 Task: Research Airbnb properties in Villa Allende, Argentina from 9th December, 2023 to 16th December, 2023 for 2 adults.2 bedrooms having 2 beds and 1 bathroom. Property type can be flat. Amenities needed are: heating. Look for 3 properties as per requirement.
Action: Mouse moved to (410, 94)
Screenshot: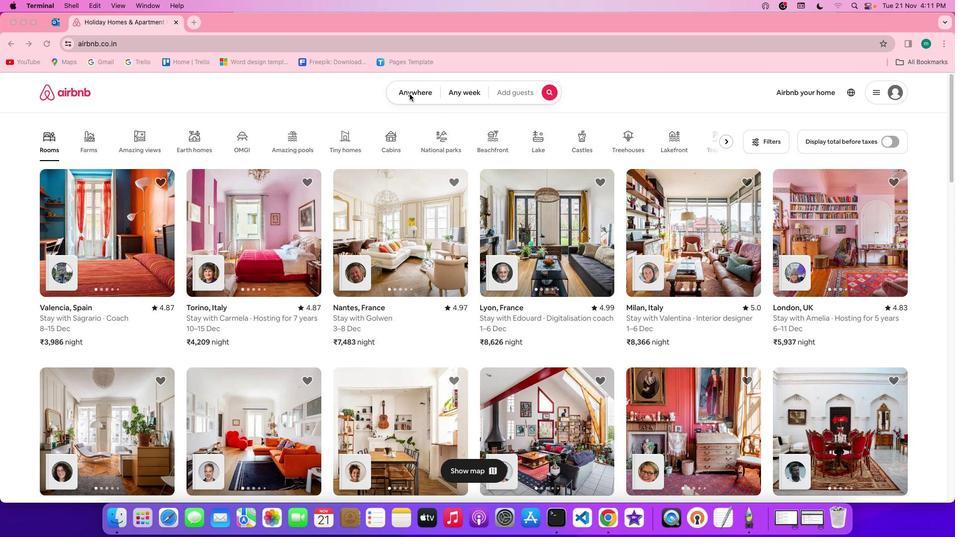 
Action: Mouse pressed left at (410, 94)
Screenshot: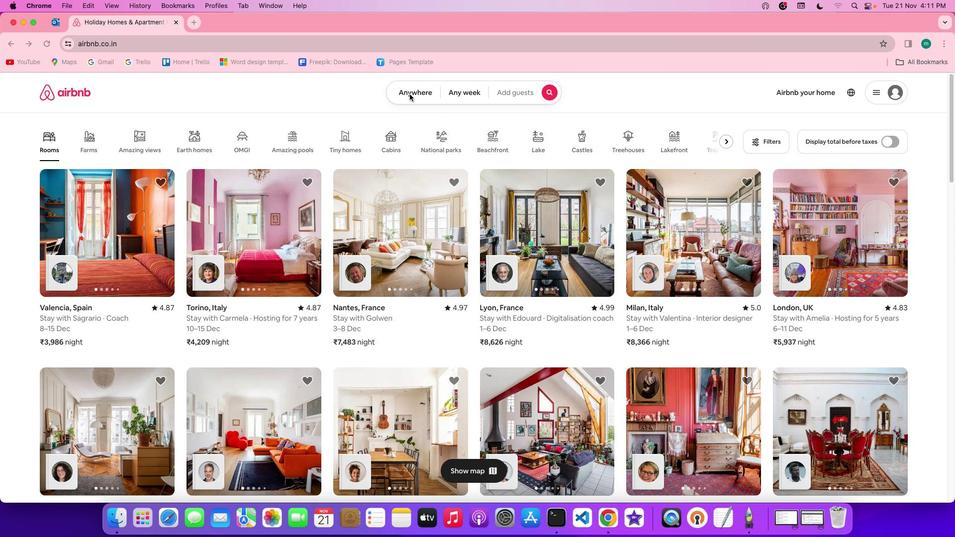 
Action: Mouse pressed left at (410, 94)
Screenshot: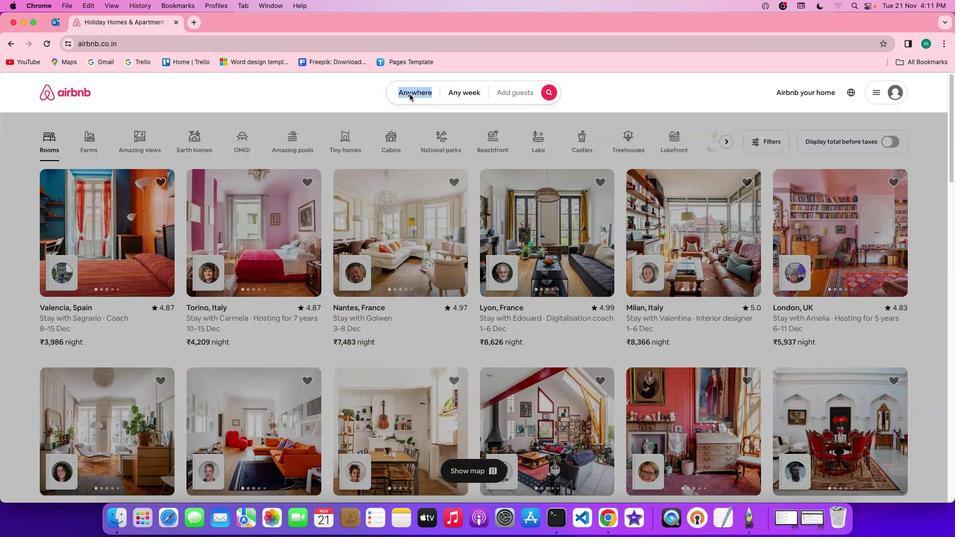 
Action: Mouse moved to (371, 136)
Screenshot: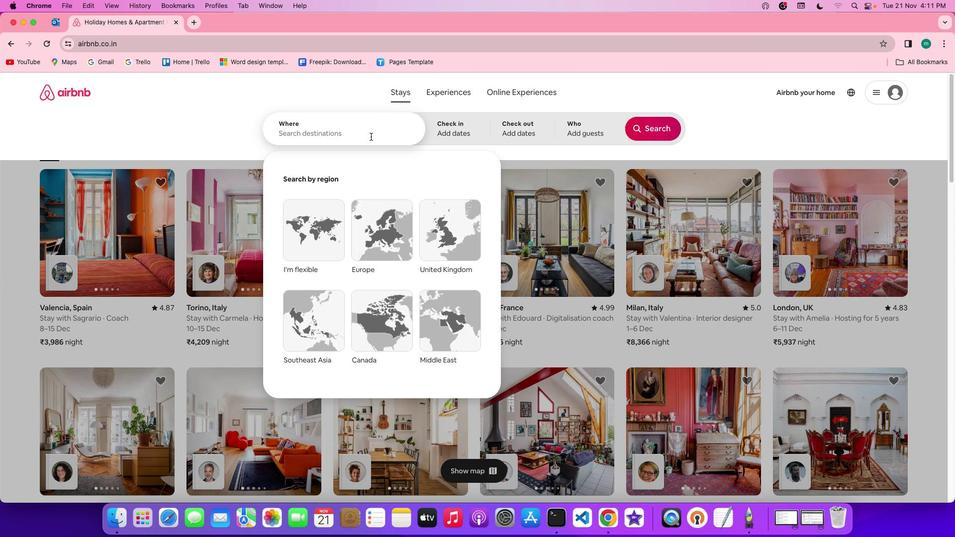 
Action: Mouse pressed left at (371, 136)
Screenshot: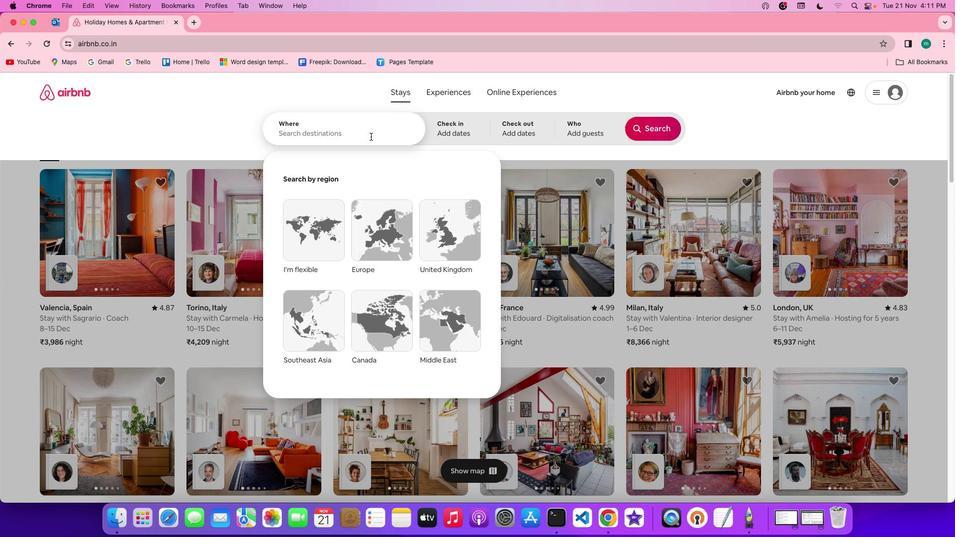 
Action: Mouse moved to (371, 136)
Screenshot: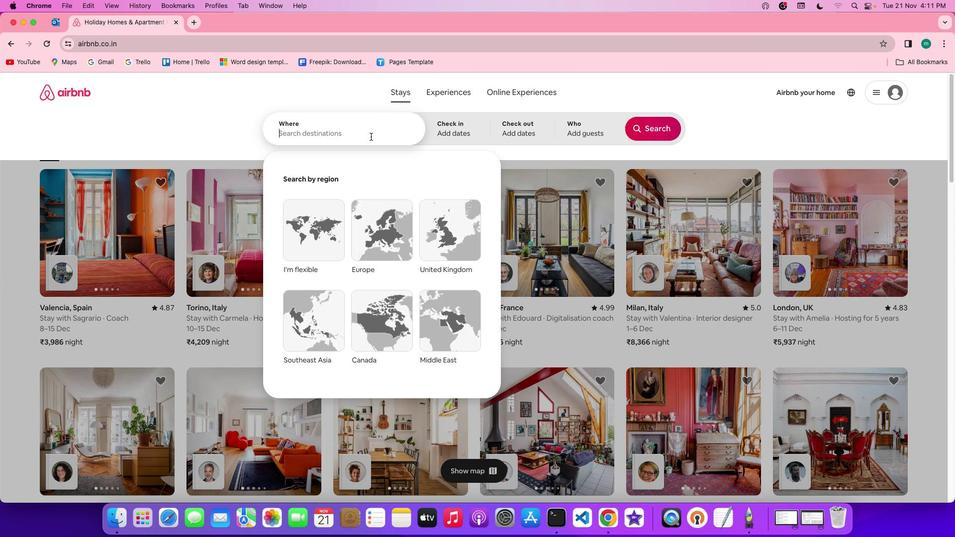 
Action: Key pressed Key.shift'V''i''l''l''a'Key.spaceKey.shift'A''l''l''e''n''d''e'','Key.spaceKey.shift'A''r''g''e''n''t''i''n''a'
Screenshot: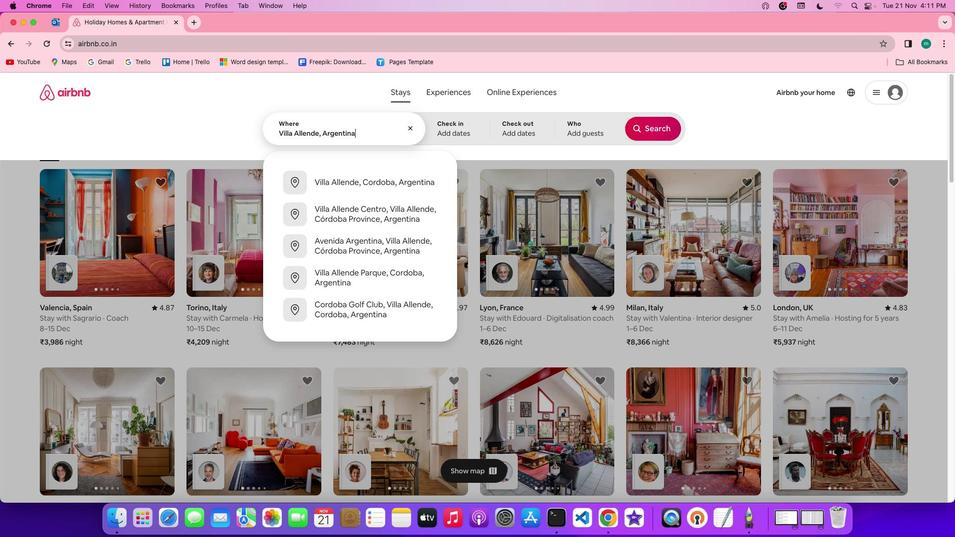 
Action: Mouse moved to (461, 126)
Screenshot: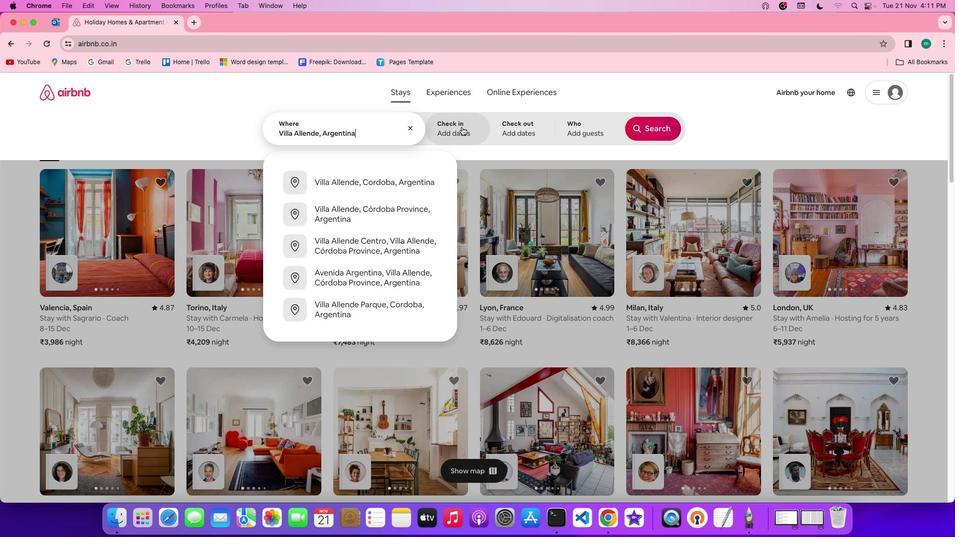 
Action: Mouse pressed left at (461, 126)
Screenshot: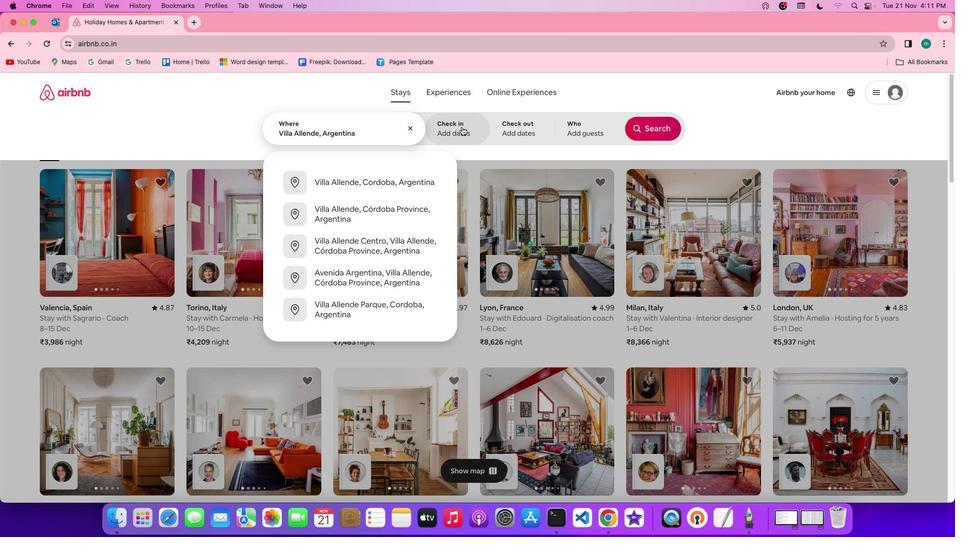 
Action: Mouse moved to (646, 279)
Screenshot: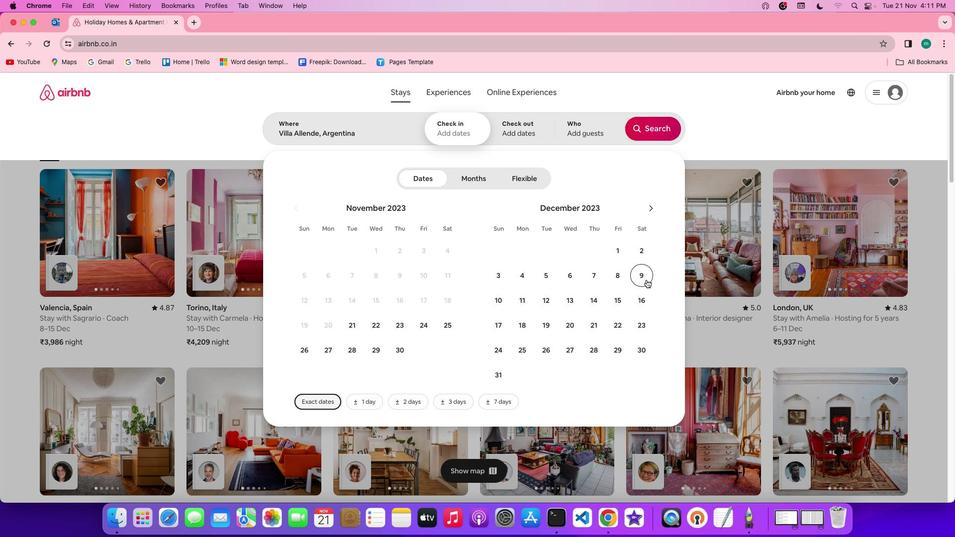 
Action: Mouse pressed left at (646, 279)
Screenshot: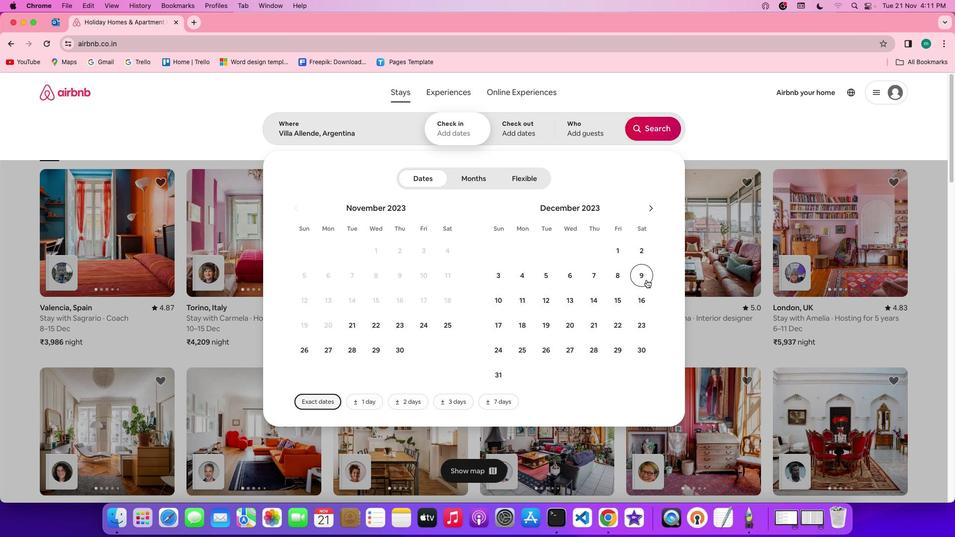 
Action: Mouse moved to (647, 298)
Screenshot: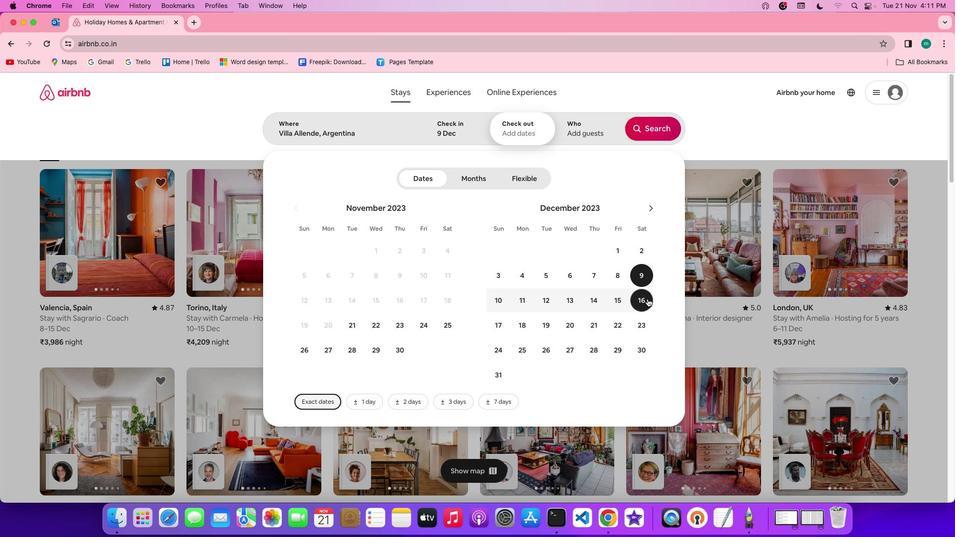 
Action: Mouse pressed left at (647, 298)
Screenshot: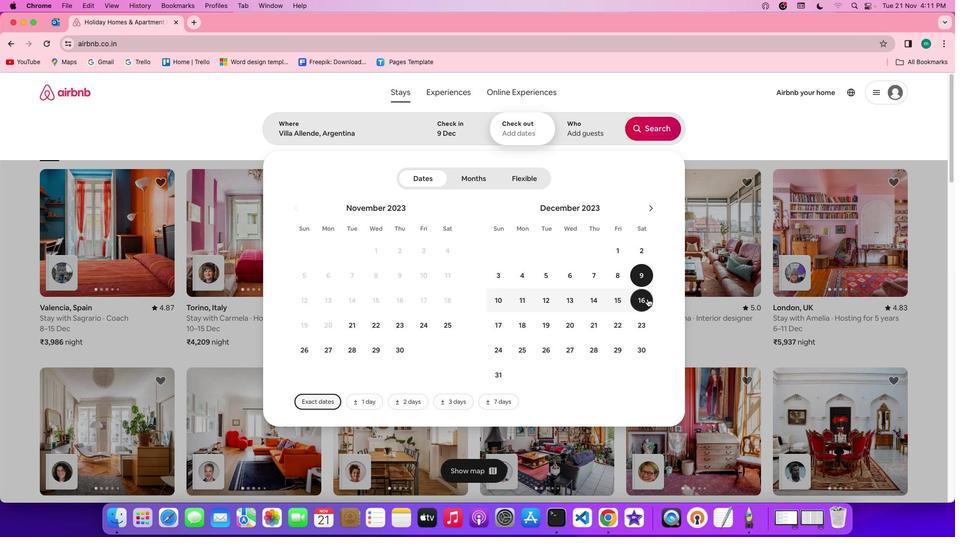 
Action: Mouse moved to (620, 139)
Screenshot: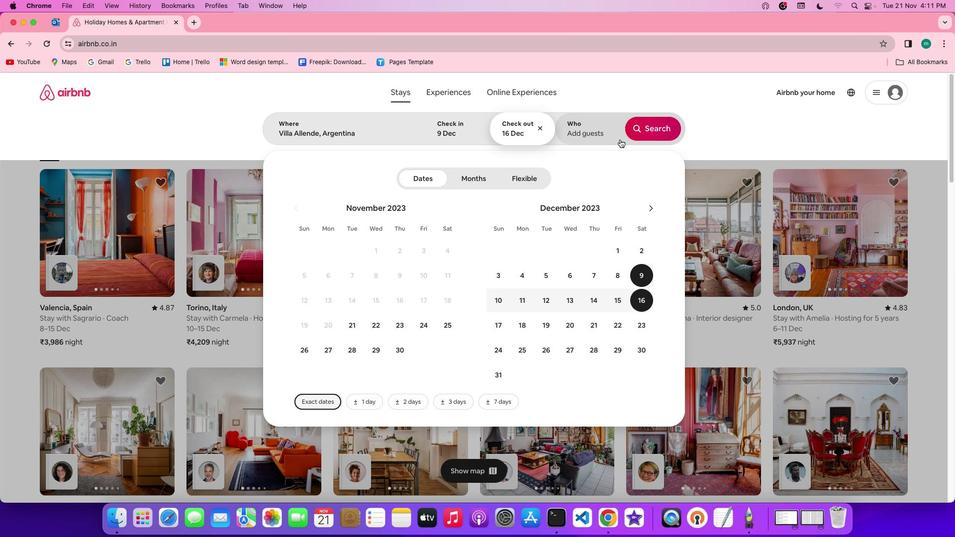 
Action: Mouse pressed left at (620, 139)
Screenshot: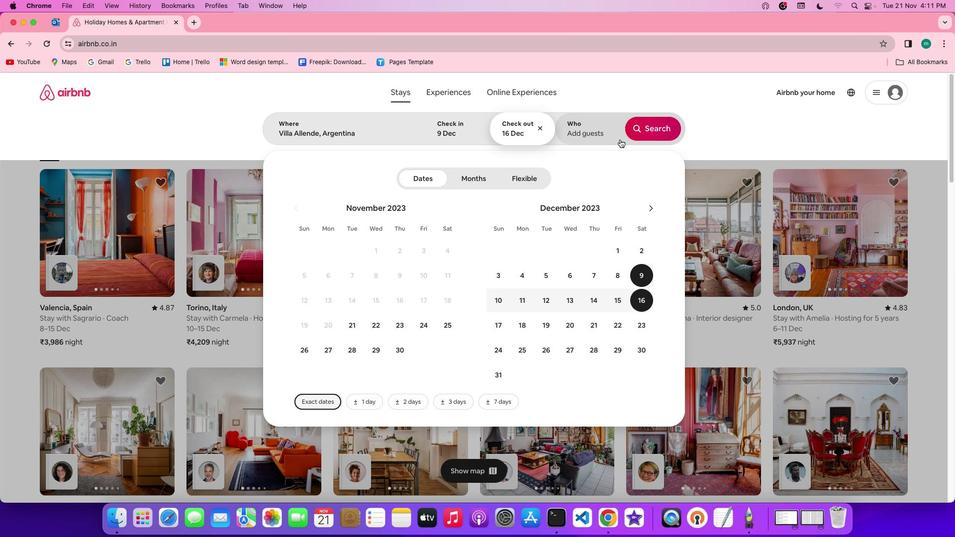 
Action: Mouse moved to (661, 183)
Screenshot: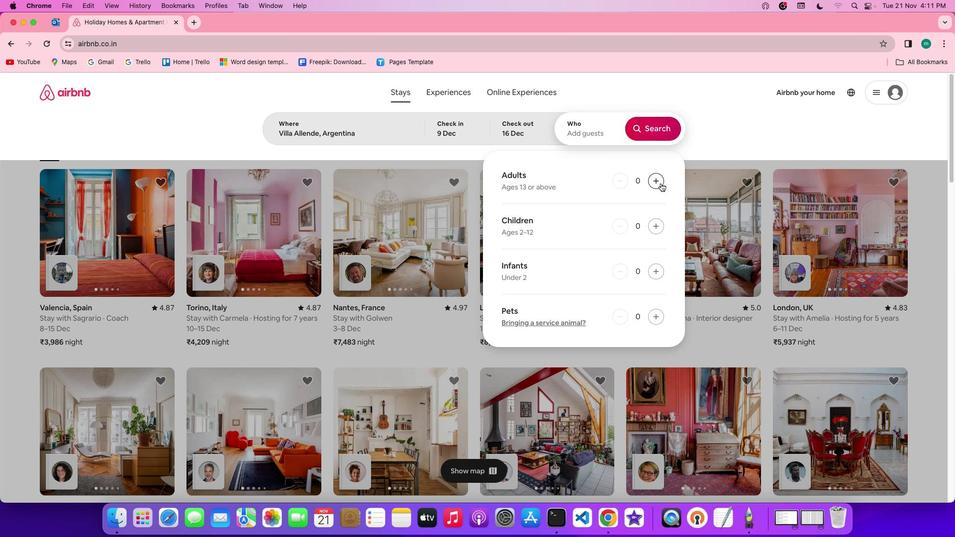 
Action: Mouse pressed left at (661, 183)
Screenshot: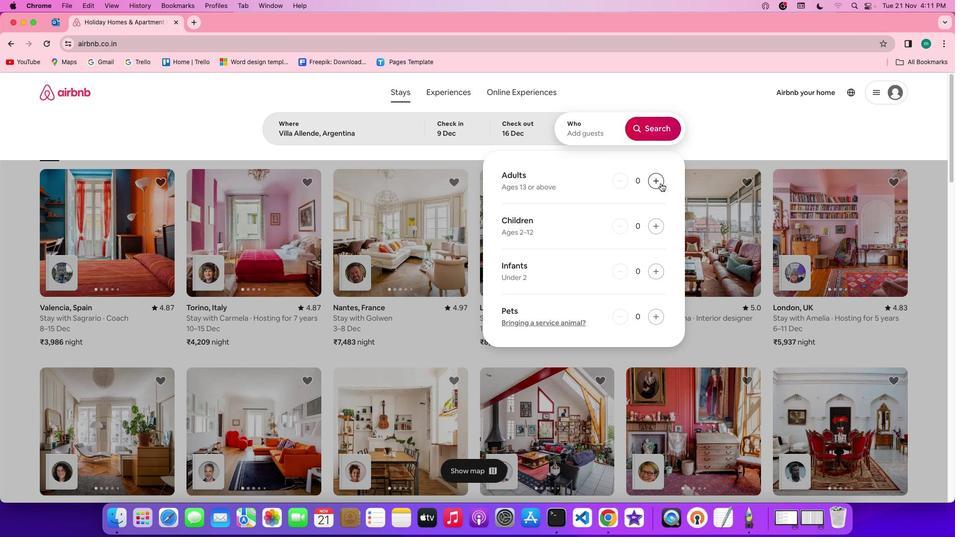 
Action: Mouse pressed left at (661, 183)
Screenshot: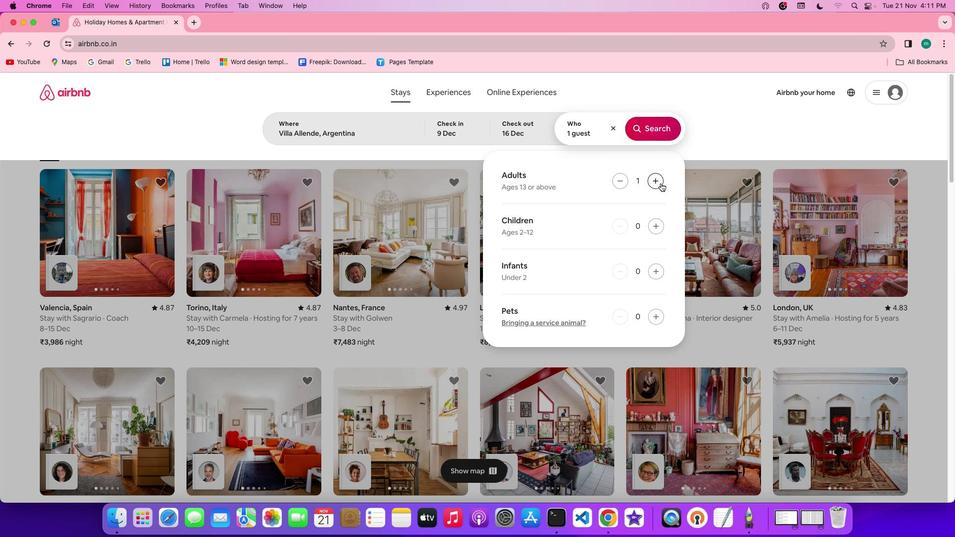 
Action: Mouse moved to (665, 132)
Screenshot: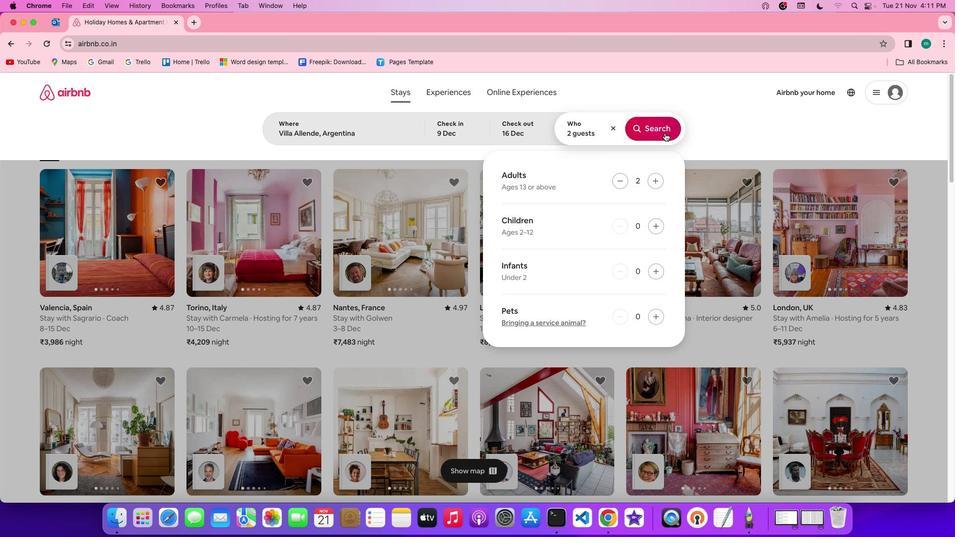 
Action: Mouse pressed left at (665, 132)
Screenshot: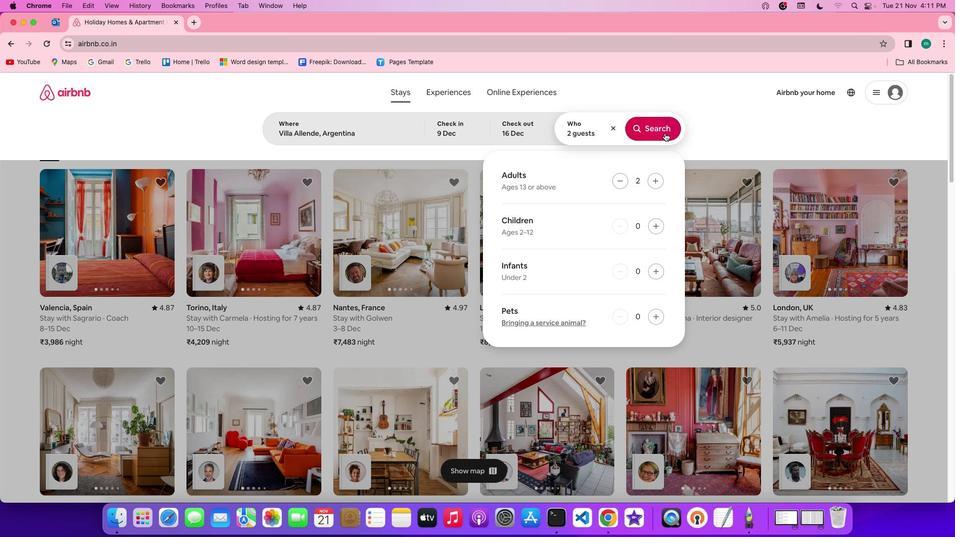 
Action: Mouse moved to (802, 133)
Screenshot: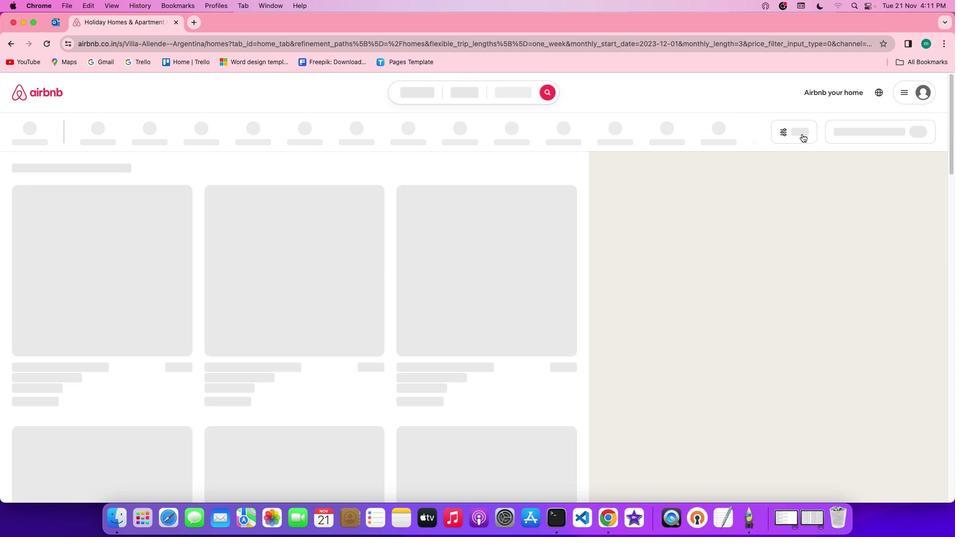 
Action: Mouse pressed left at (802, 133)
Screenshot: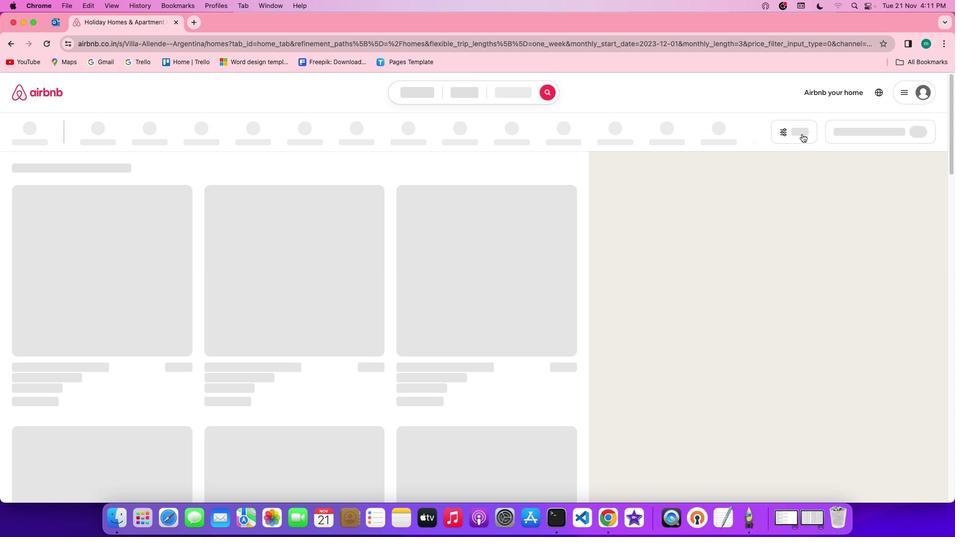 
Action: Mouse moved to (460, 257)
Screenshot: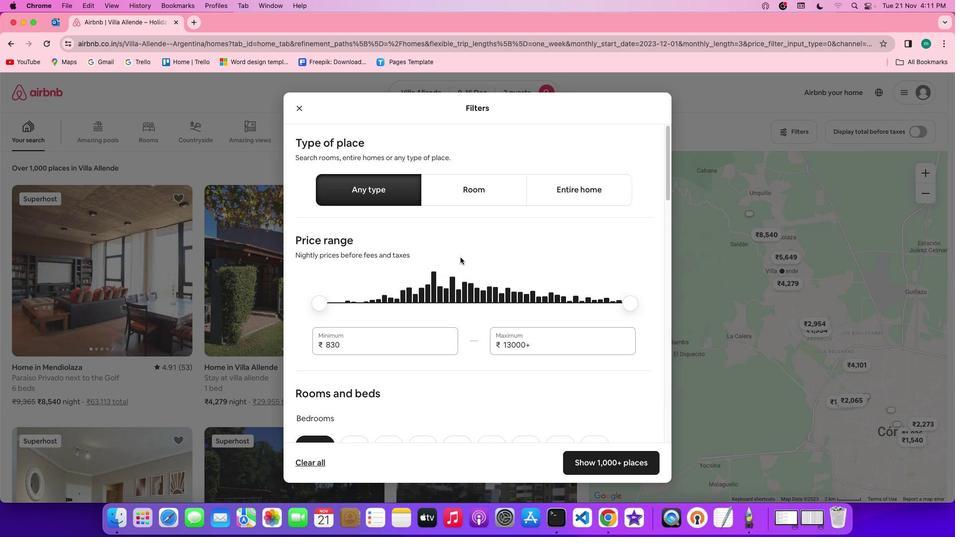
Action: Mouse scrolled (460, 257) with delta (0, 0)
Screenshot: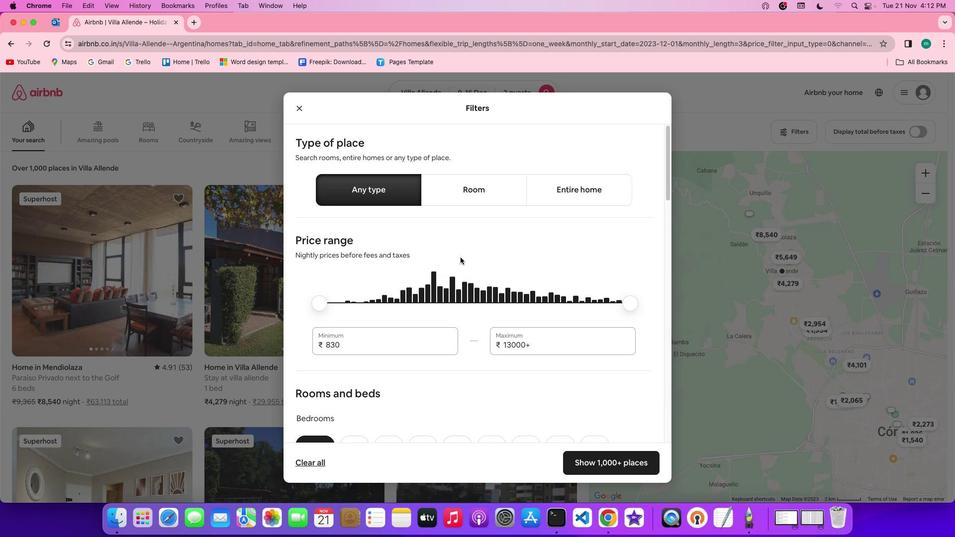 
Action: Mouse scrolled (460, 257) with delta (0, 0)
Screenshot: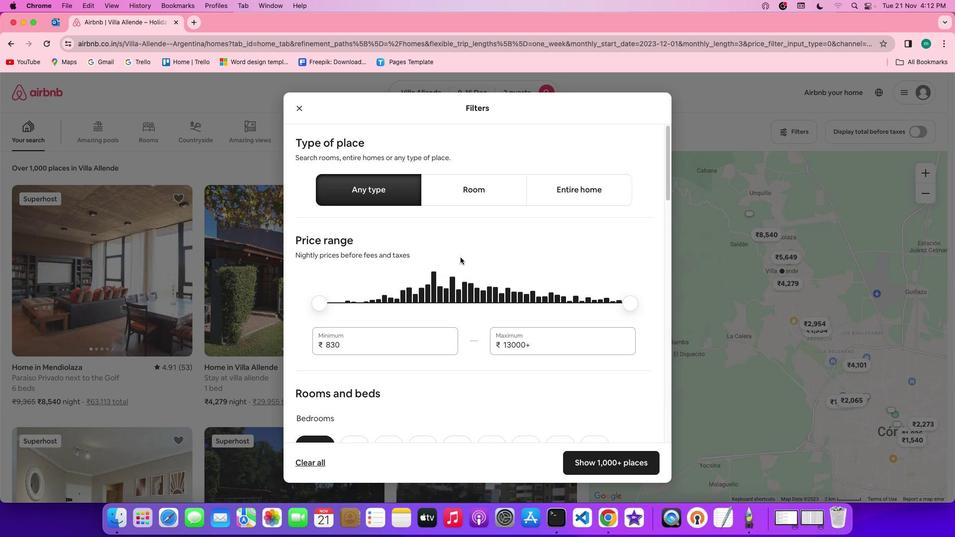 
Action: Mouse scrolled (460, 257) with delta (0, 0)
Screenshot: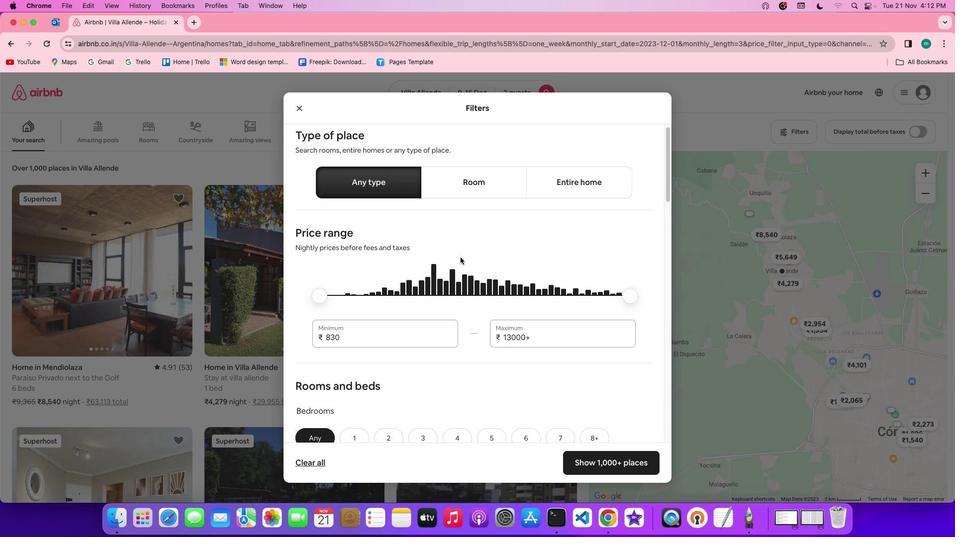 
Action: Mouse scrolled (460, 257) with delta (0, 0)
Screenshot: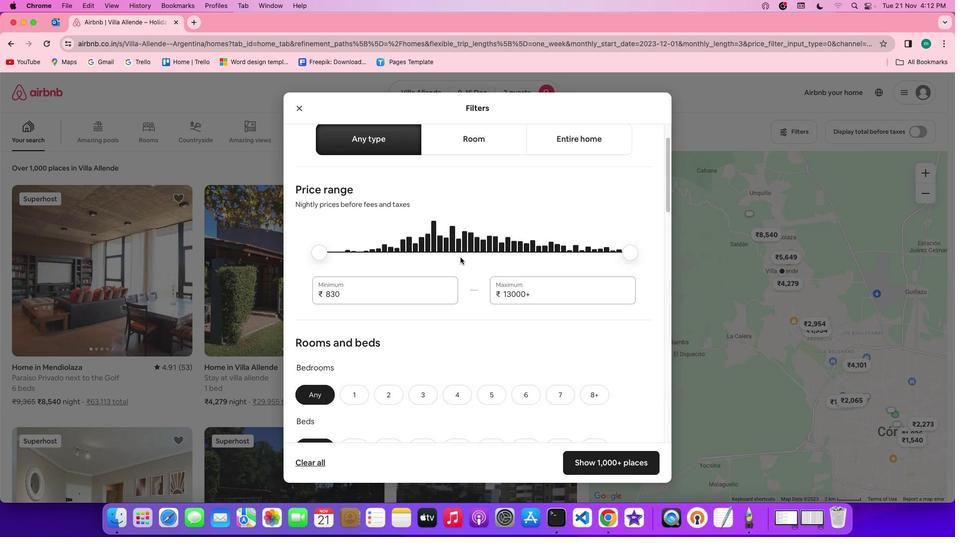 
Action: Mouse scrolled (460, 257) with delta (0, 0)
Screenshot: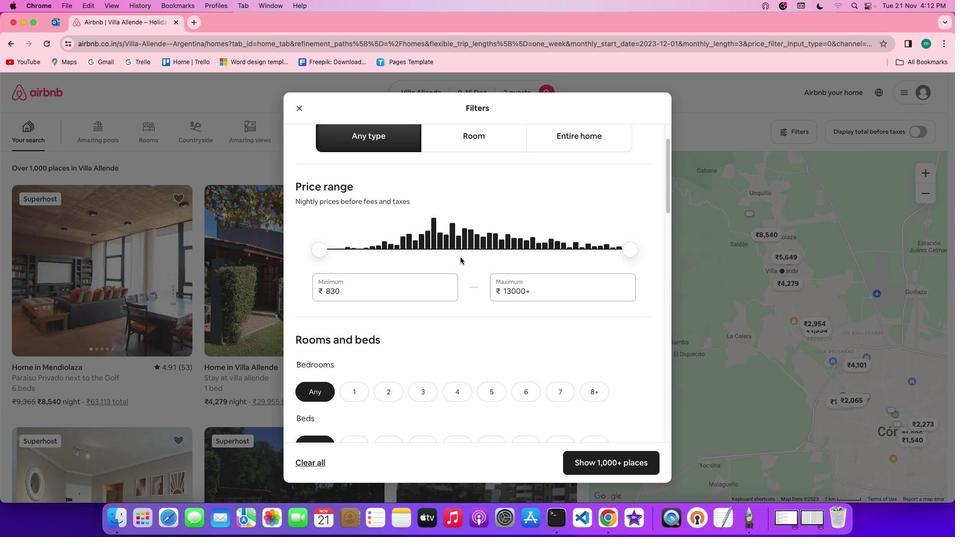 
Action: Mouse scrolled (460, 257) with delta (0, 0)
Screenshot: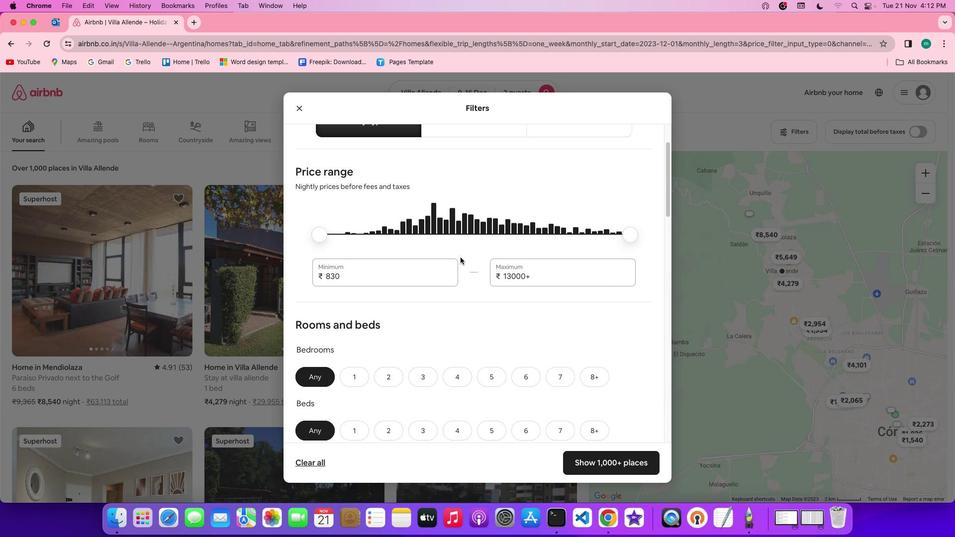 
Action: Mouse scrolled (460, 257) with delta (0, 0)
Screenshot: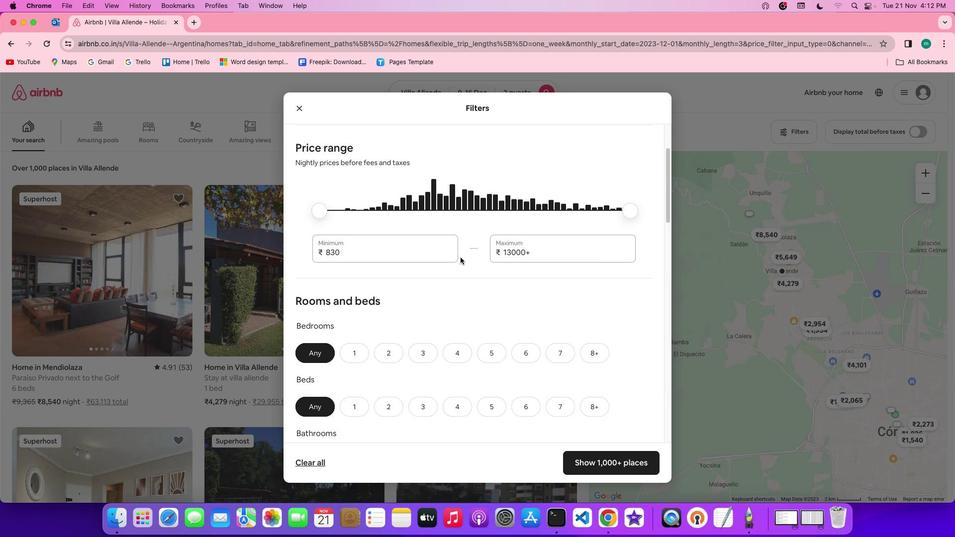 
Action: Mouse scrolled (460, 257) with delta (0, 0)
Screenshot: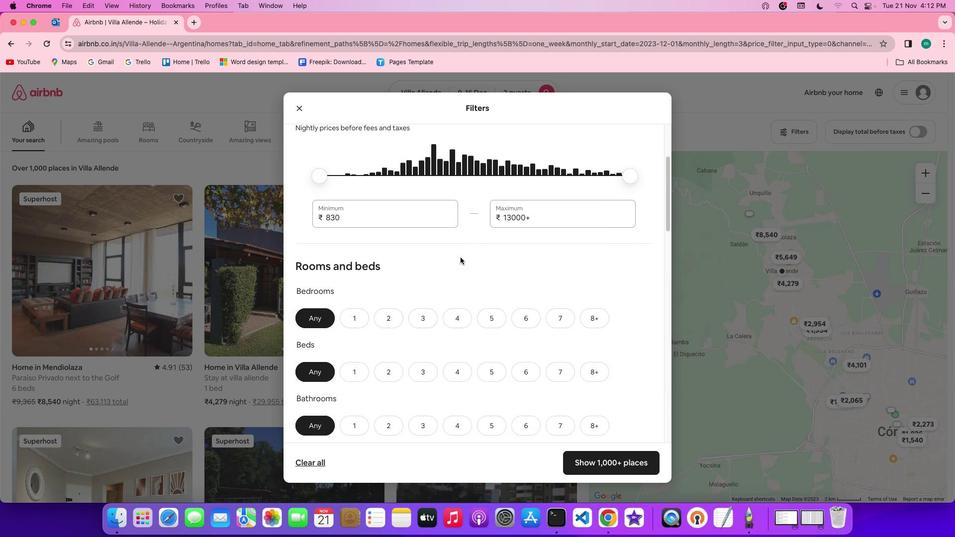 
Action: Mouse scrolled (460, 257) with delta (0, 0)
Screenshot: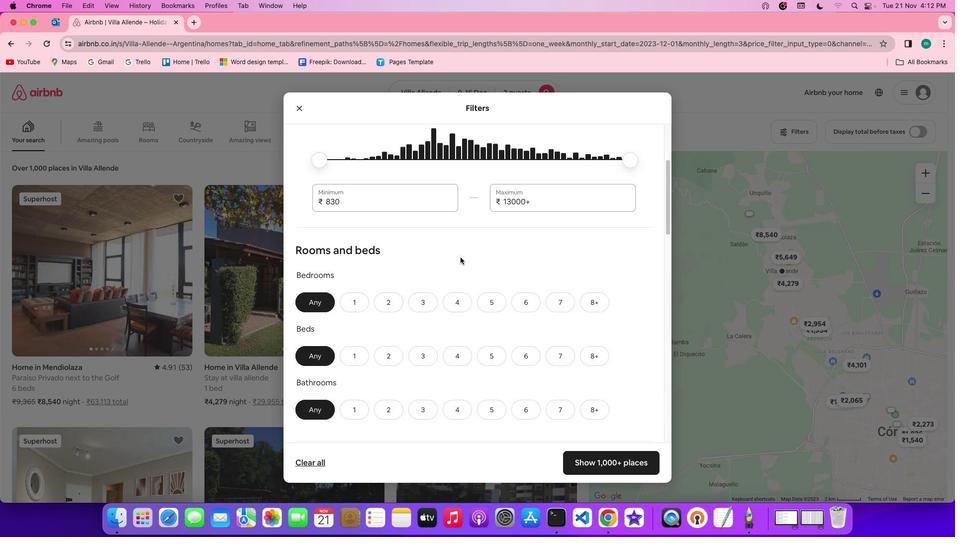 
Action: Mouse scrolled (460, 257) with delta (0, 0)
Screenshot: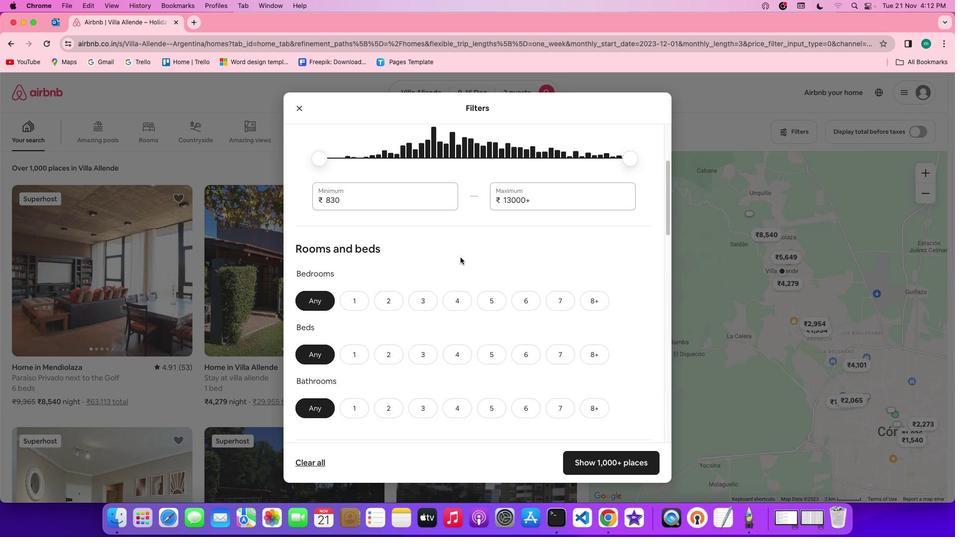 
Action: Mouse scrolled (460, 257) with delta (0, 0)
Screenshot: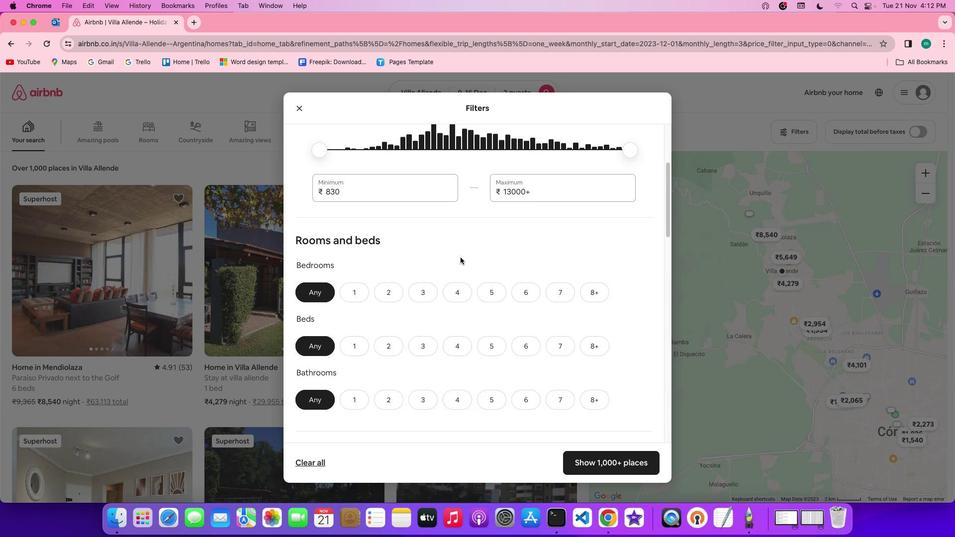 
Action: Mouse moved to (394, 277)
Screenshot: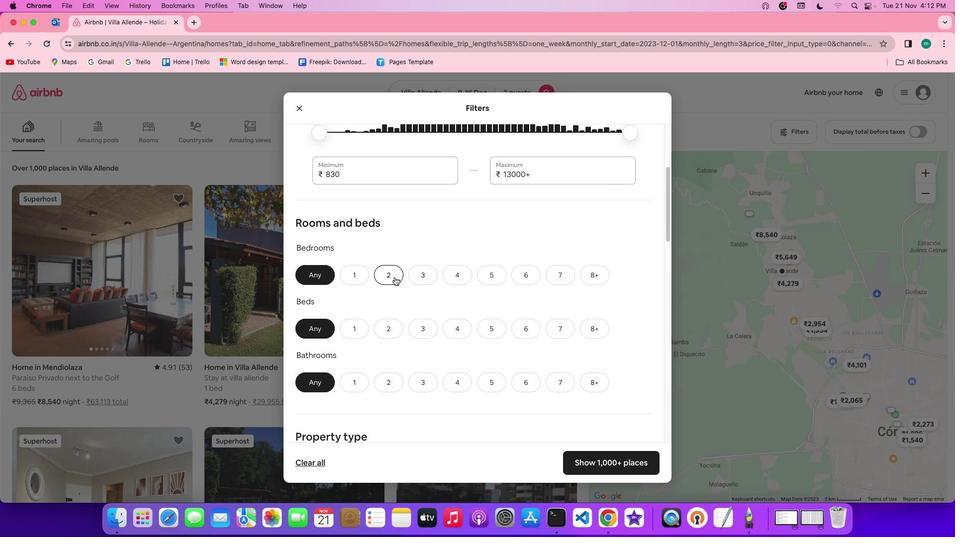 
Action: Mouse pressed left at (394, 277)
Screenshot: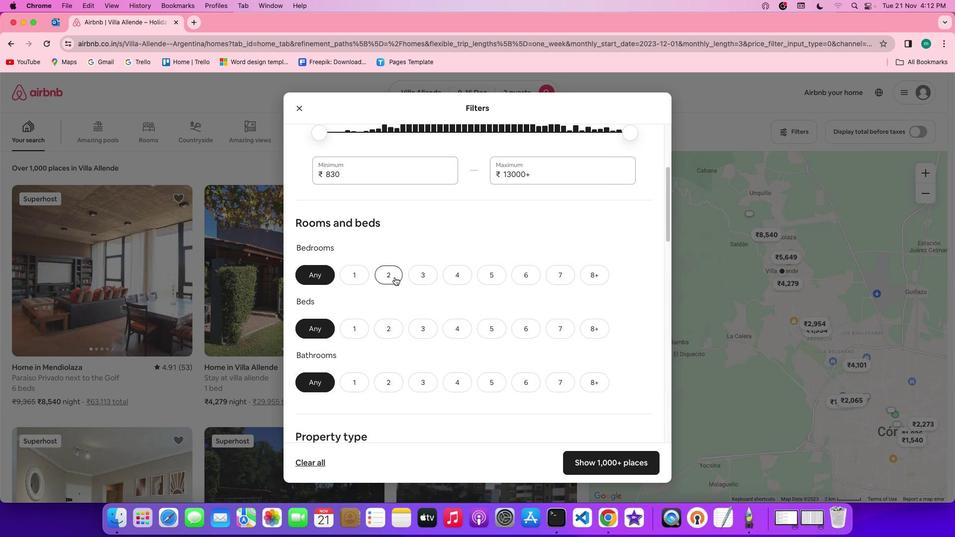 
Action: Mouse moved to (394, 331)
Screenshot: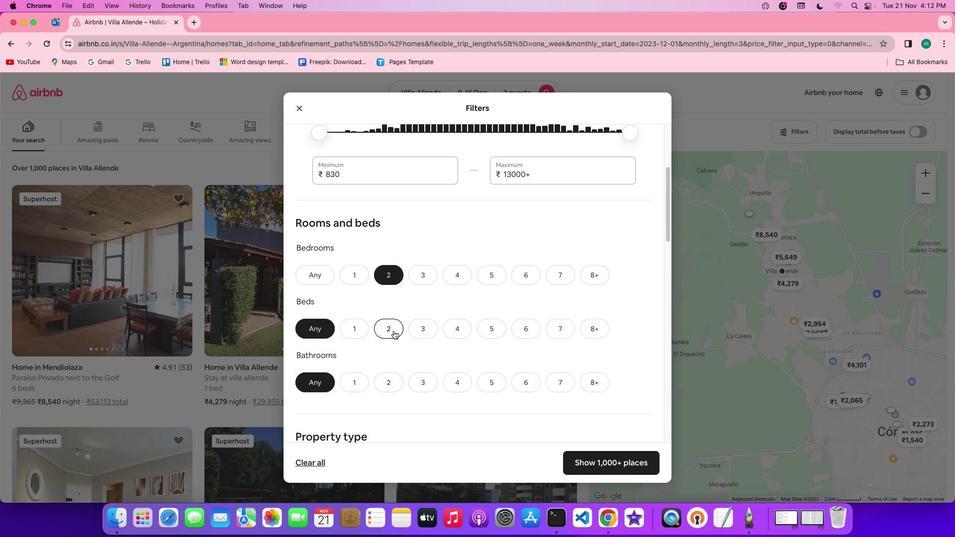 
Action: Mouse pressed left at (394, 331)
Screenshot: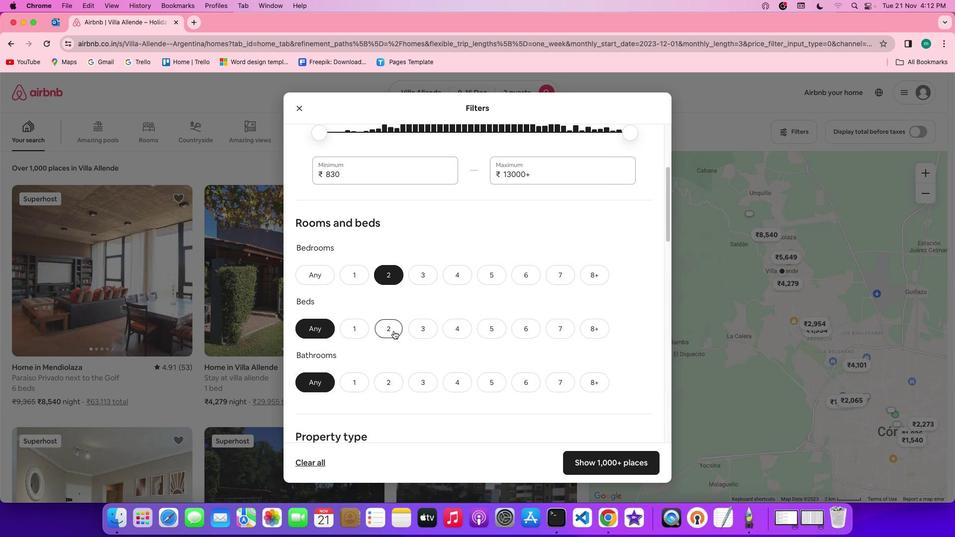 
Action: Mouse moved to (354, 377)
Screenshot: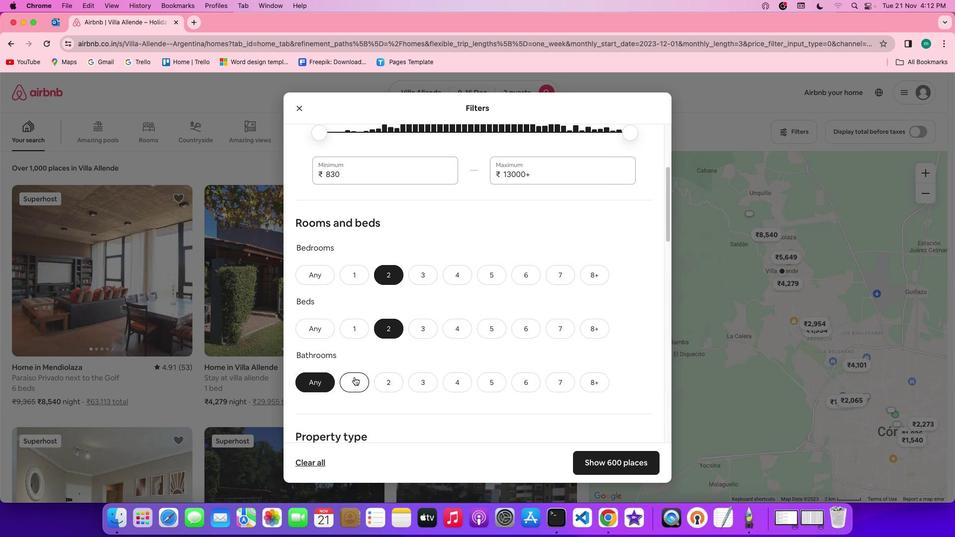 
Action: Mouse pressed left at (354, 377)
Screenshot: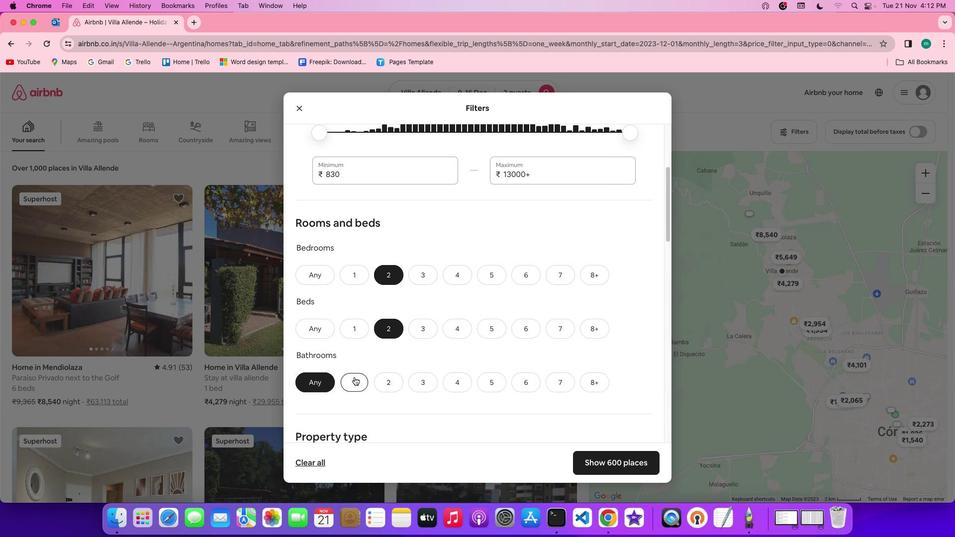 
Action: Mouse moved to (443, 347)
Screenshot: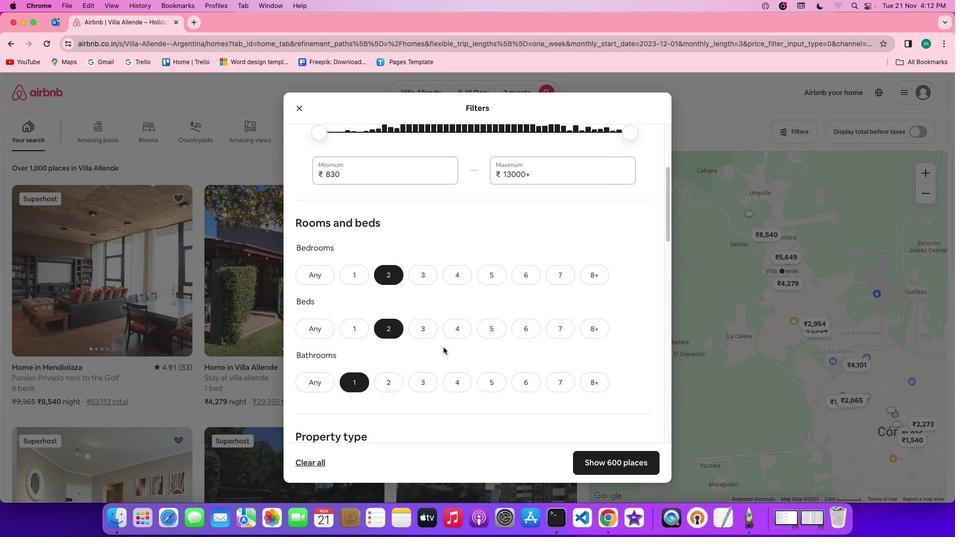
Action: Mouse scrolled (443, 347) with delta (0, 0)
Screenshot: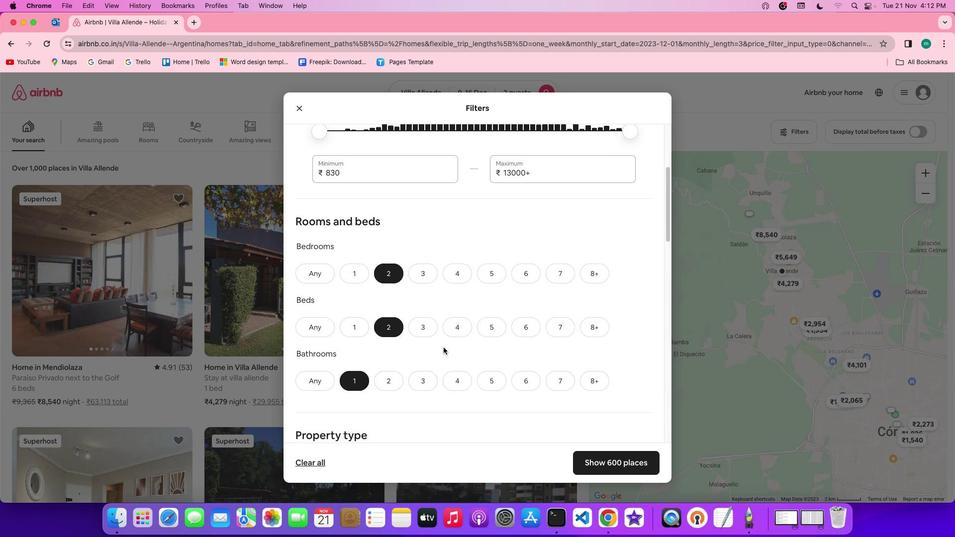 
Action: Mouse scrolled (443, 347) with delta (0, 0)
Screenshot: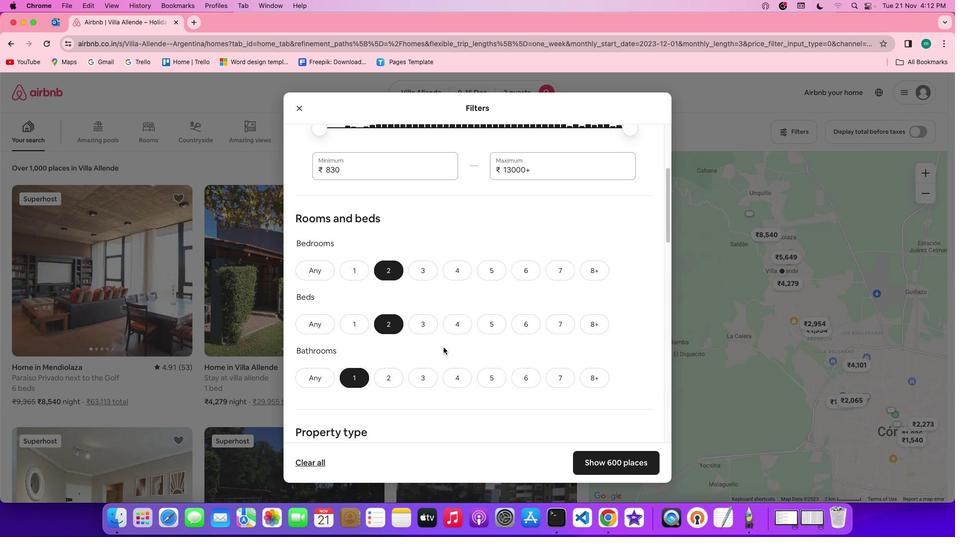
Action: Mouse scrolled (443, 347) with delta (0, 0)
Screenshot: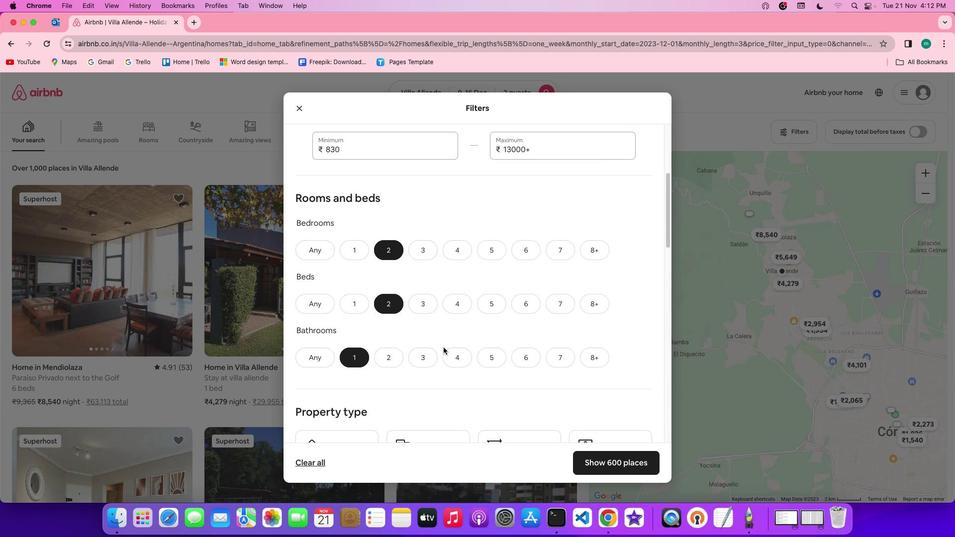 
Action: Mouse moved to (443, 346)
Screenshot: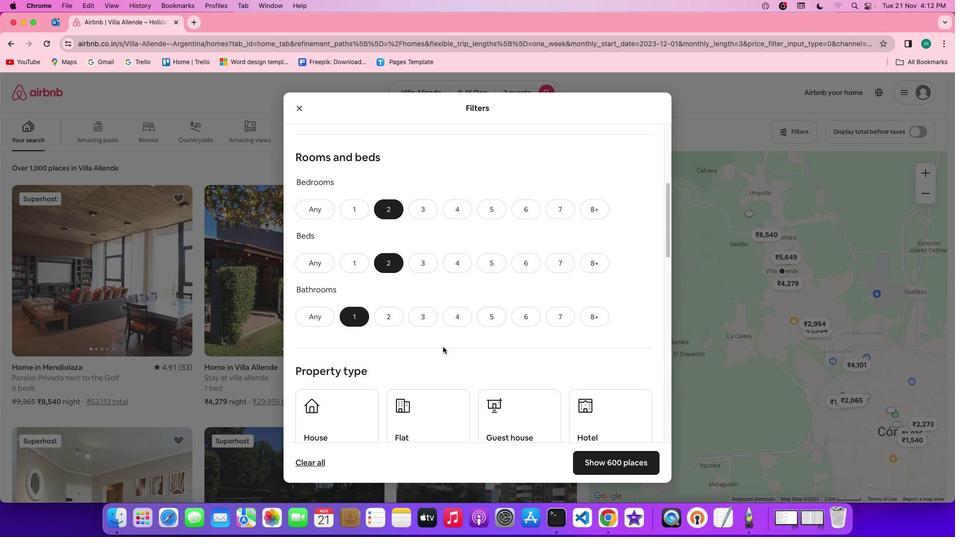 
Action: Mouse scrolled (443, 346) with delta (0, 0)
Screenshot: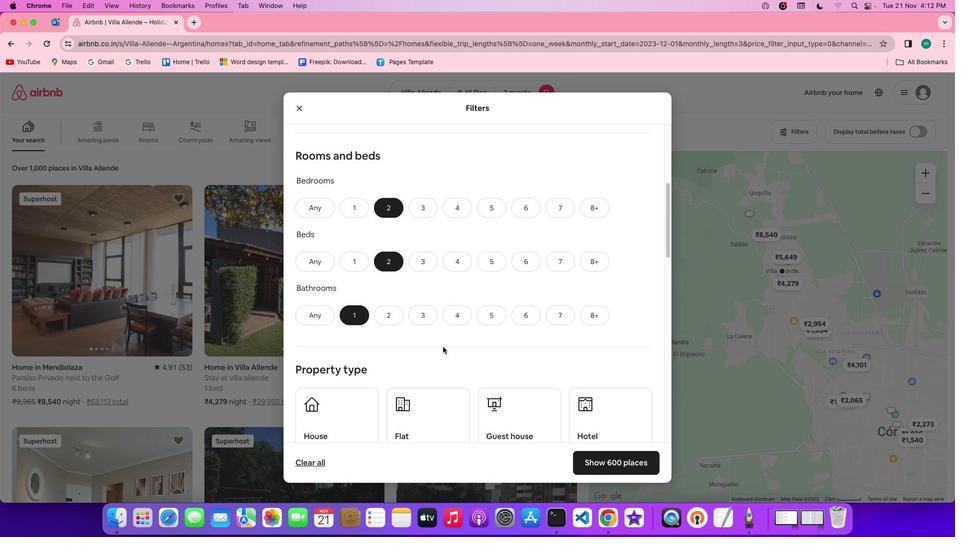 
Action: Mouse scrolled (443, 346) with delta (0, 0)
Screenshot: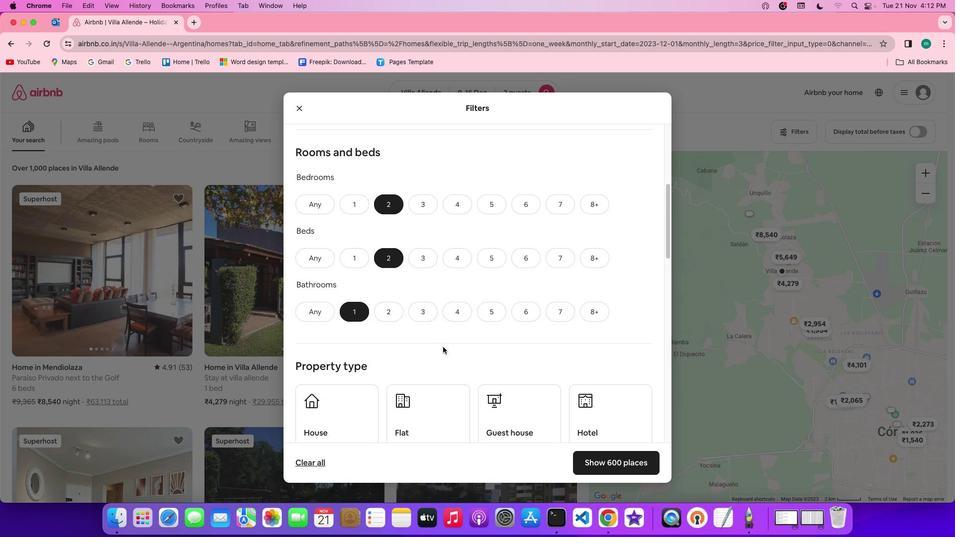 
Action: Mouse scrolled (443, 346) with delta (0, 0)
Screenshot: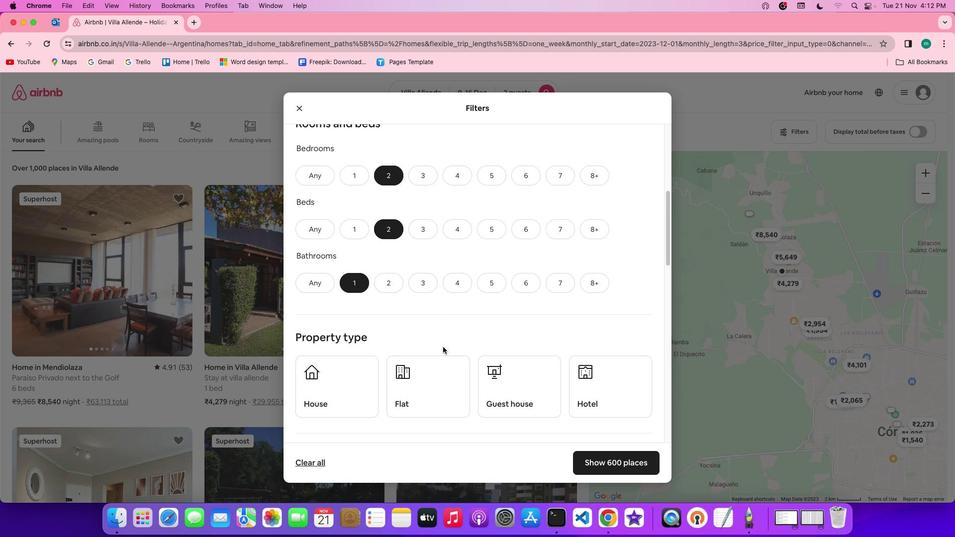 
Action: Mouse scrolled (443, 346) with delta (0, 0)
Screenshot: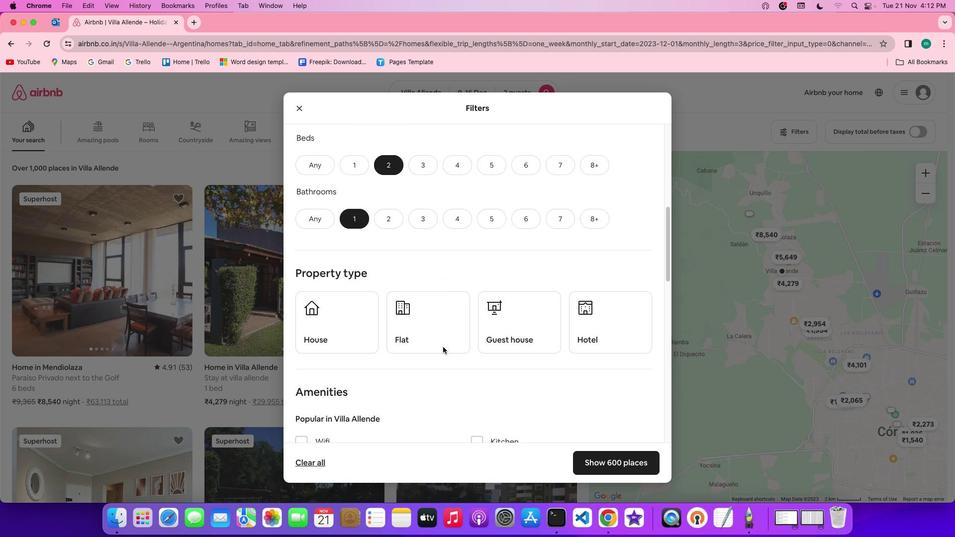 
Action: Mouse scrolled (443, 346) with delta (0, 0)
Screenshot: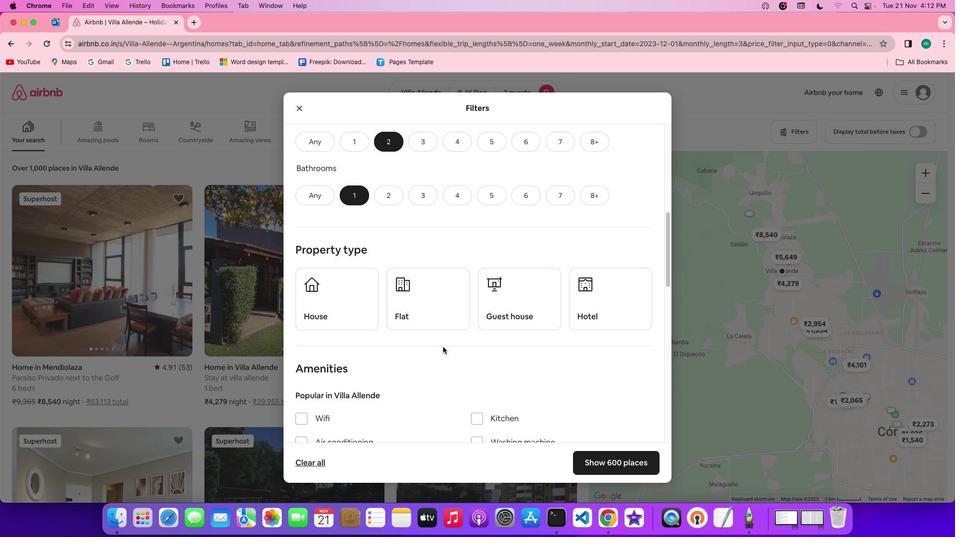 
Action: Mouse scrolled (443, 346) with delta (0, 0)
Screenshot: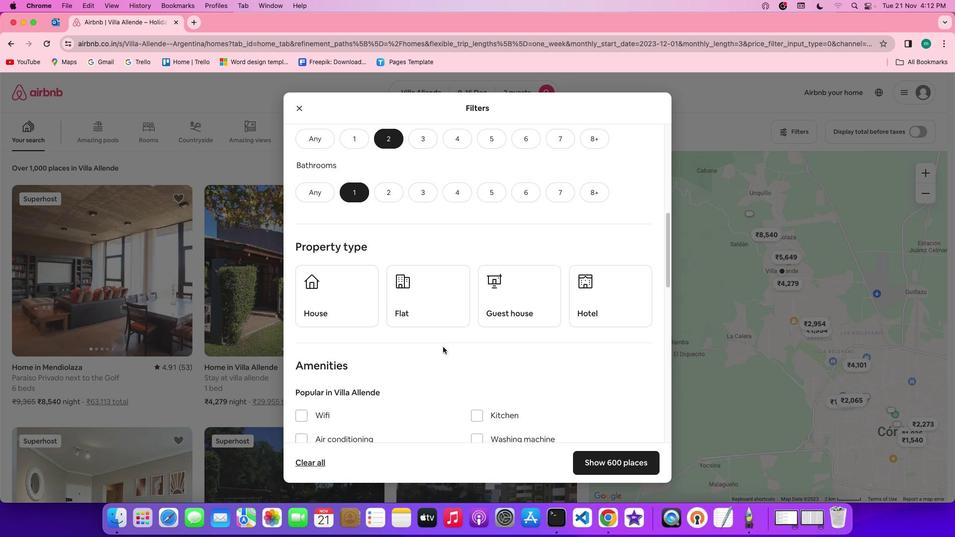 
Action: Mouse scrolled (443, 346) with delta (0, 0)
Screenshot: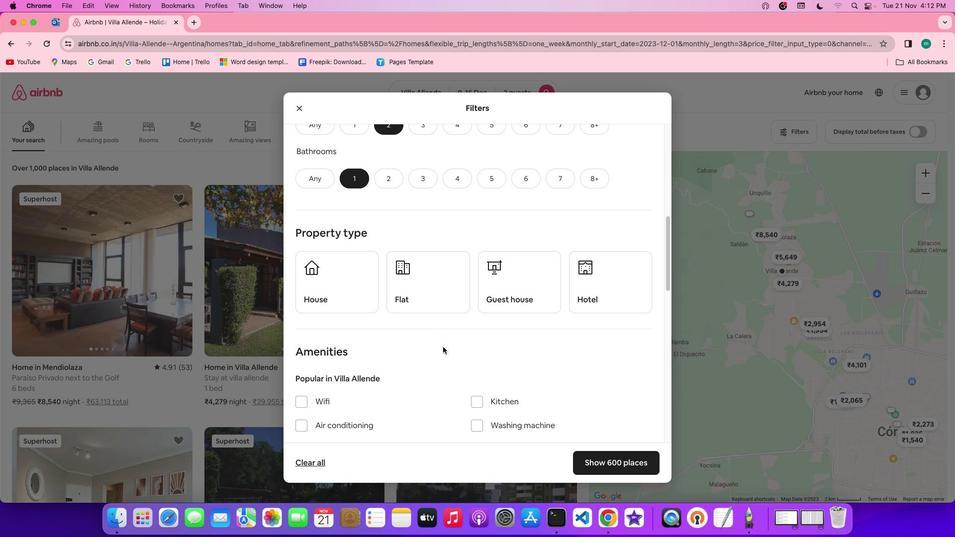 
Action: Mouse moved to (443, 346)
Screenshot: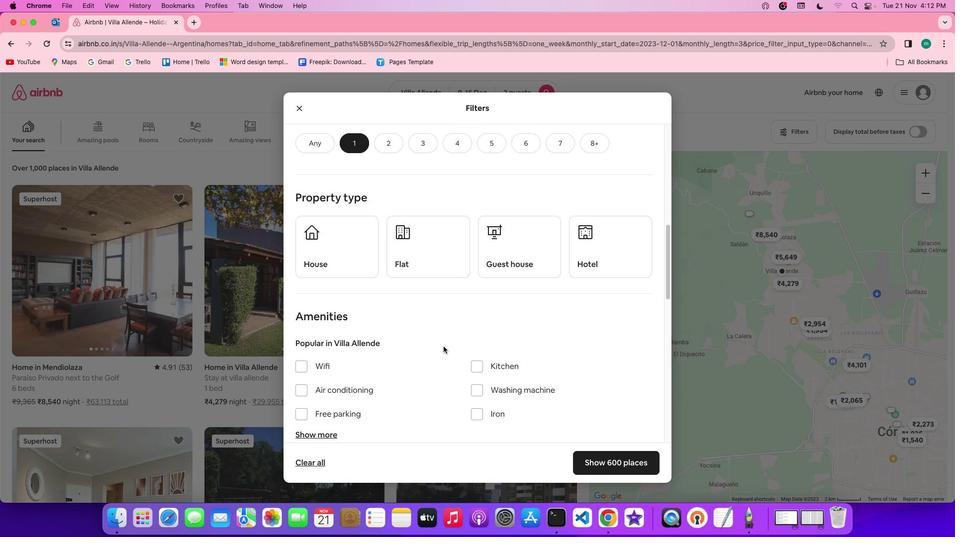 
Action: Mouse scrolled (443, 346) with delta (0, 0)
Screenshot: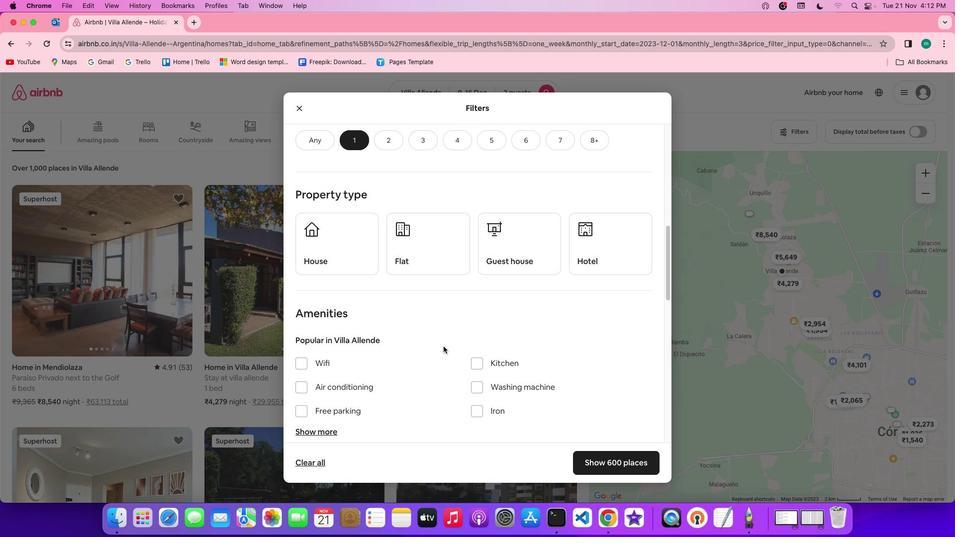 
Action: Mouse scrolled (443, 346) with delta (0, 0)
Screenshot: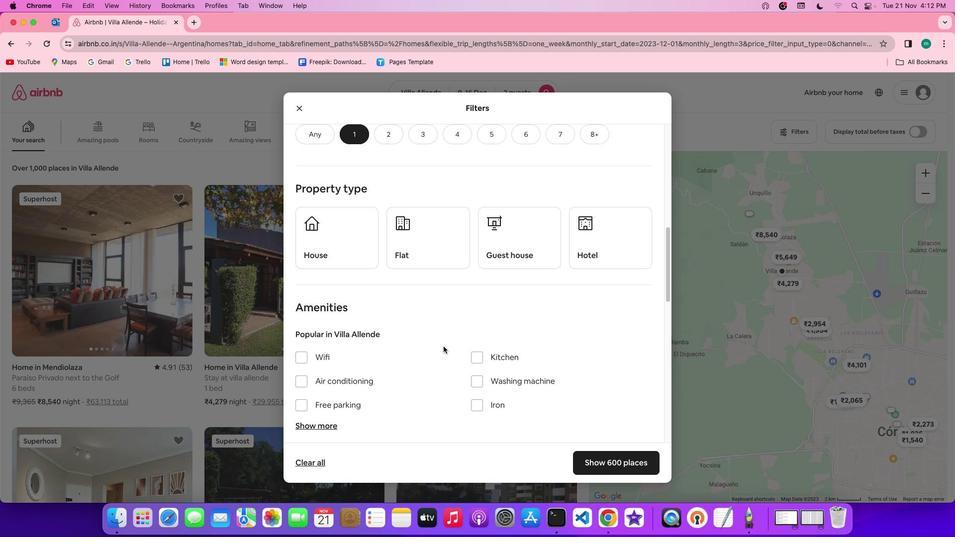 
Action: Mouse scrolled (443, 346) with delta (0, 0)
Screenshot: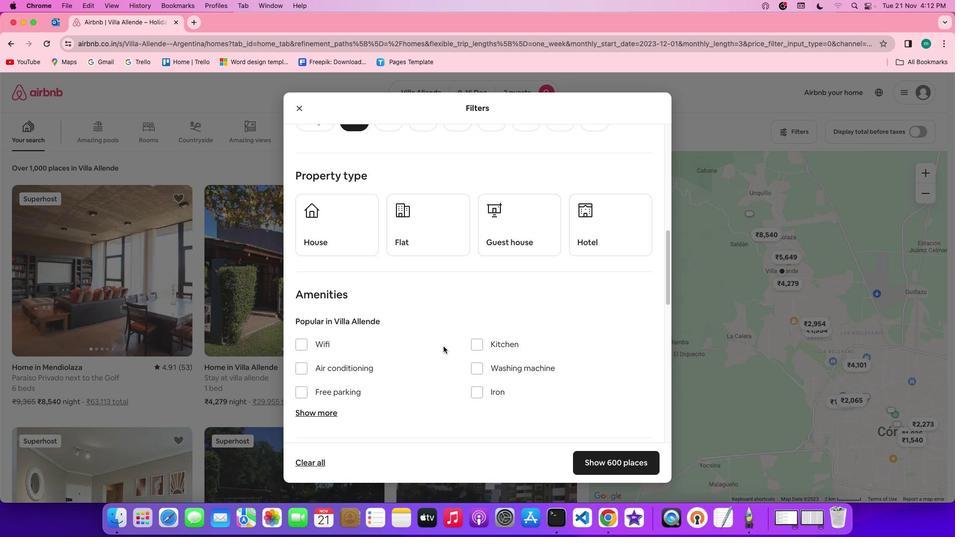
Action: Mouse moved to (447, 184)
Screenshot: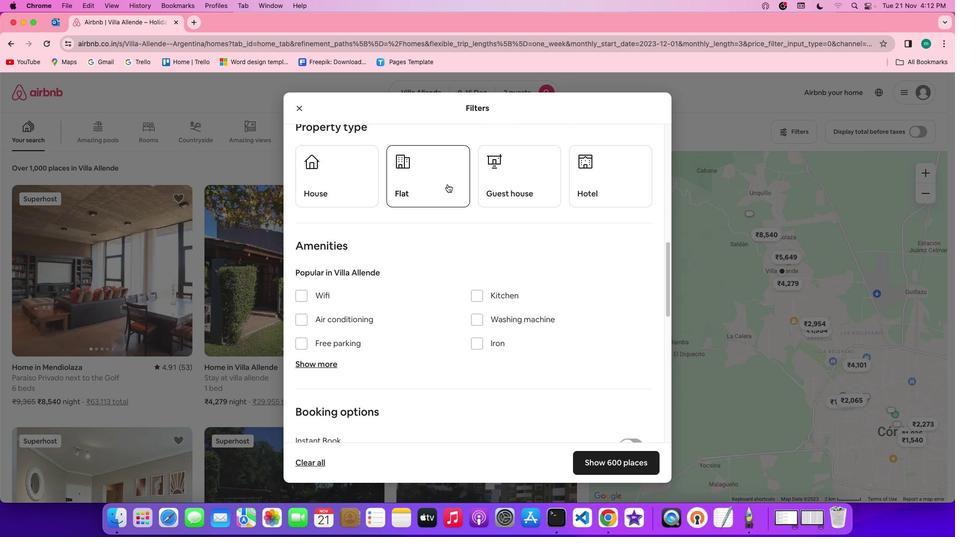 
Action: Mouse pressed left at (447, 184)
Screenshot: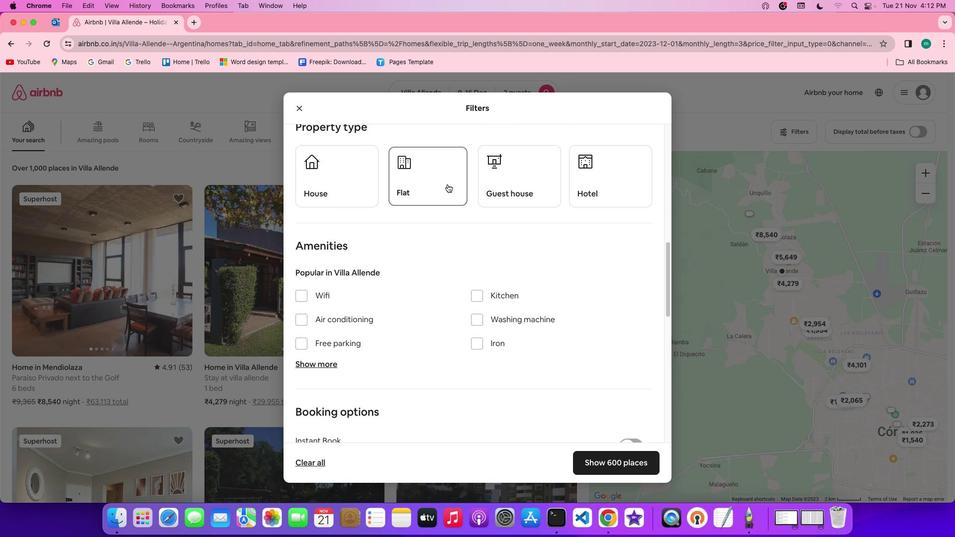 
Action: Mouse moved to (489, 231)
Screenshot: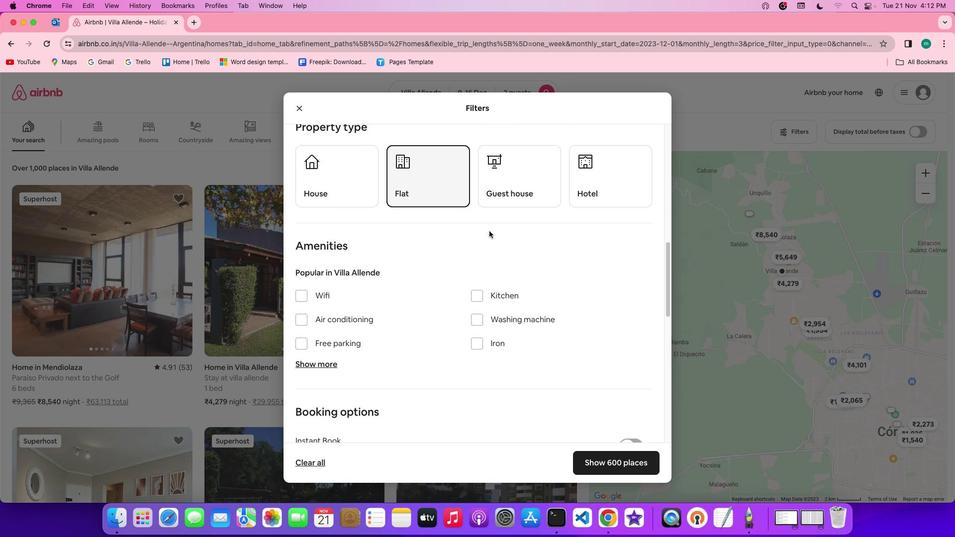 
Action: Mouse scrolled (489, 231) with delta (0, 0)
Screenshot: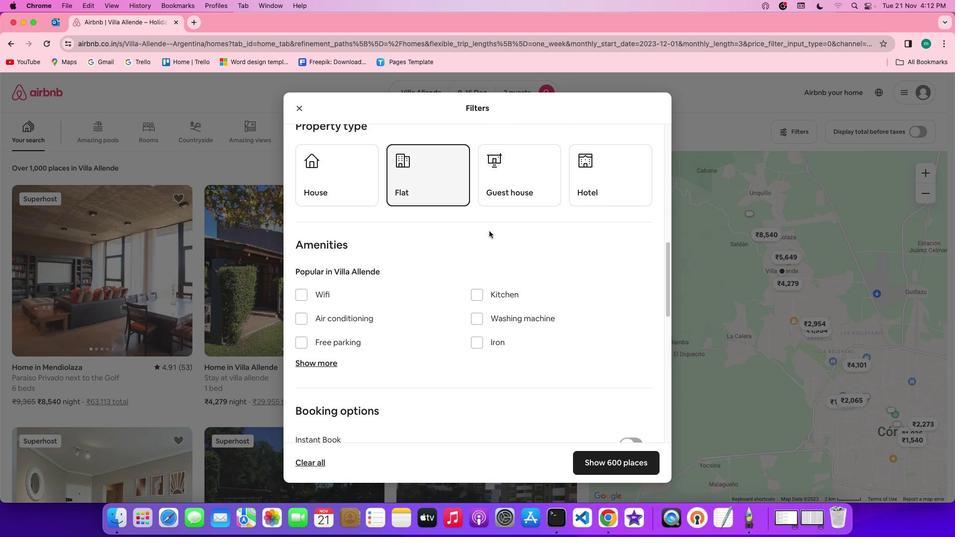 
Action: Mouse scrolled (489, 231) with delta (0, 0)
Screenshot: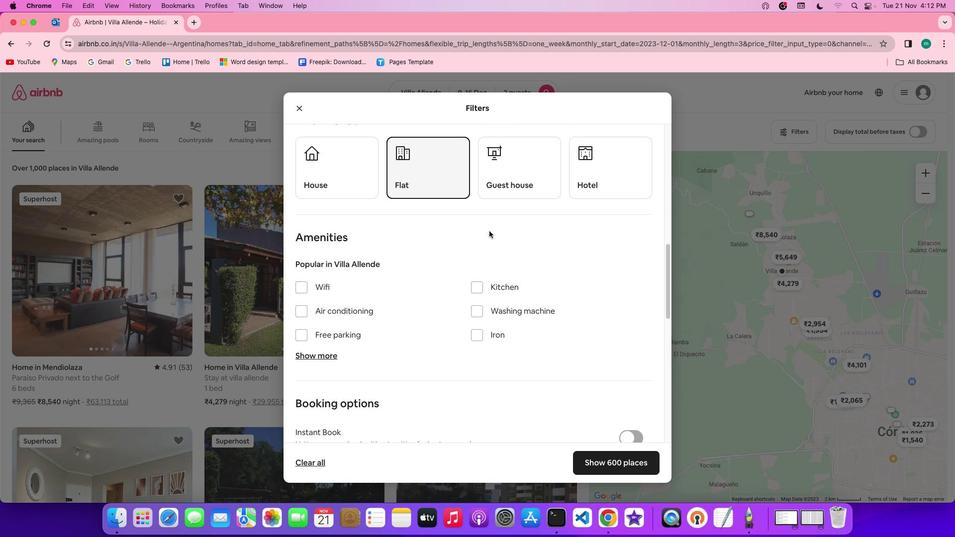 
Action: Mouse scrolled (489, 231) with delta (0, 0)
Screenshot: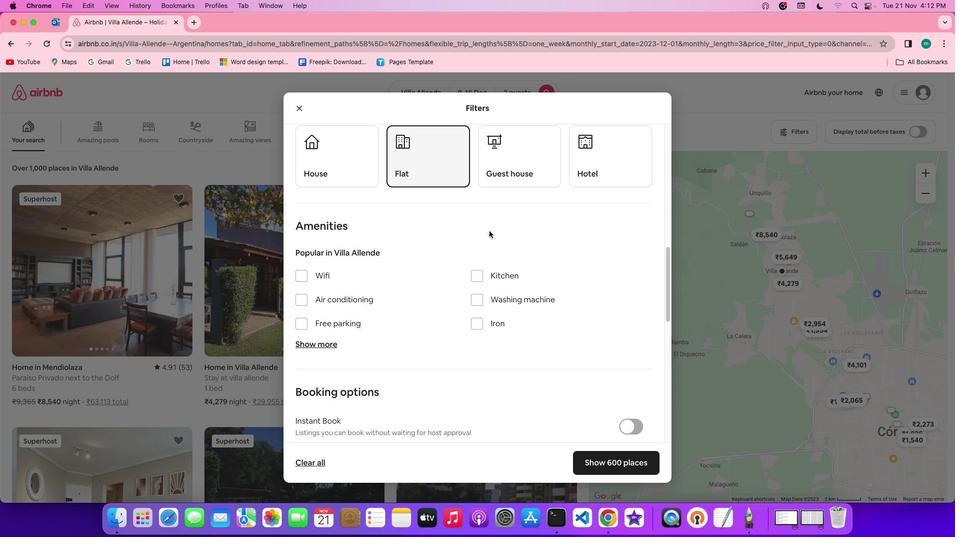 
Action: Mouse scrolled (489, 231) with delta (0, 0)
Screenshot: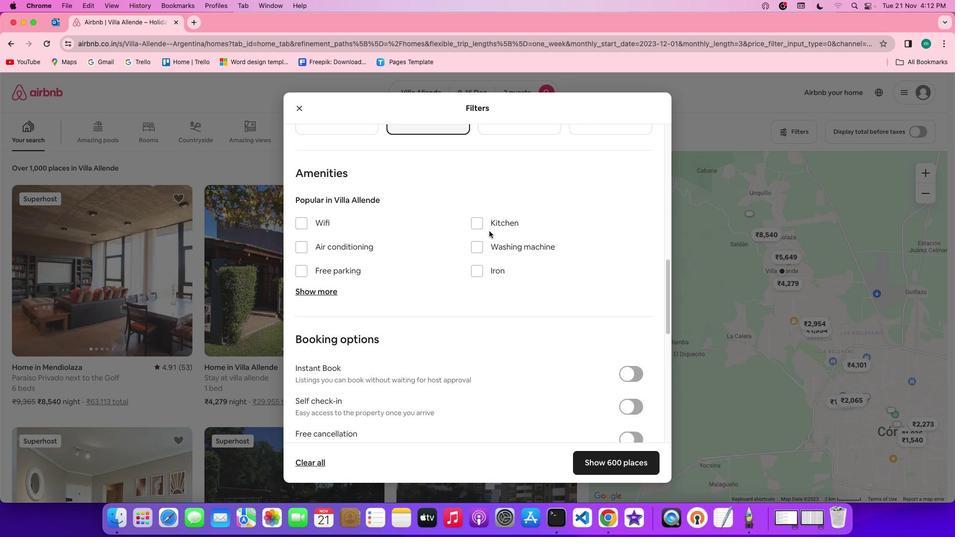 
Action: Mouse scrolled (489, 231) with delta (0, 0)
Screenshot: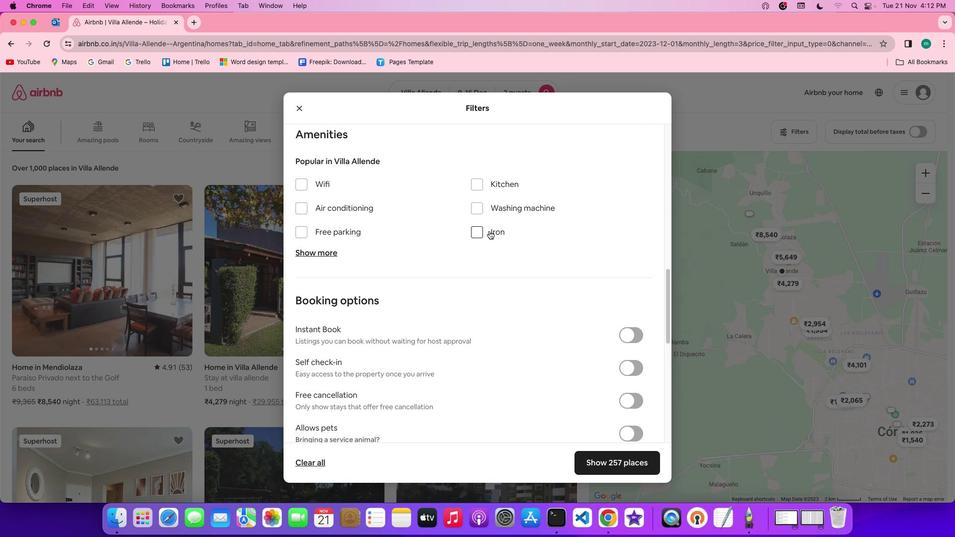 
Action: Mouse scrolled (489, 231) with delta (0, 0)
Screenshot: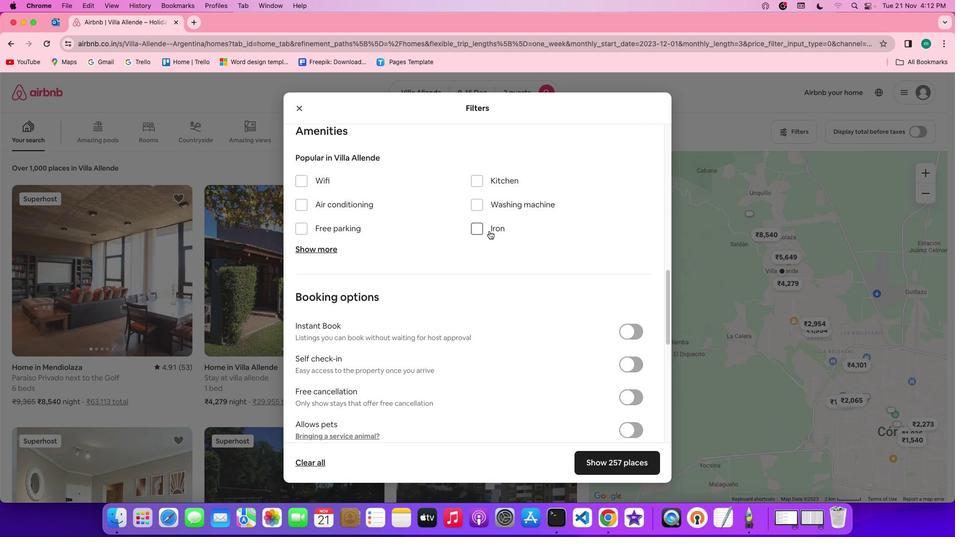 
Action: Mouse scrolled (489, 231) with delta (0, 0)
Screenshot: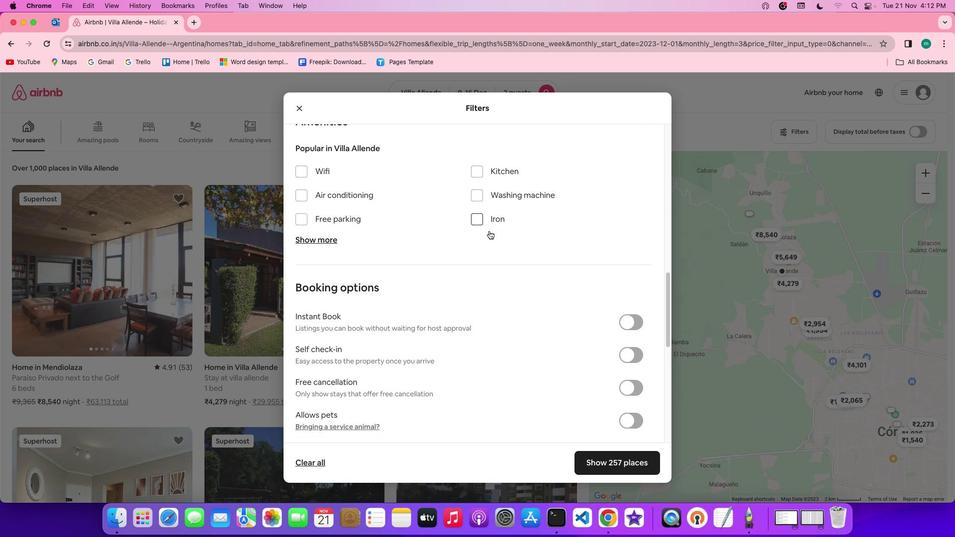 
Action: Mouse scrolled (489, 231) with delta (0, 0)
Screenshot: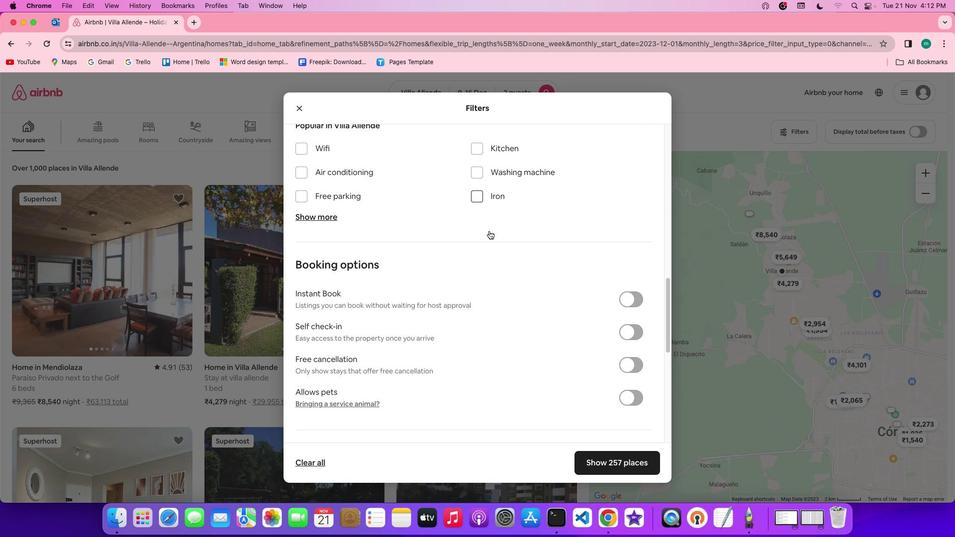 
Action: Mouse scrolled (489, 231) with delta (0, 0)
Screenshot: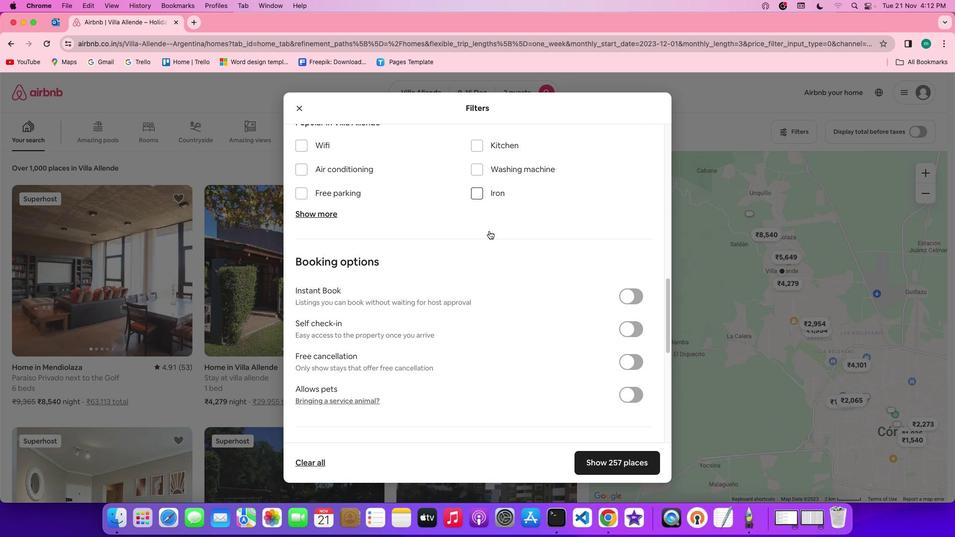 
Action: Mouse scrolled (489, 231) with delta (0, 0)
Screenshot: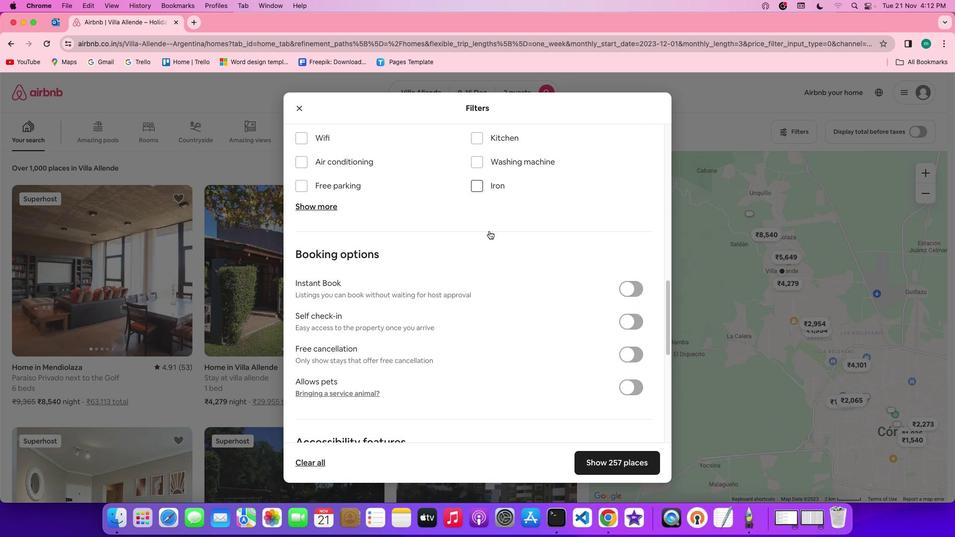 
Action: Mouse scrolled (489, 231) with delta (0, 0)
Screenshot: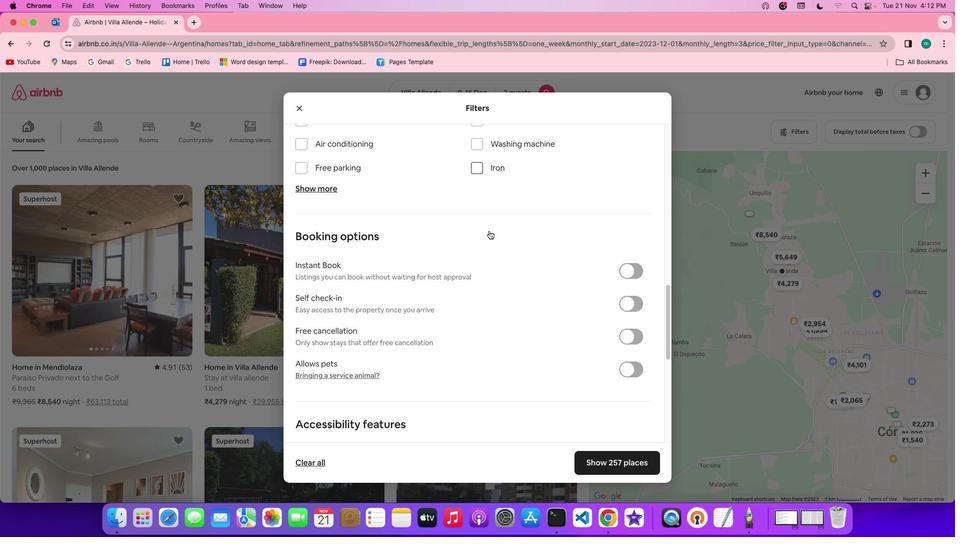 
Action: Mouse scrolled (489, 231) with delta (0, 0)
Screenshot: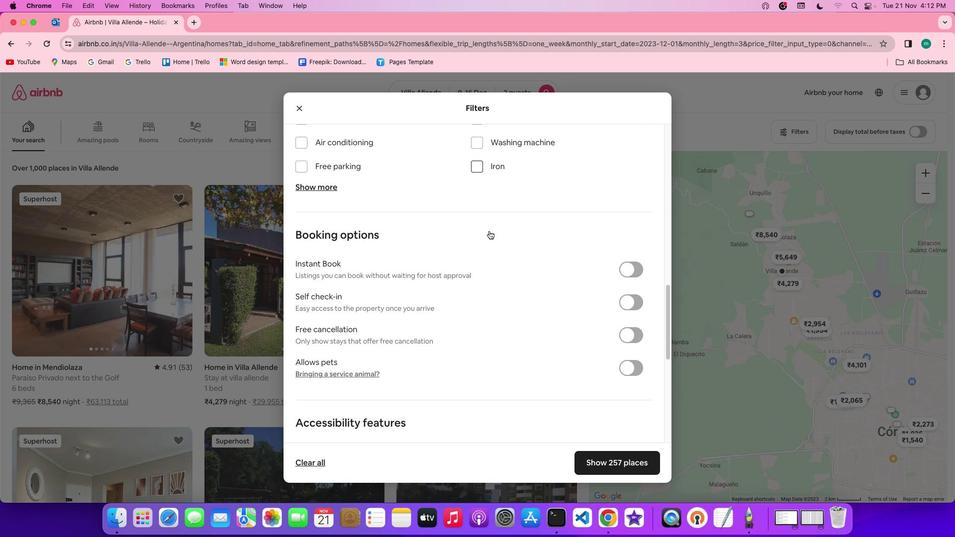 
Action: Mouse scrolled (489, 231) with delta (0, 0)
Screenshot: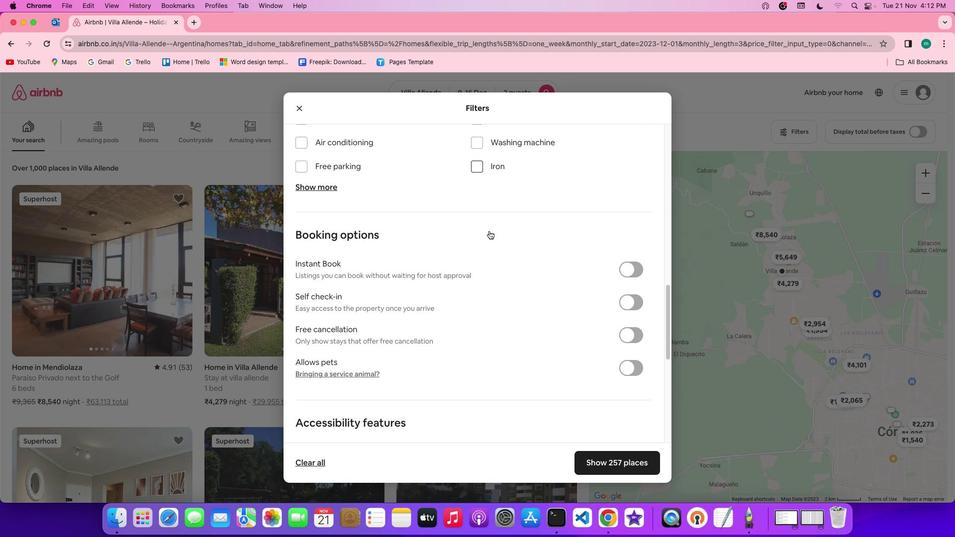 
Action: Mouse scrolled (489, 231) with delta (0, 0)
Screenshot: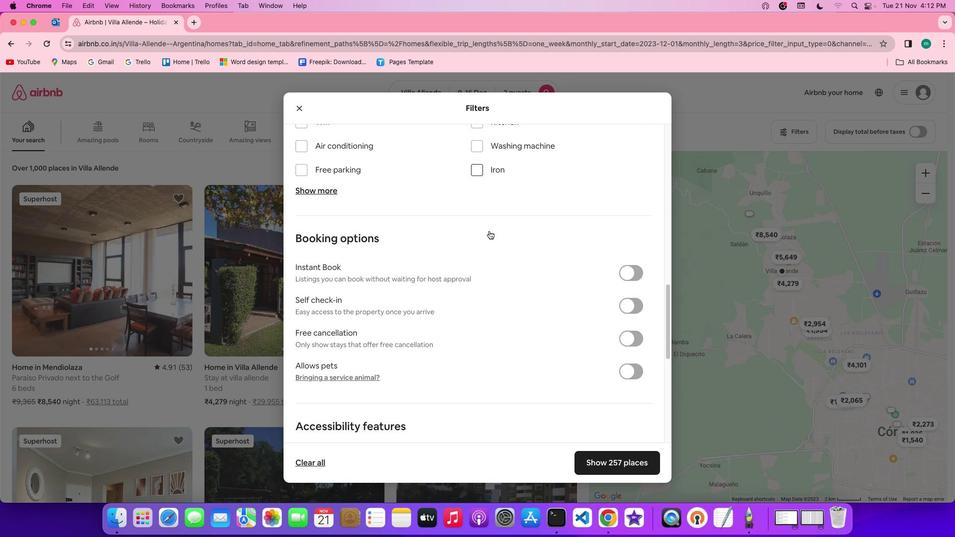 
Action: Mouse scrolled (489, 231) with delta (0, 0)
Screenshot: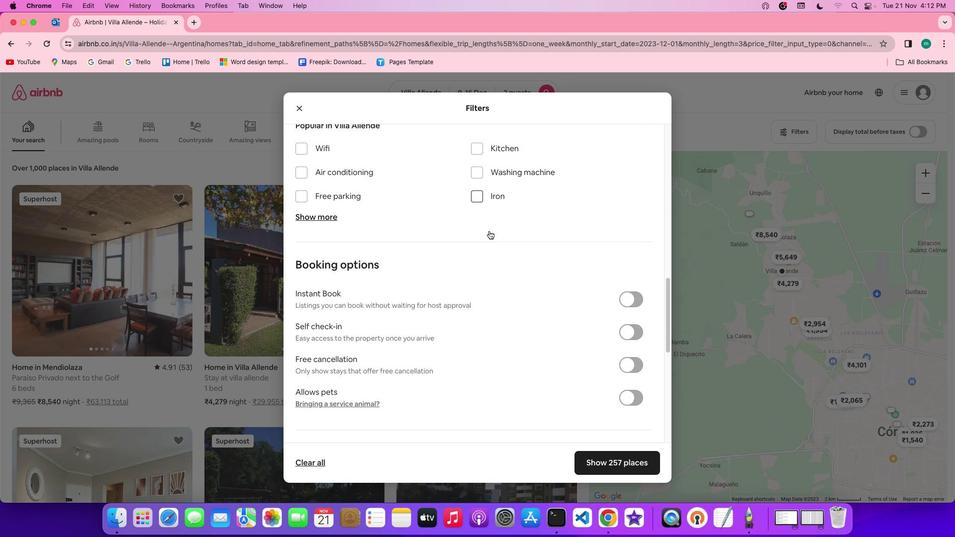 
Action: Mouse scrolled (489, 231) with delta (0, 0)
Screenshot: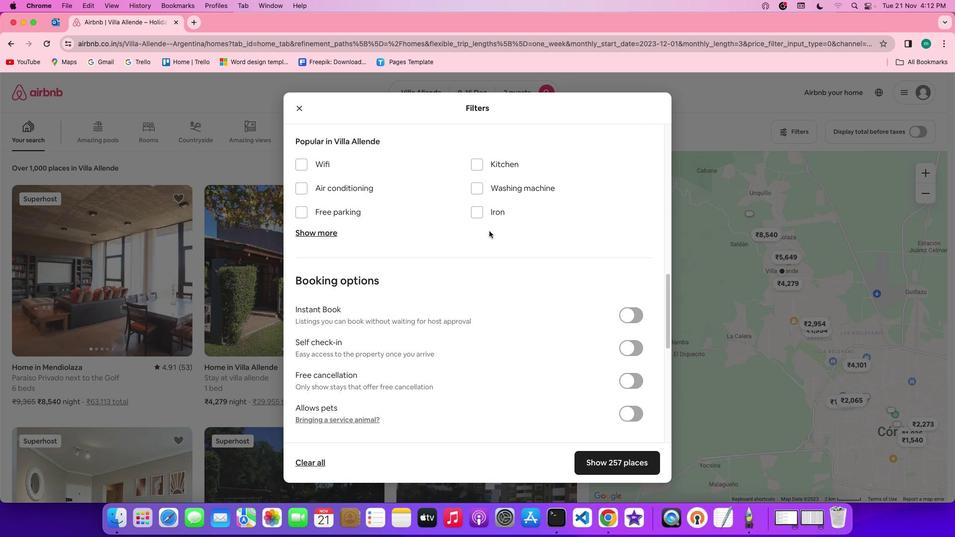 
Action: Mouse scrolled (489, 231) with delta (0, 0)
Screenshot: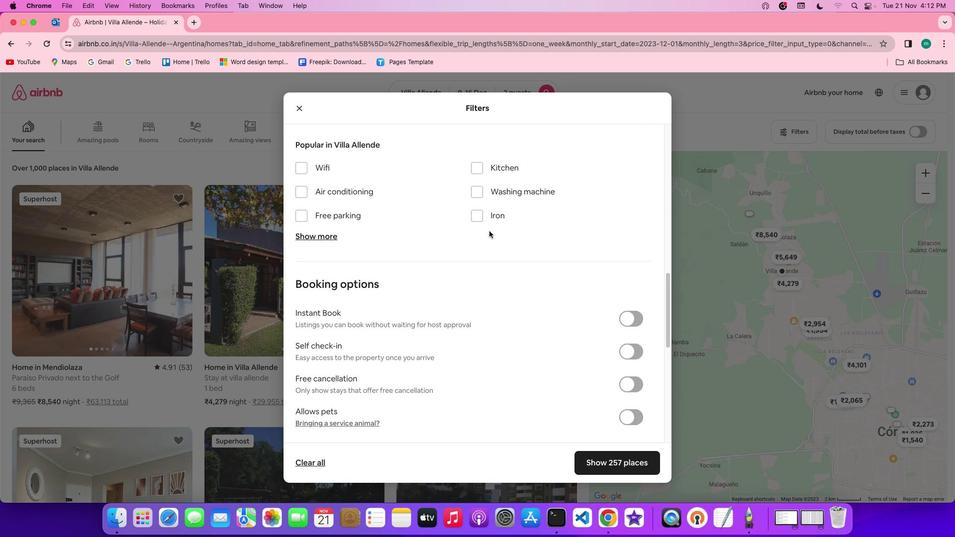 
Action: Mouse moved to (324, 238)
Screenshot: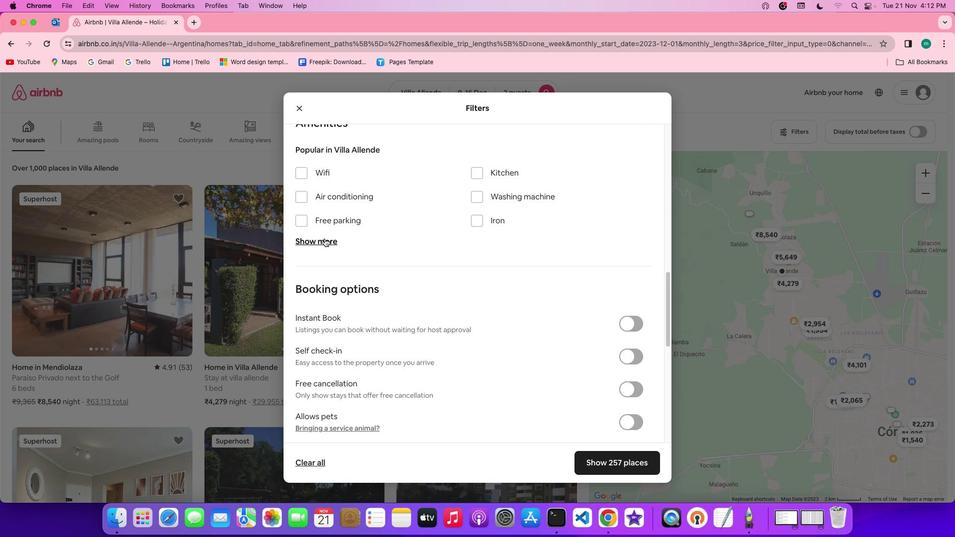
Action: Mouse pressed left at (324, 238)
Screenshot: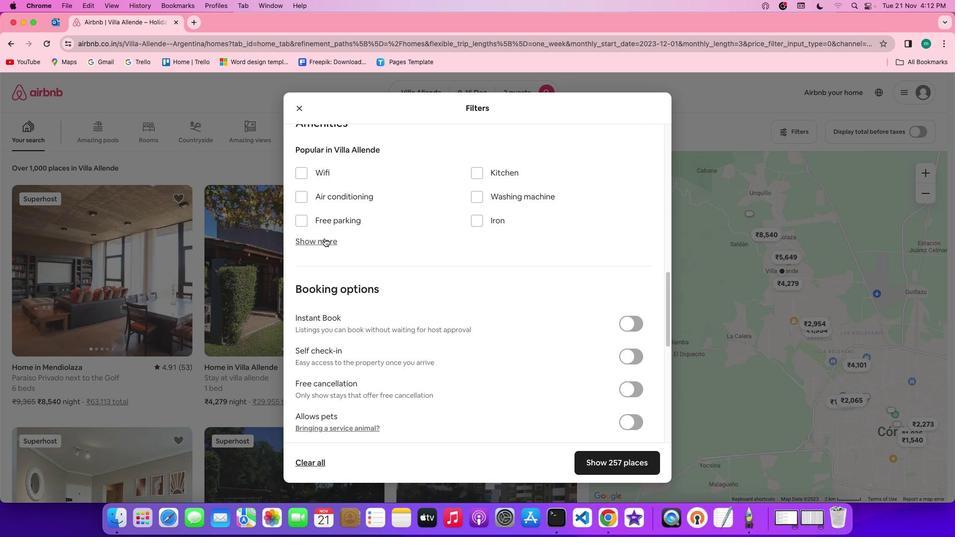 
Action: Mouse moved to (439, 259)
Screenshot: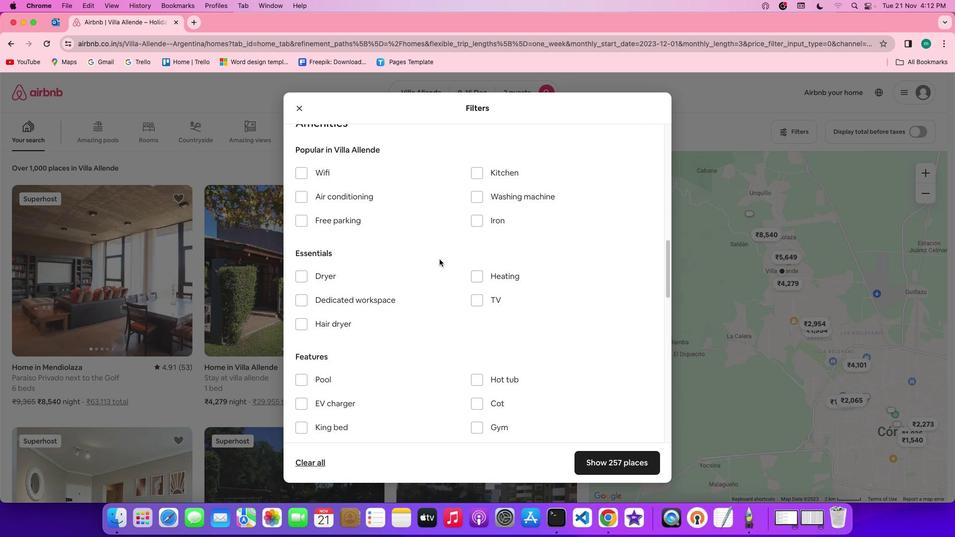 
Action: Mouse scrolled (439, 259) with delta (0, 0)
Screenshot: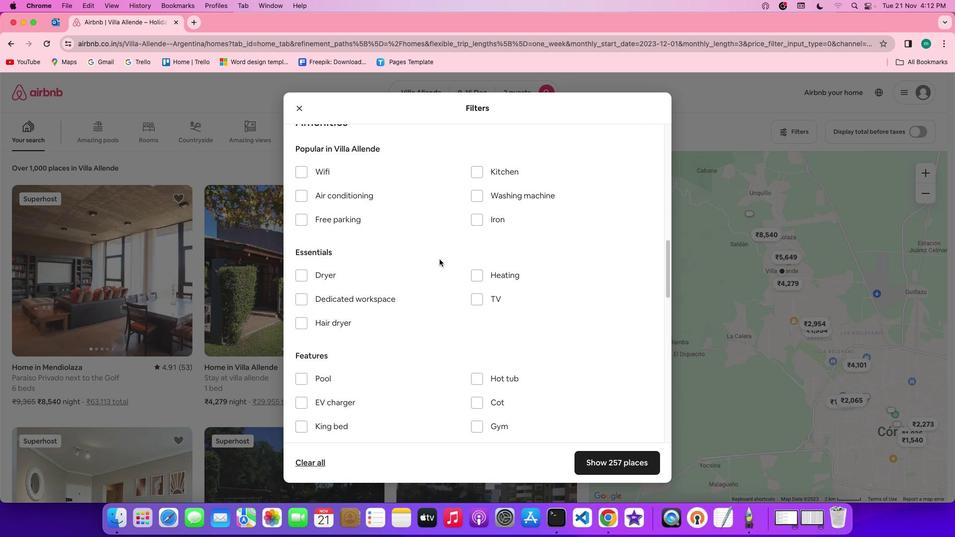 
Action: Mouse scrolled (439, 259) with delta (0, 0)
Screenshot: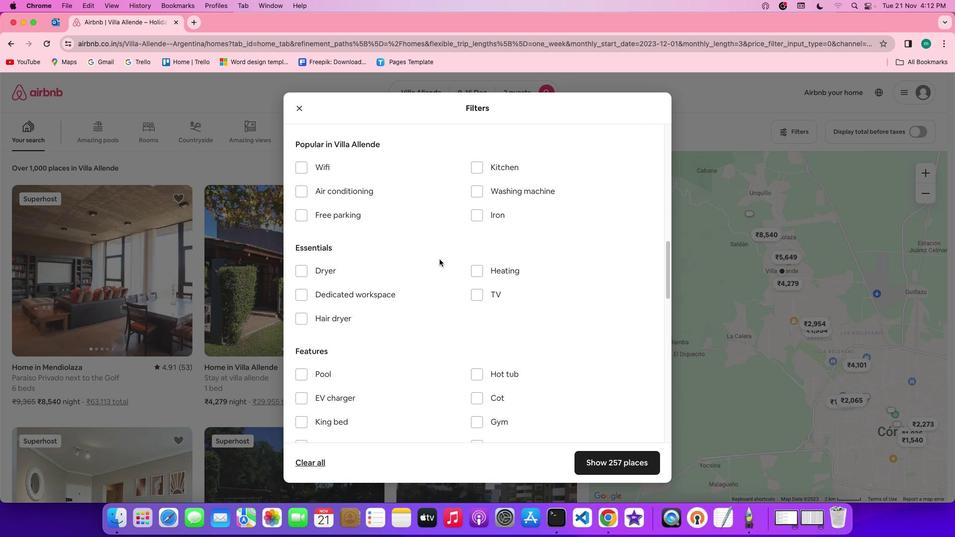 
Action: Mouse scrolled (439, 259) with delta (0, 0)
Screenshot: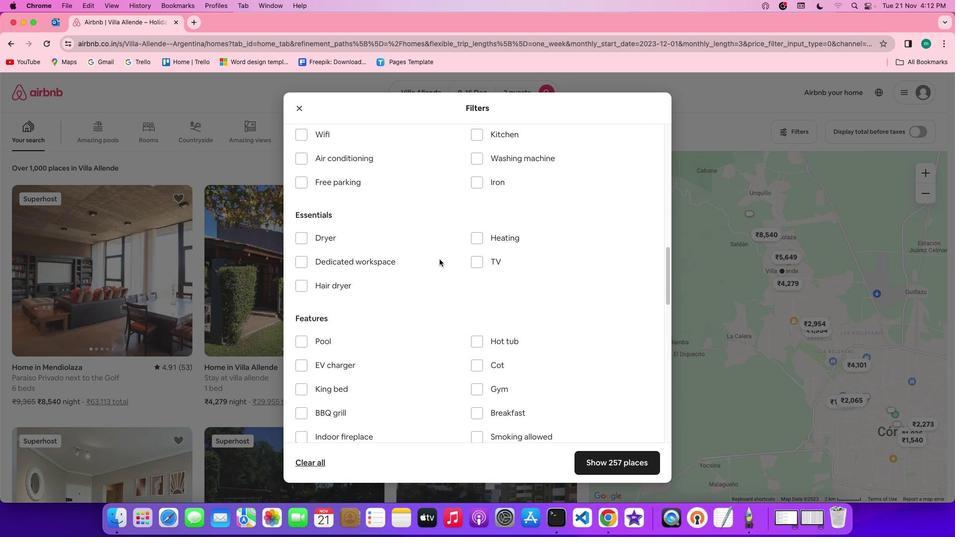 
Action: Mouse moved to (474, 192)
Screenshot: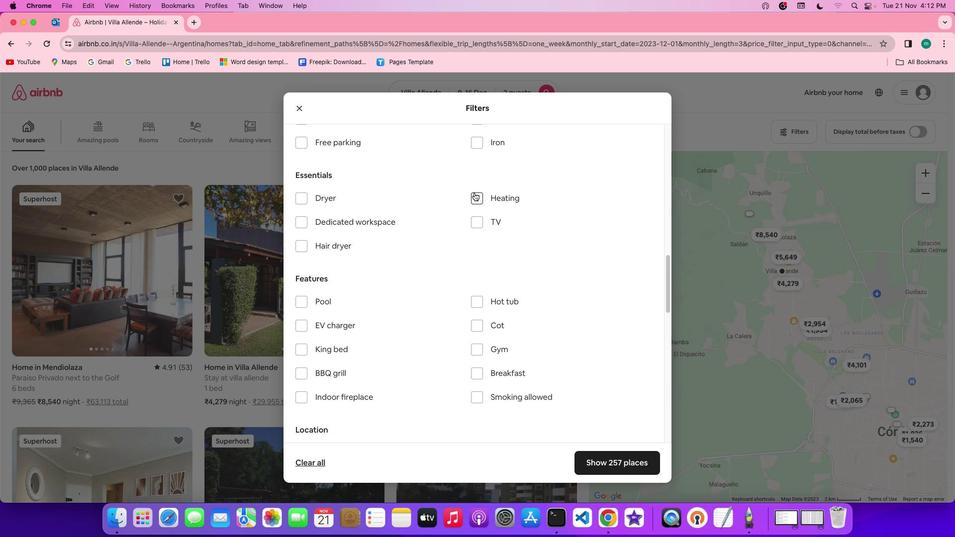 
Action: Mouse pressed left at (474, 192)
Screenshot: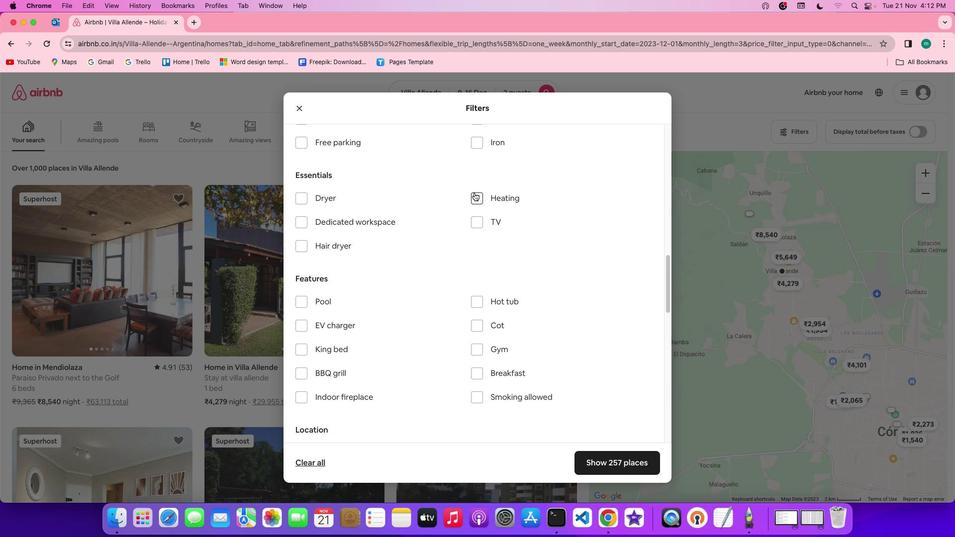 
Action: Mouse moved to (483, 281)
Screenshot: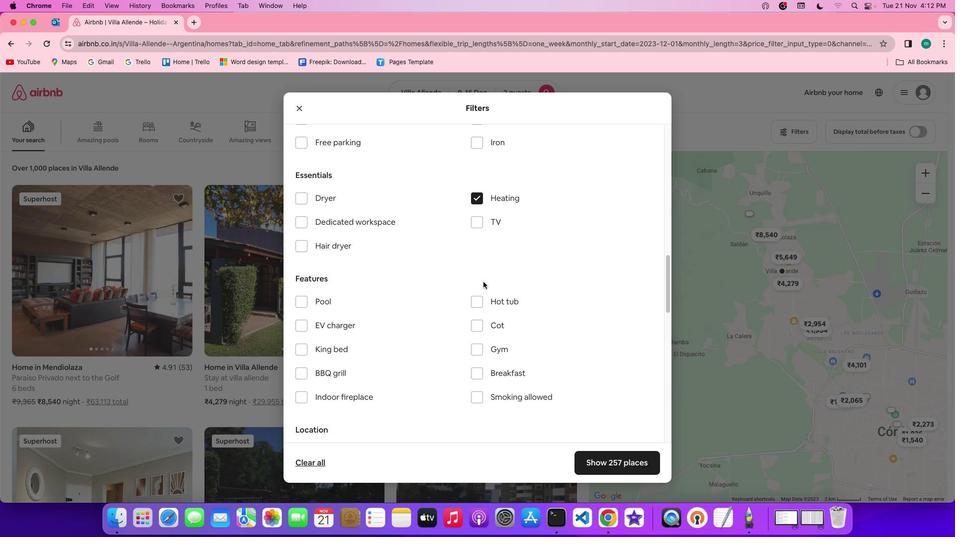 
Action: Mouse scrolled (483, 281) with delta (0, 0)
Screenshot: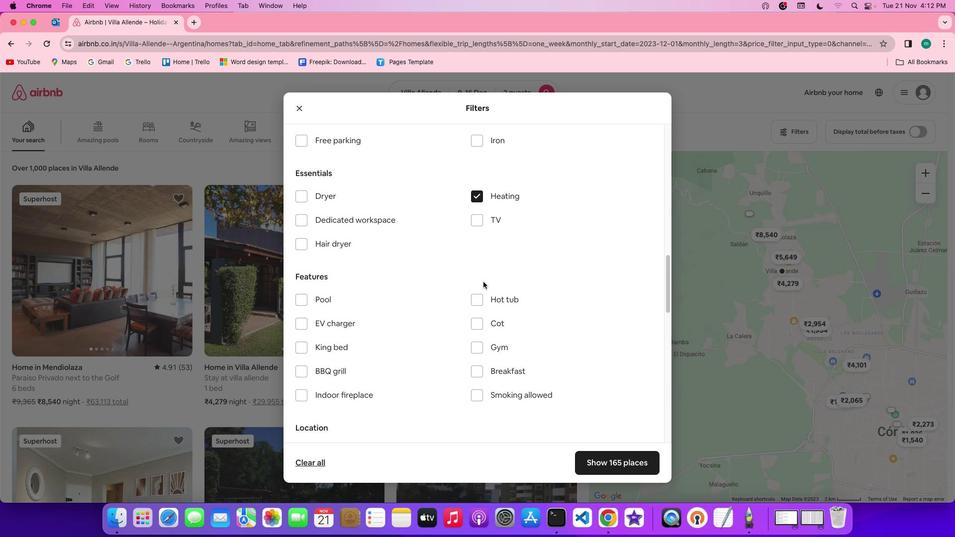 
Action: Mouse scrolled (483, 281) with delta (0, 0)
Screenshot: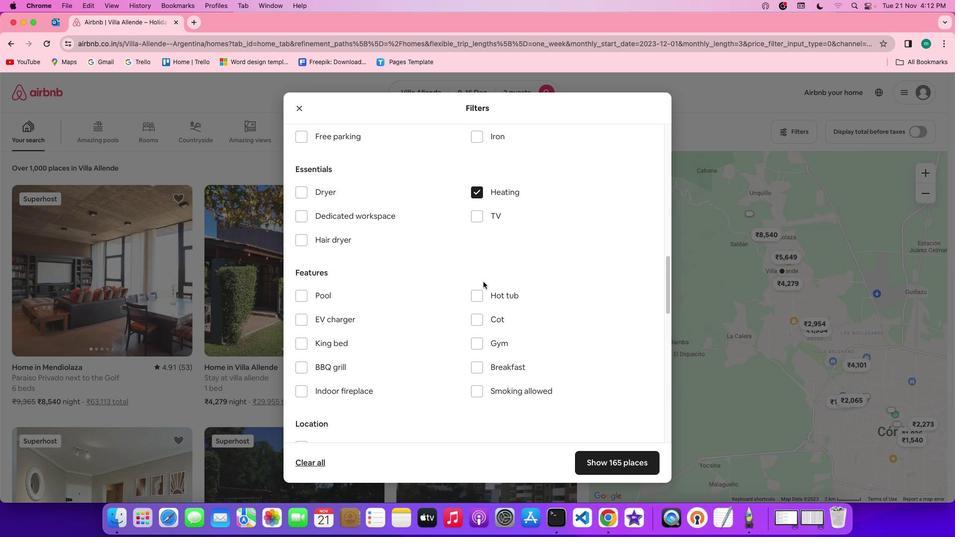 
Action: Mouse scrolled (483, 281) with delta (0, 0)
Screenshot: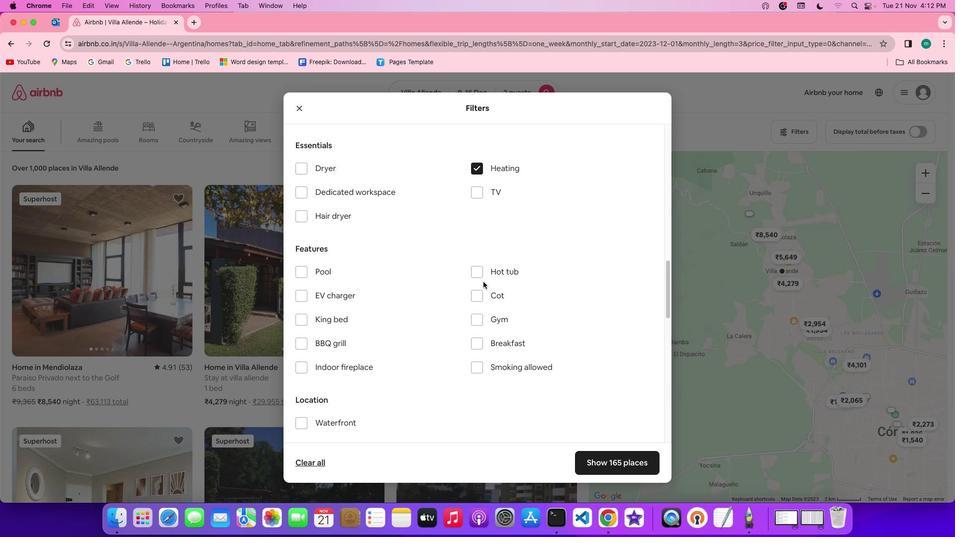 
Action: Mouse scrolled (483, 281) with delta (0, 0)
Screenshot: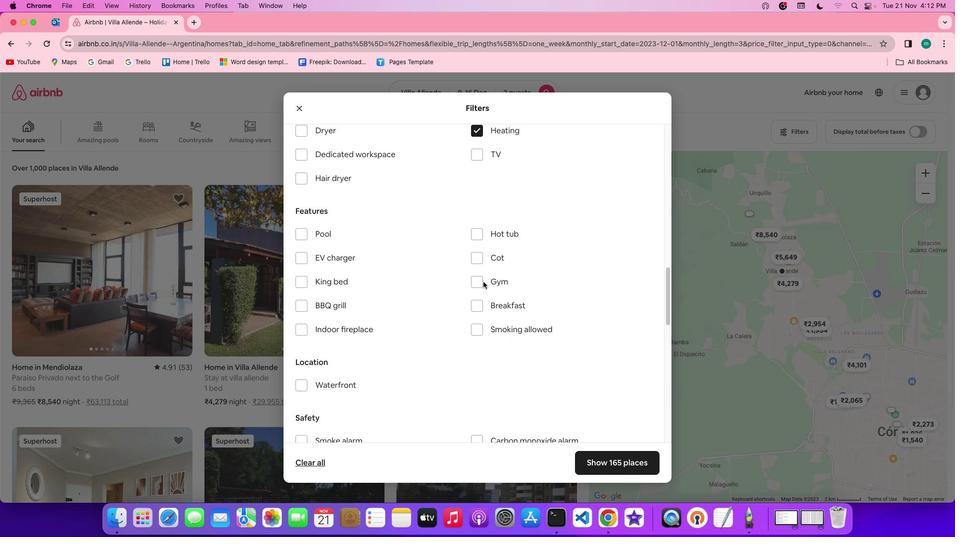 
Action: Mouse scrolled (483, 281) with delta (0, 0)
Screenshot: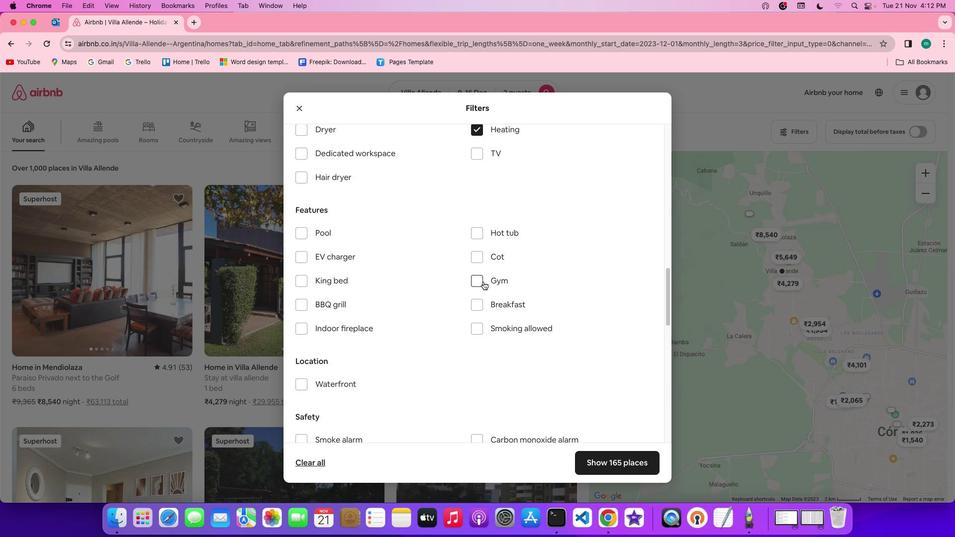 
Action: Mouse scrolled (483, 281) with delta (0, 0)
Screenshot: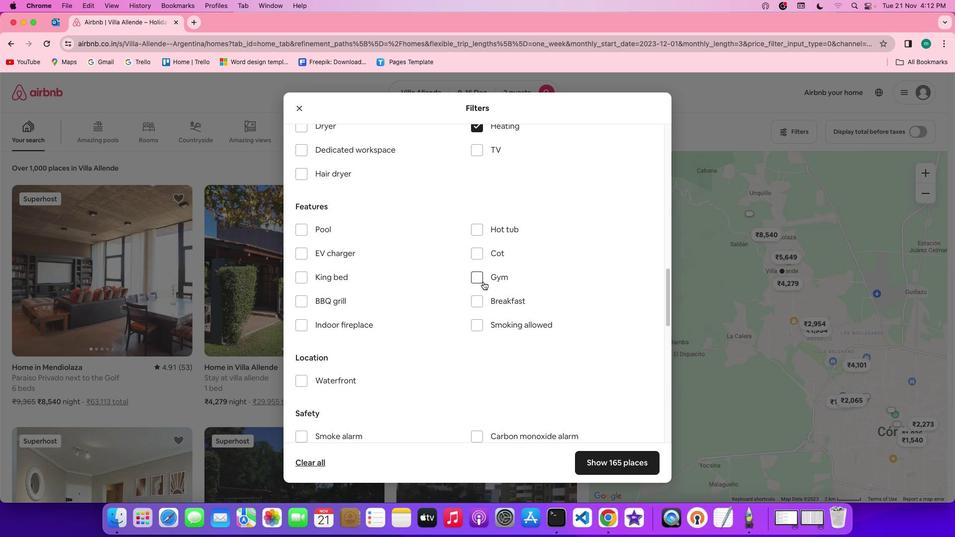 
Action: Mouse scrolled (483, 281) with delta (0, 0)
Screenshot: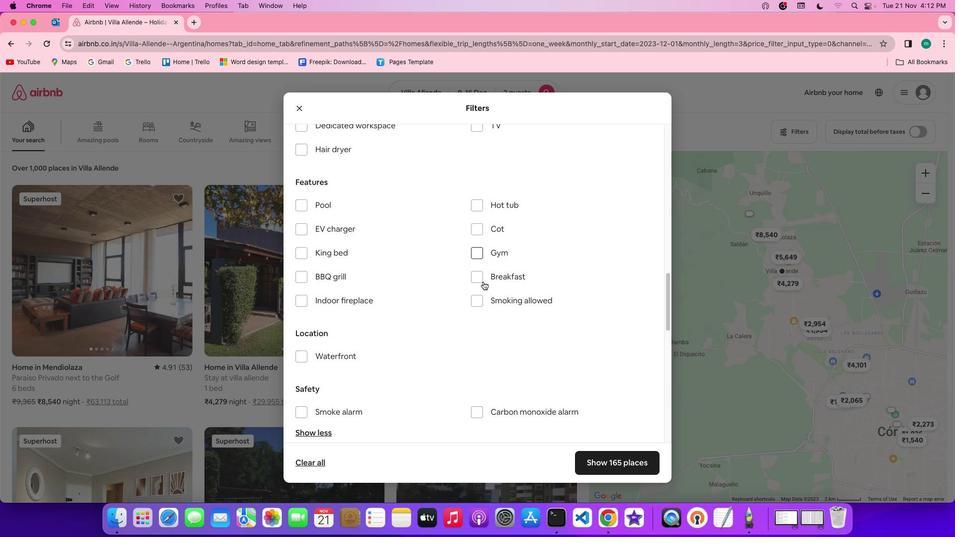 
Action: Mouse scrolled (483, 281) with delta (0, 0)
Screenshot: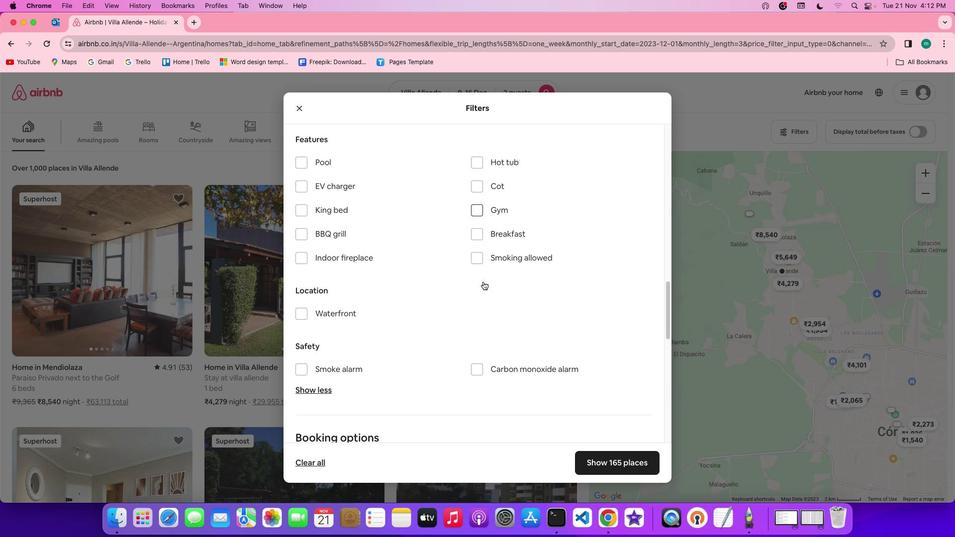 
Action: Mouse scrolled (483, 281) with delta (0, 0)
Screenshot: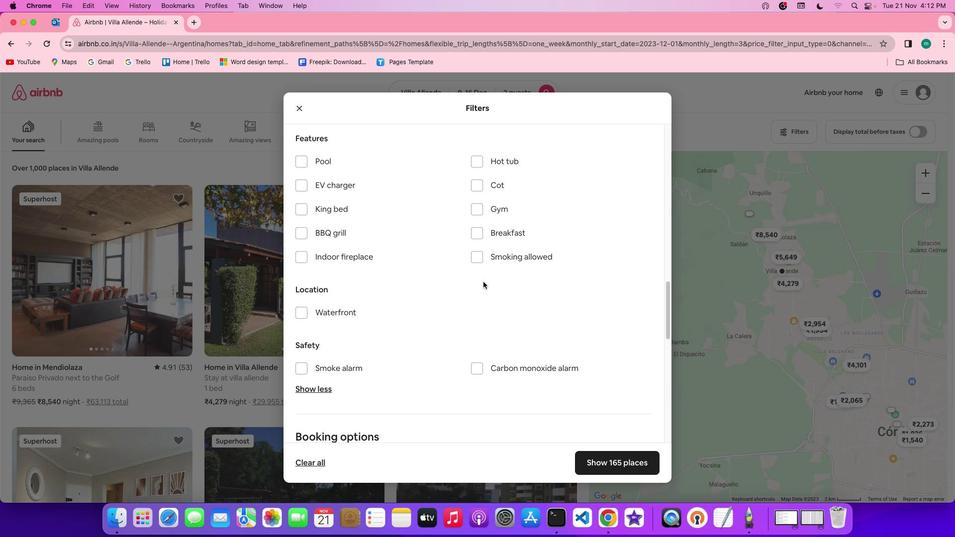 
Action: Mouse scrolled (483, 281) with delta (0, 0)
Screenshot: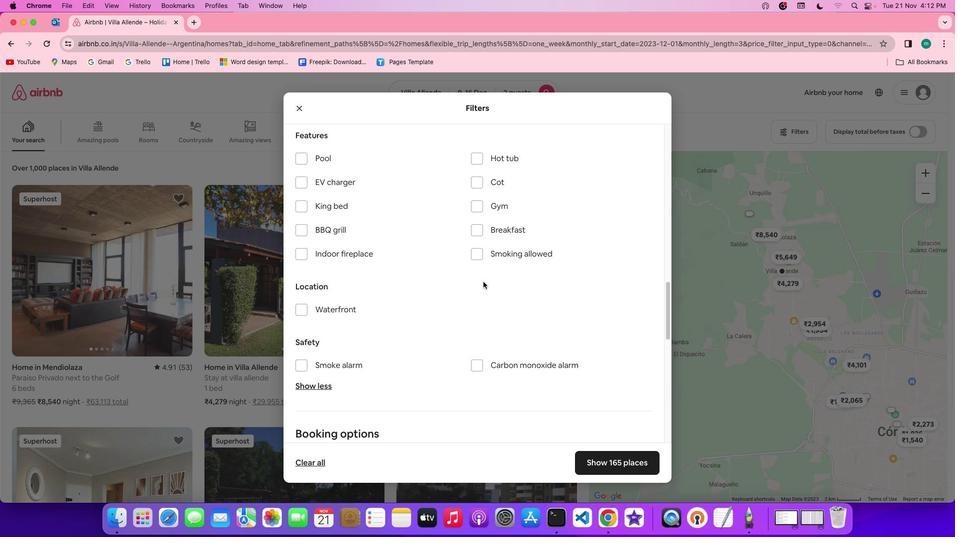 
Action: Mouse scrolled (483, 281) with delta (0, 0)
Screenshot: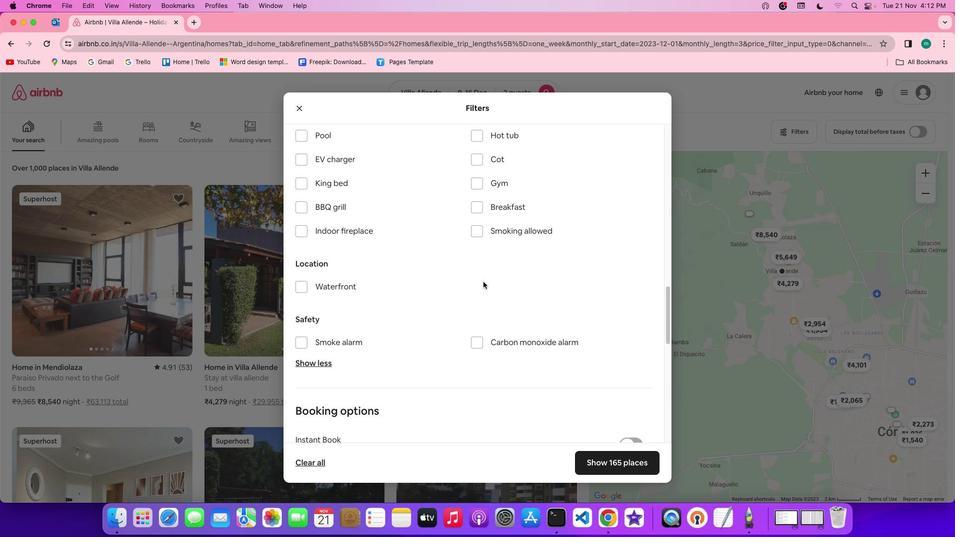
Action: Mouse moved to (487, 299)
Screenshot: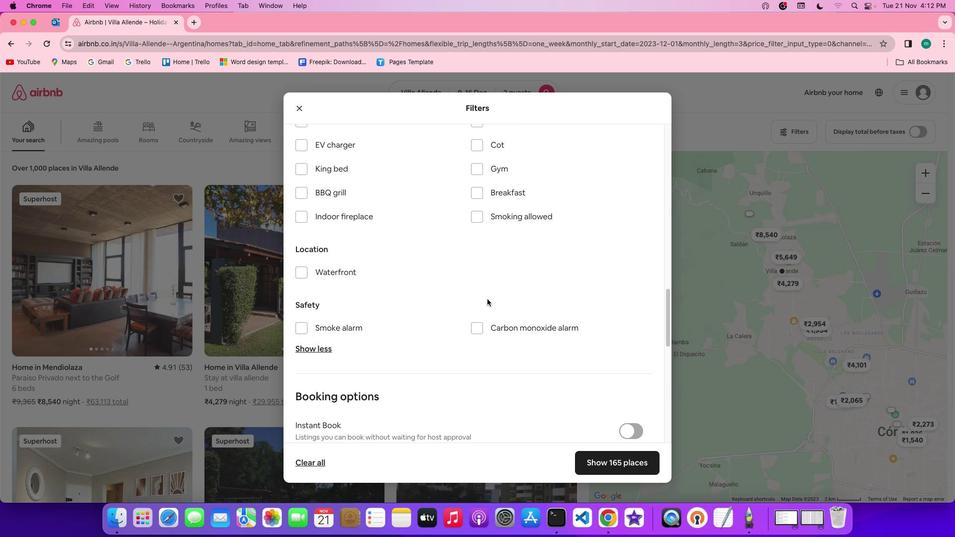 
Action: Mouse scrolled (487, 299) with delta (0, 0)
Screenshot: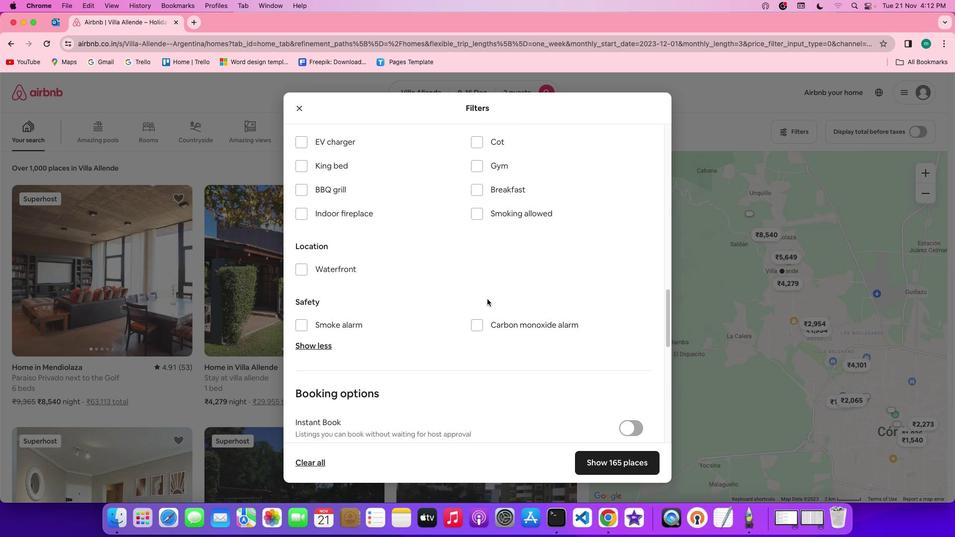 
Action: Mouse scrolled (487, 299) with delta (0, 0)
Screenshot: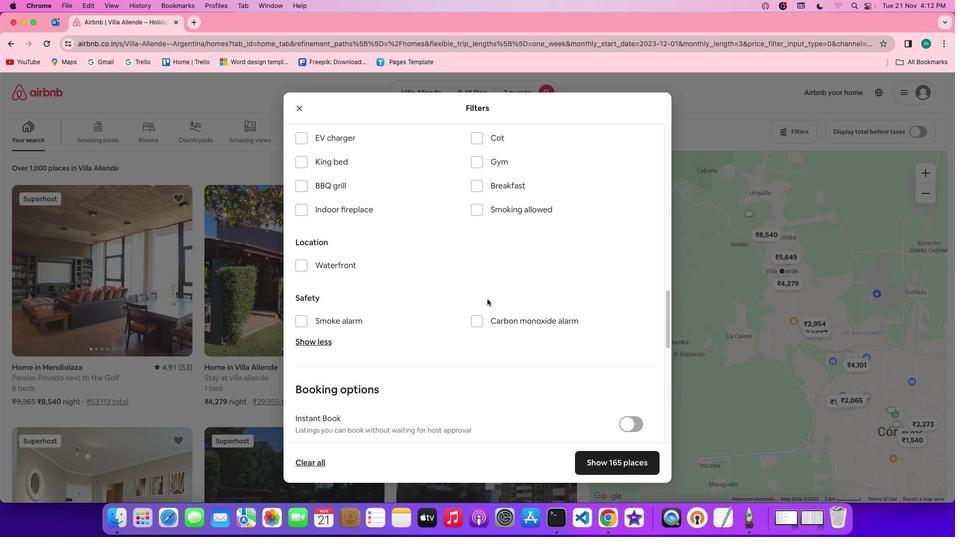 
Action: Mouse scrolled (487, 299) with delta (0, -1)
Screenshot: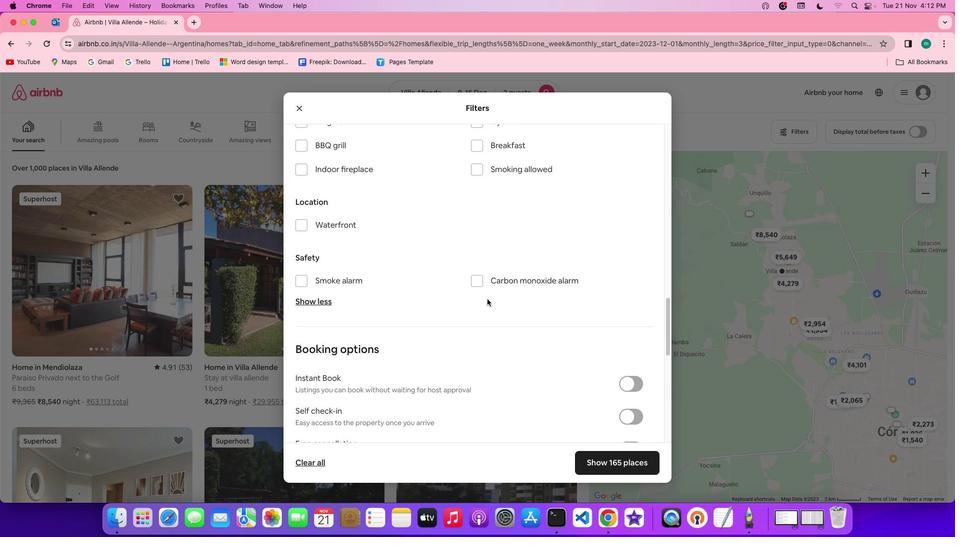 
Action: Mouse scrolled (487, 299) with delta (0, -1)
Screenshot: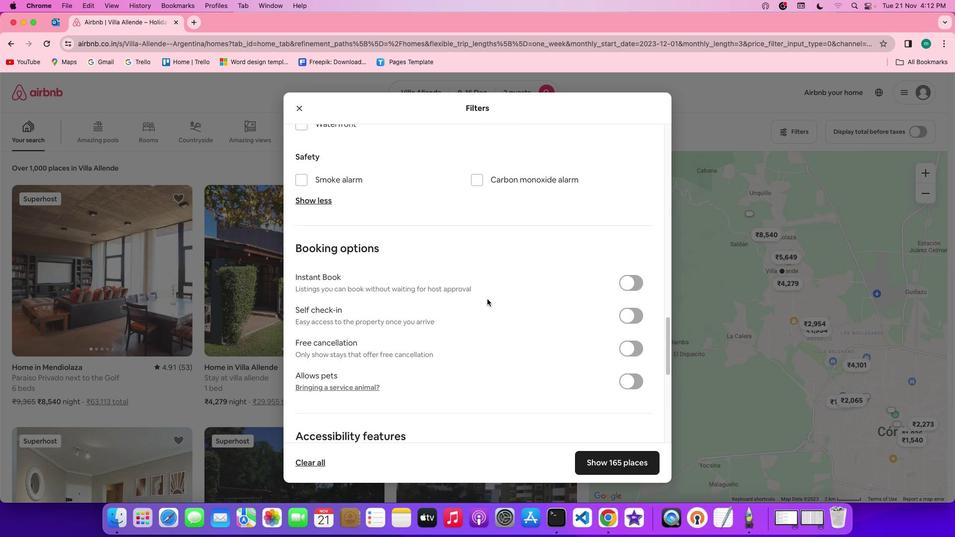 
Action: Mouse scrolled (487, 299) with delta (0, -2)
Screenshot: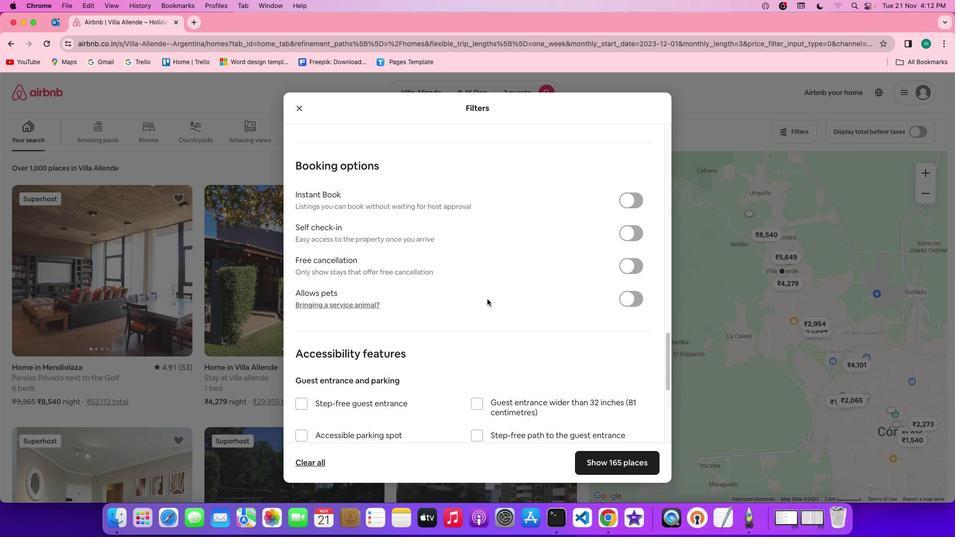 
Action: Mouse moved to (494, 299)
Screenshot: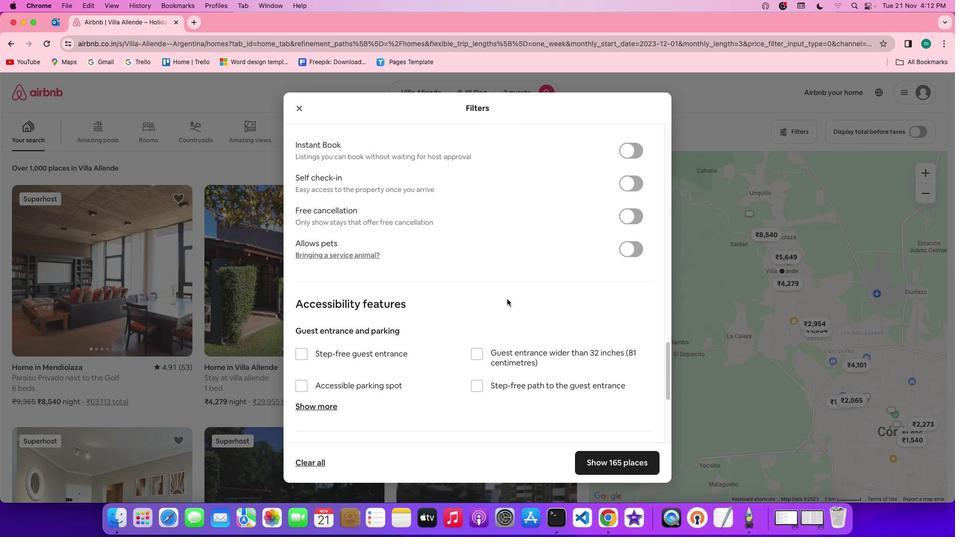 
Action: Mouse scrolled (494, 299) with delta (0, 0)
Screenshot: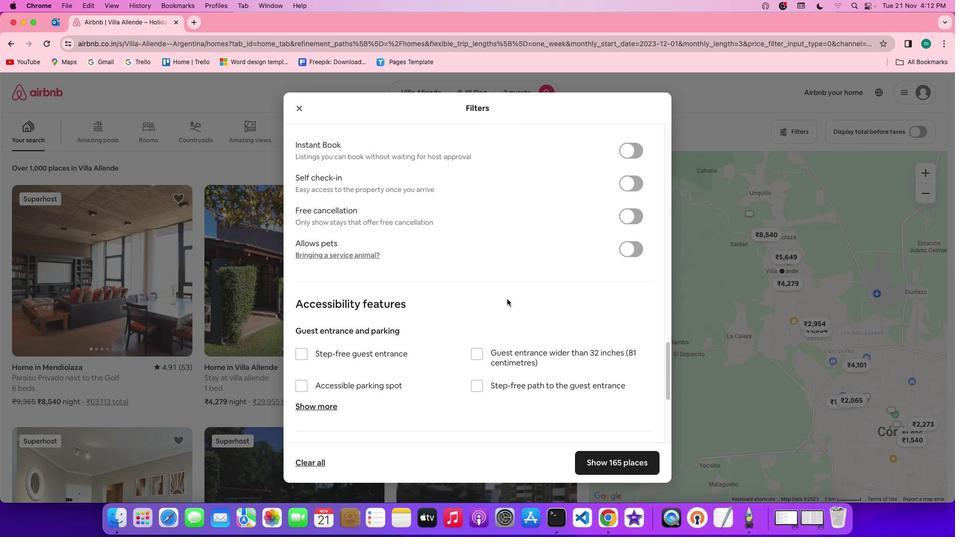 
Action: Mouse moved to (504, 299)
Screenshot: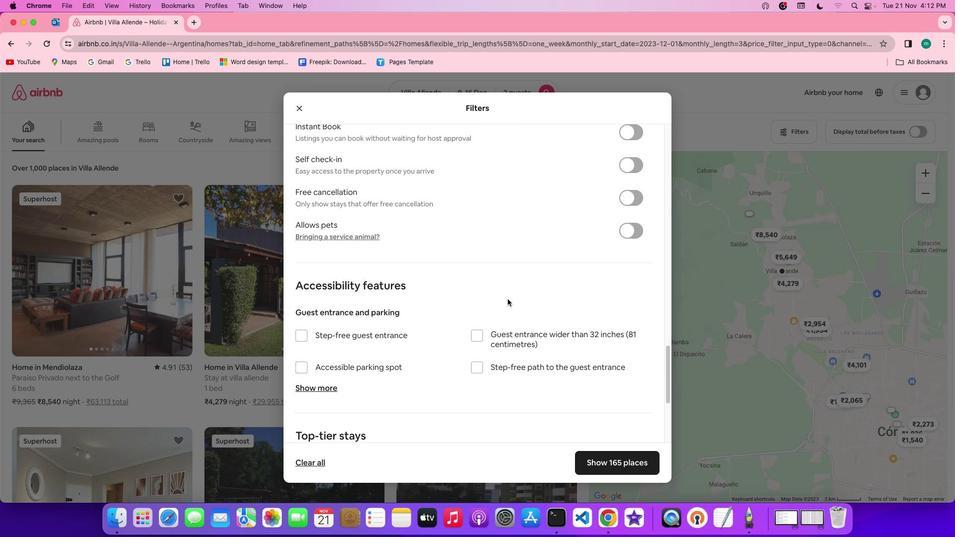
Action: Mouse scrolled (504, 299) with delta (0, 0)
Screenshot: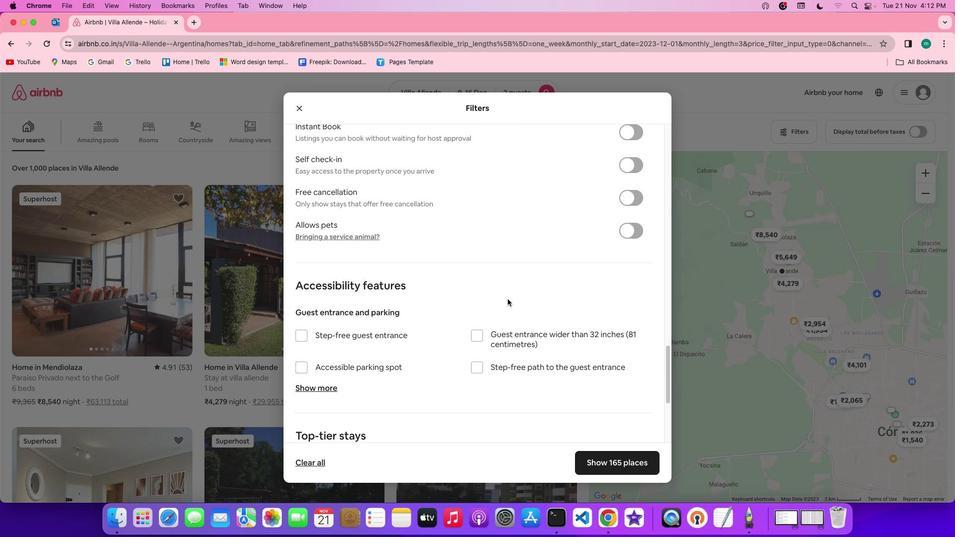 
Action: Mouse moved to (506, 299)
Screenshot: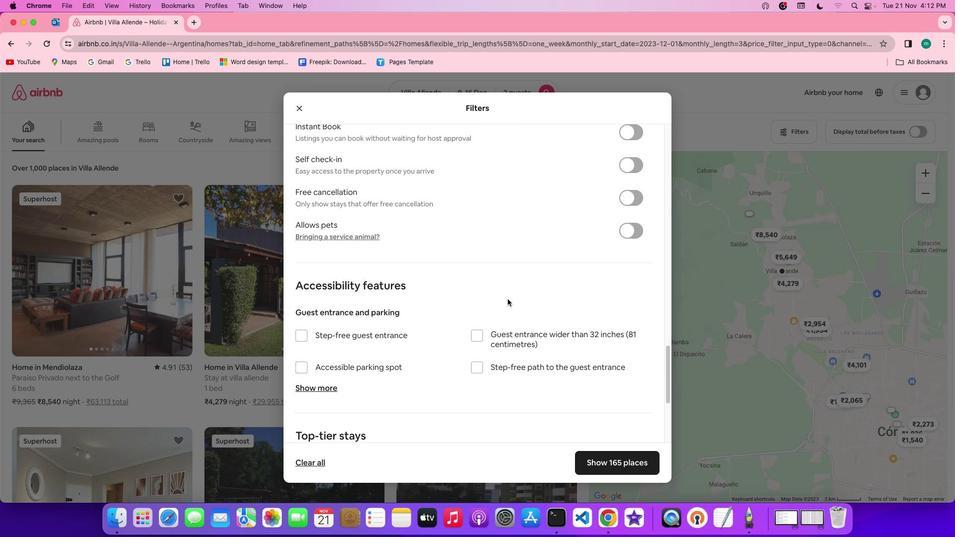 
Action: Mouse scrolled (506, 299) with delta (0, 0)
Screenshot: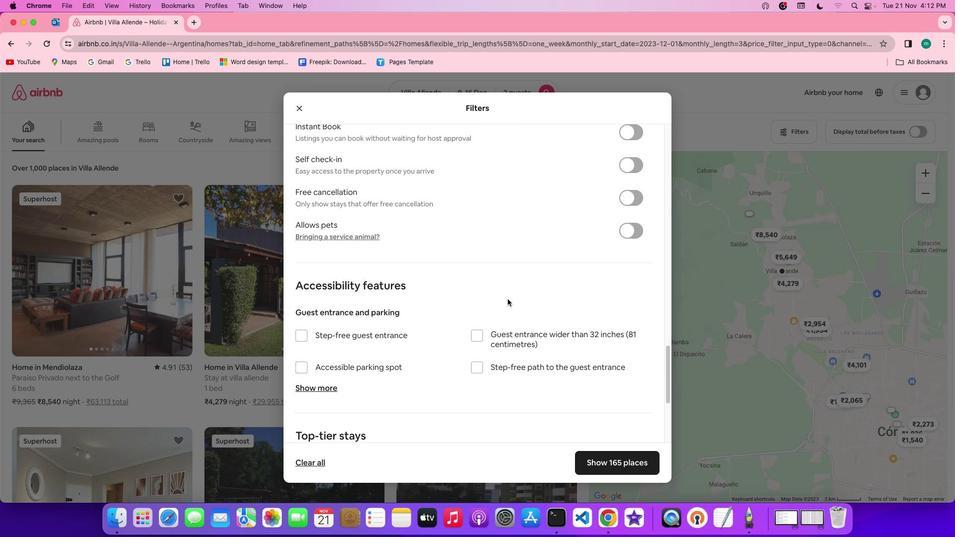 
Action: Mouse moved to (508, 299)
Screenshot: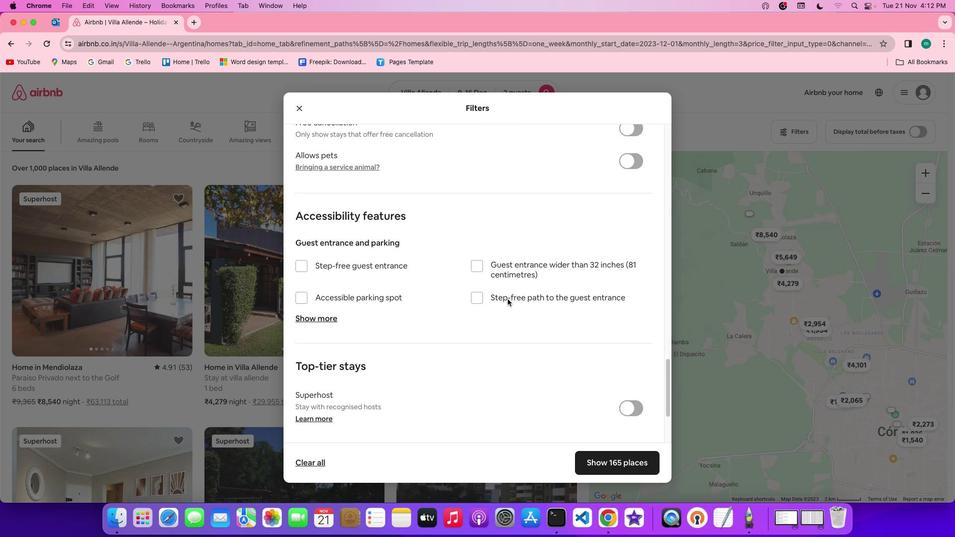 
Action: Mouse scrolled (508, 299) with delta (0, -1)
Screenshot: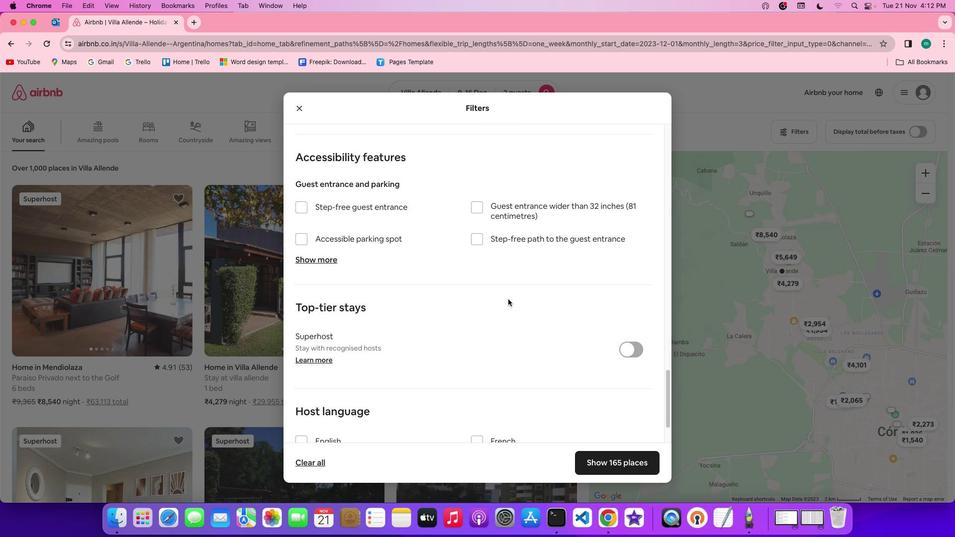 
Action: Mouse scrolled (508, 299) with delta (0, -2)
Screenshot: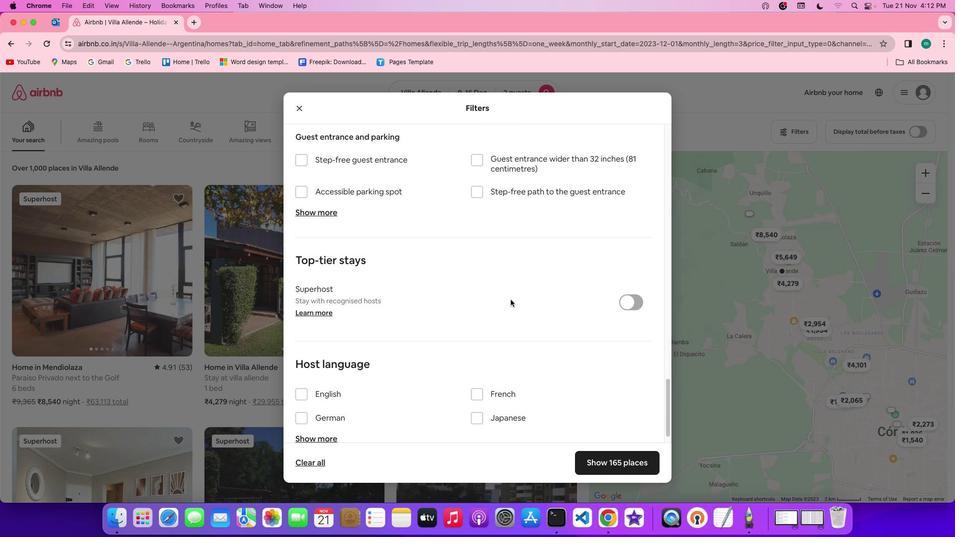 
Action: Mouse moved to (513, 307)
Screenshot: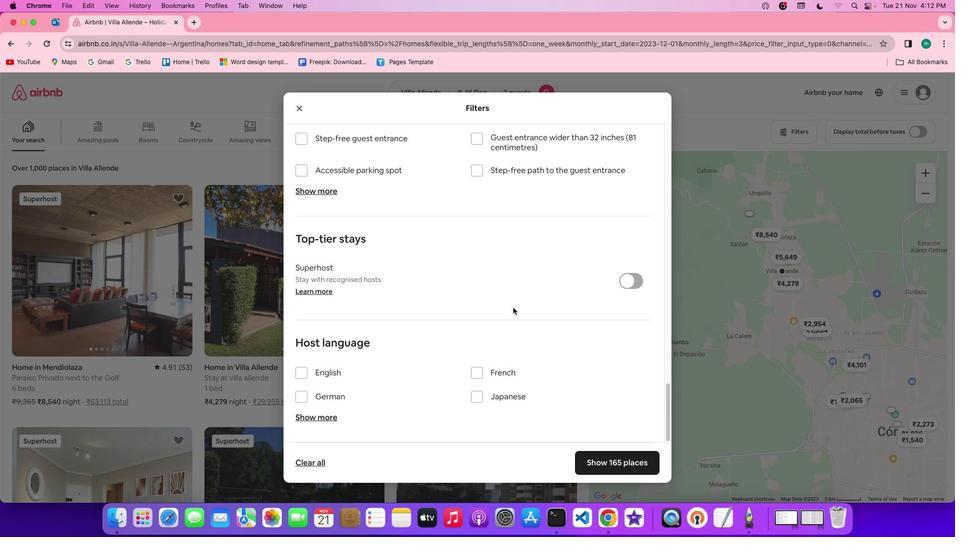 
Action: Mouse scrolled (513, 307) with delta (0, 0)
Screenshot: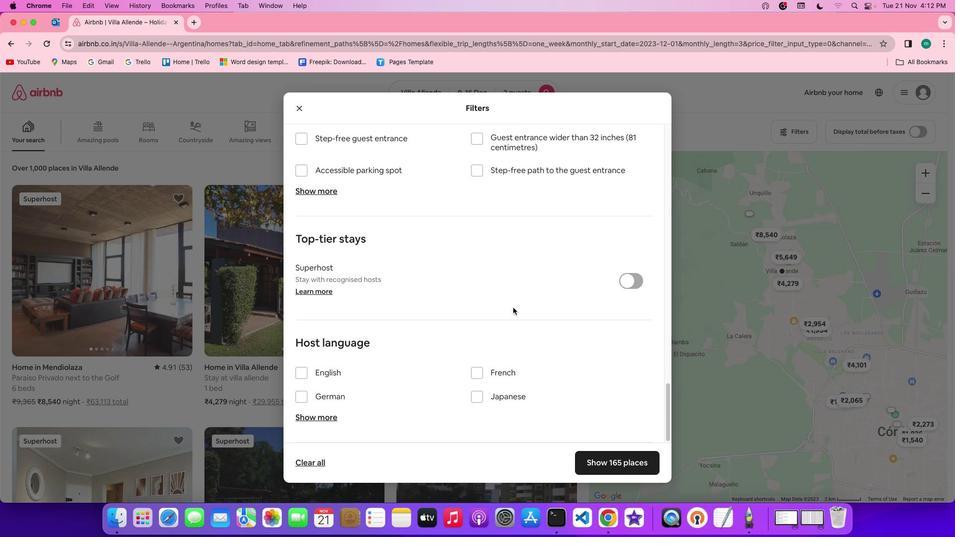 
Action: Mouse scrolled (513, 307) with delta (0, 0)
Screenshot: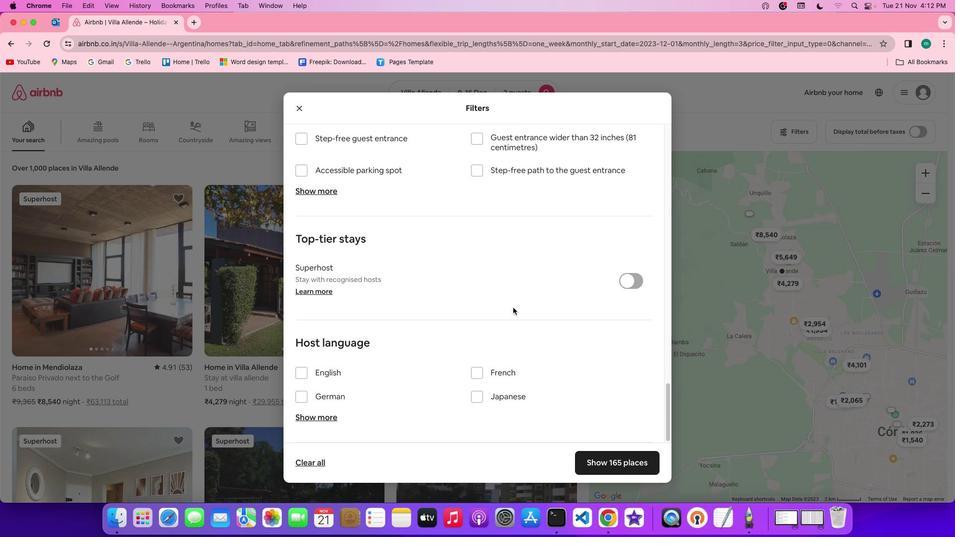 
Action: Mouse scrolled (513, 307) with delta (0, -1)
Screenshot: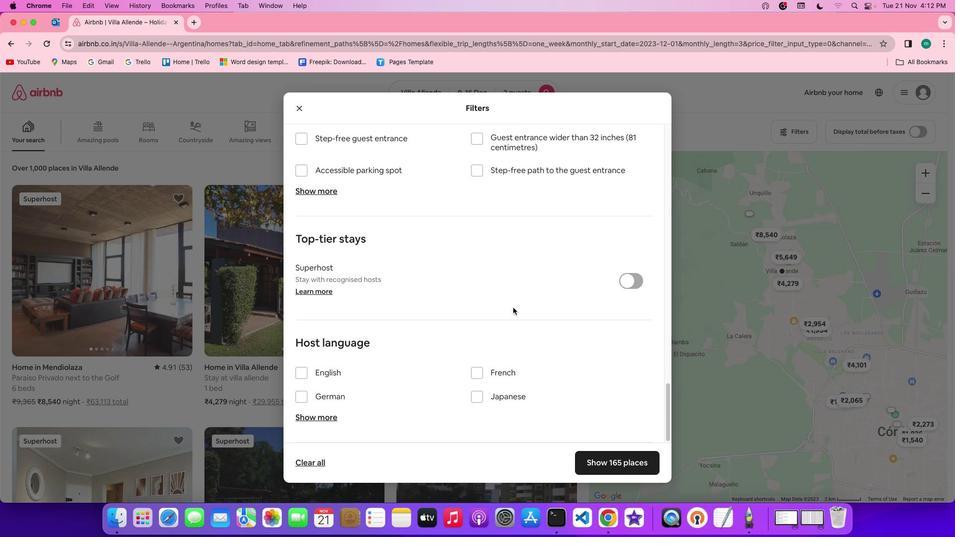 
Action: Mouse scrolled (513, 307) with delta (0, -2)
Screenshot: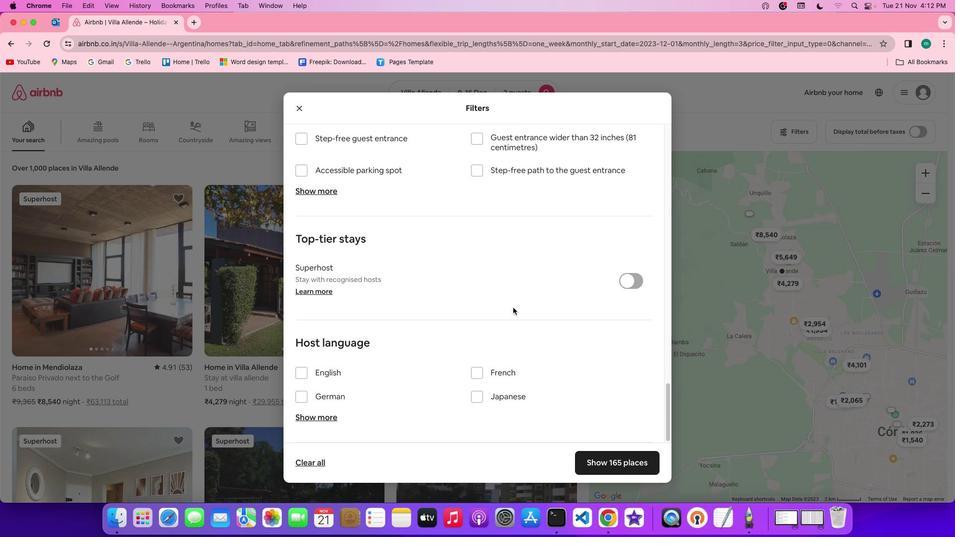 
Action: Mouse scrolled (513, 307) with delta (0, -2)
Screenshot: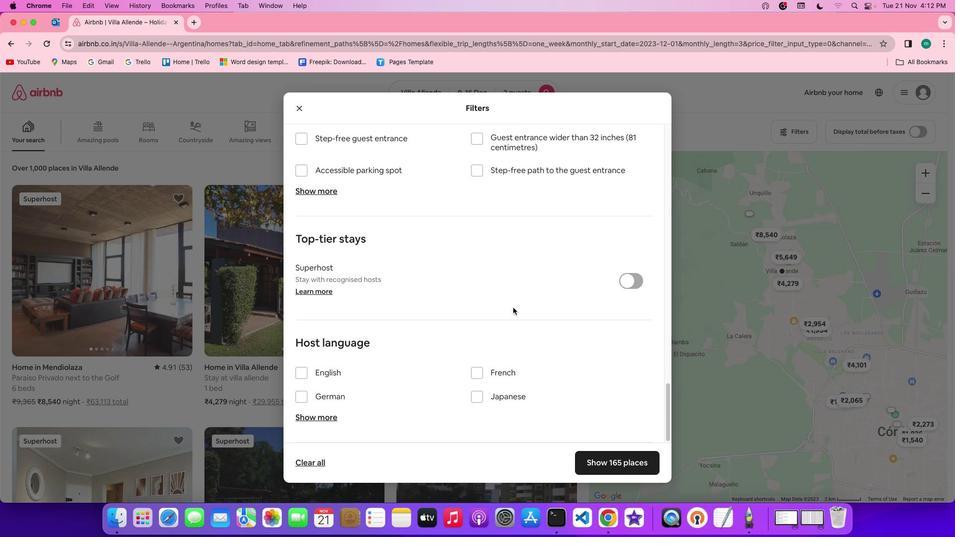 
Action: Mouse scrolled (513, 307) with delta (0, -2)
Screenshot: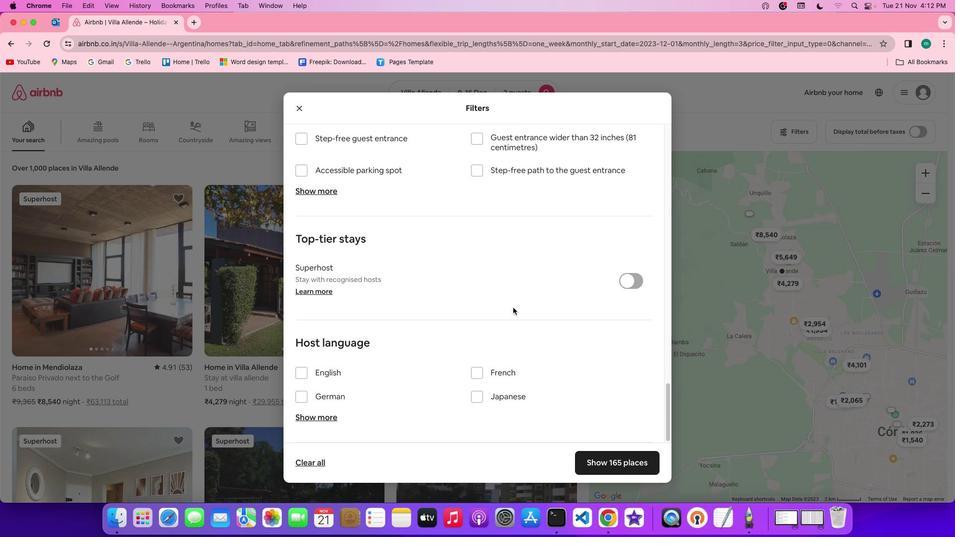 
Action: Mouse scrolled (513, 307) with delta (0, -3)
Screenshot: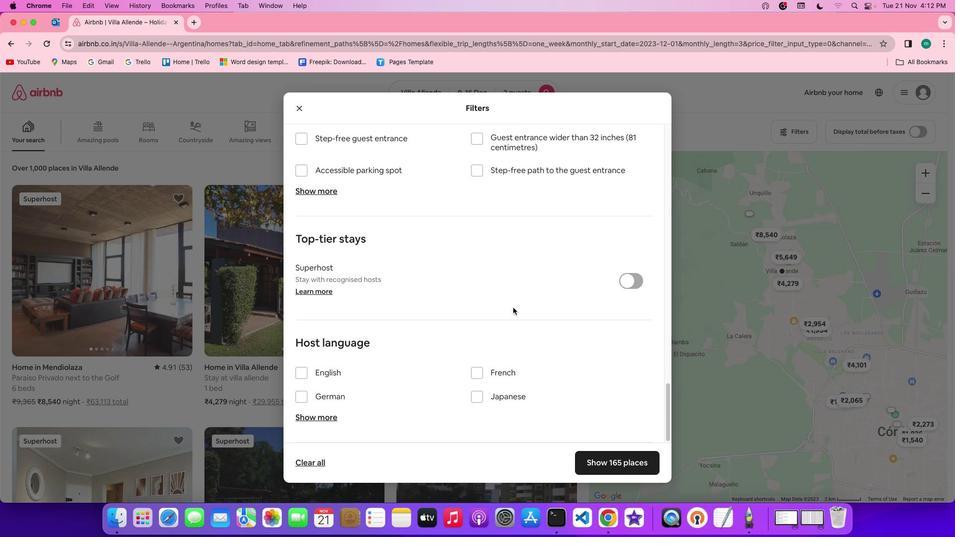 
Action: Mouse moved to (515, 312)
Screenshot: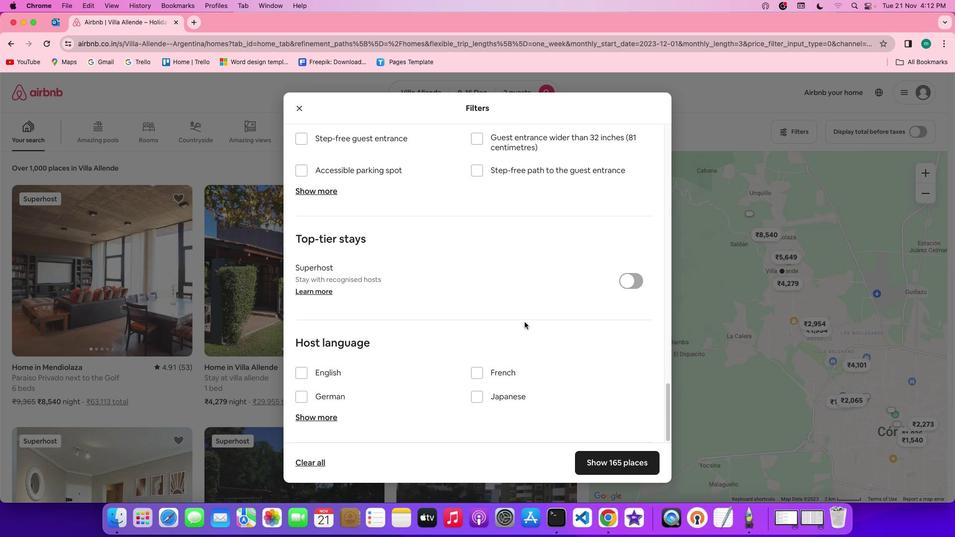 
Action: Mouse scrolled (515, 312) with delta (0, 0)
Screenshot: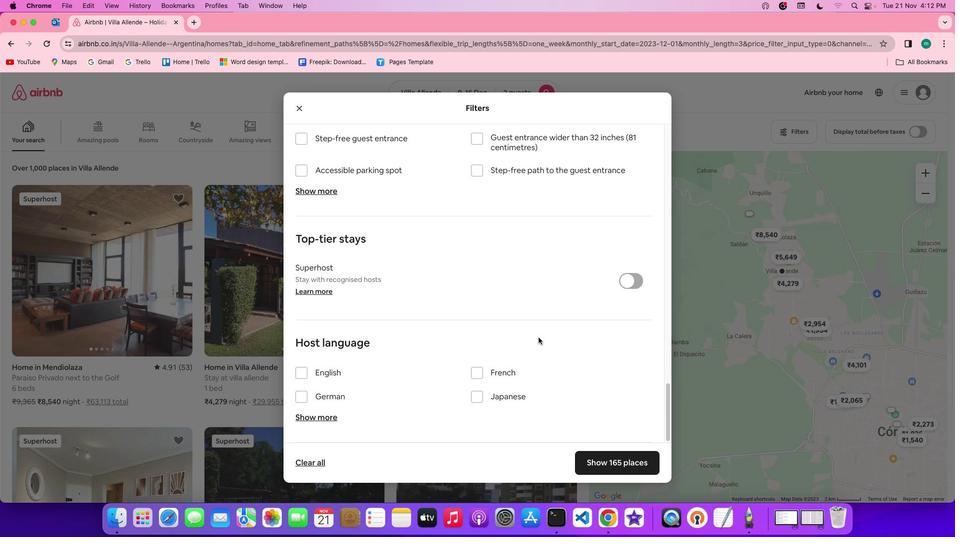 
Action: Mouse moved to (516, 313)
Screenshot: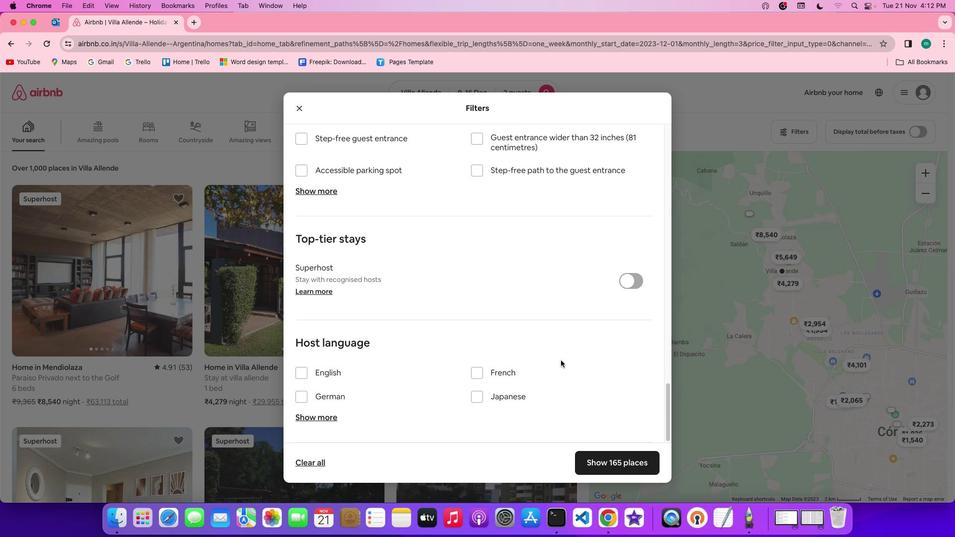 
Action: Mouse scrolled (516, 313) with delta (0, 0)
Screenshot: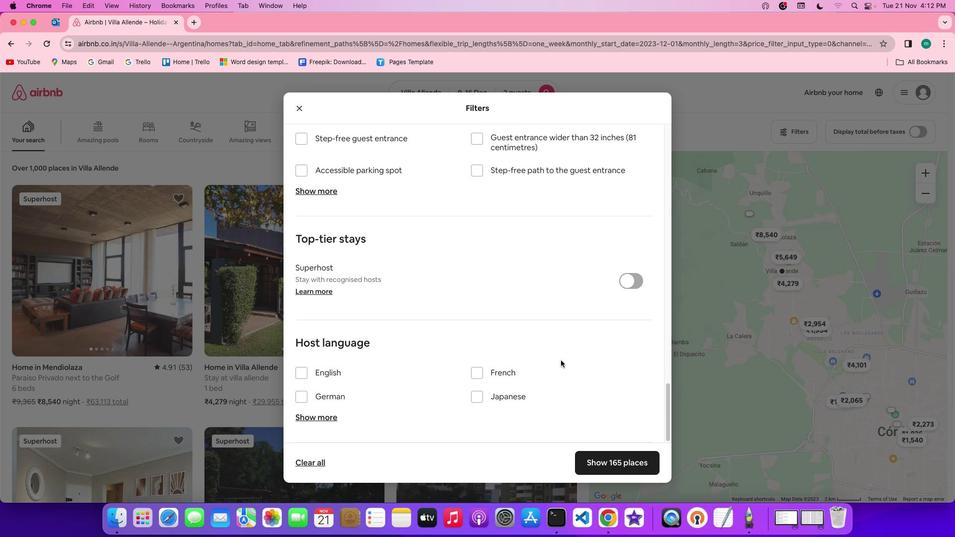 
Action: Mouse moved to (521, 317)
Screenshot: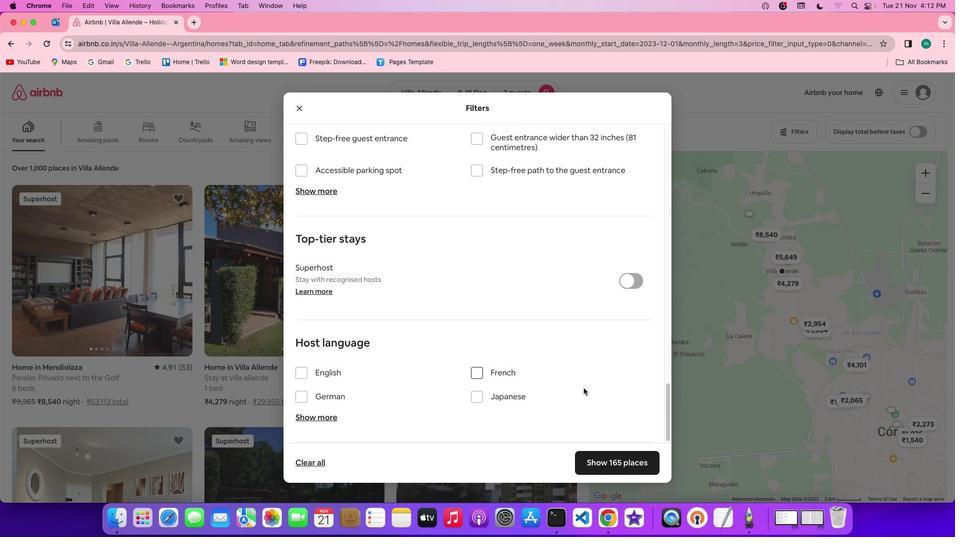 
Action: Mouse scrolled (521, 317) with delta (0, -1)
Screenshot: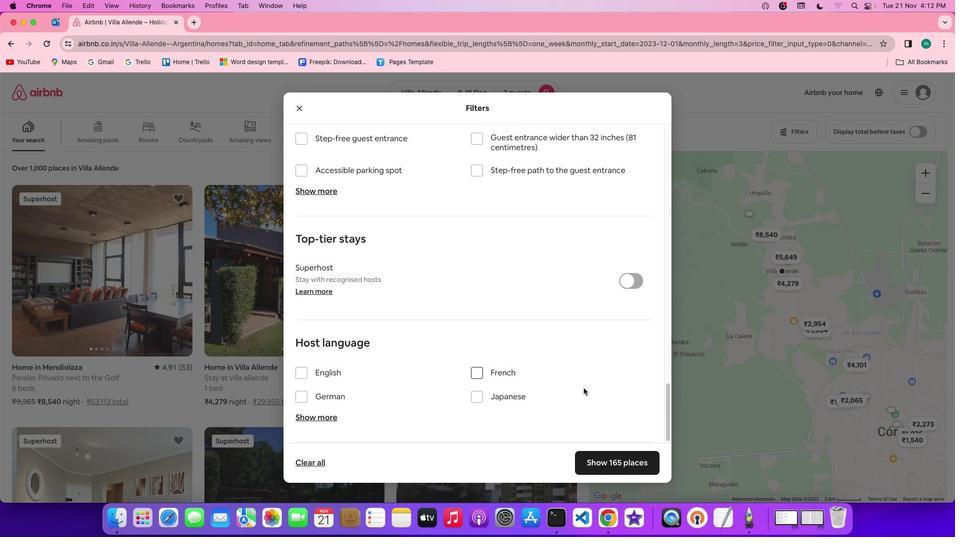 
Action: Mouse moved to (526, 324)
Screenshot: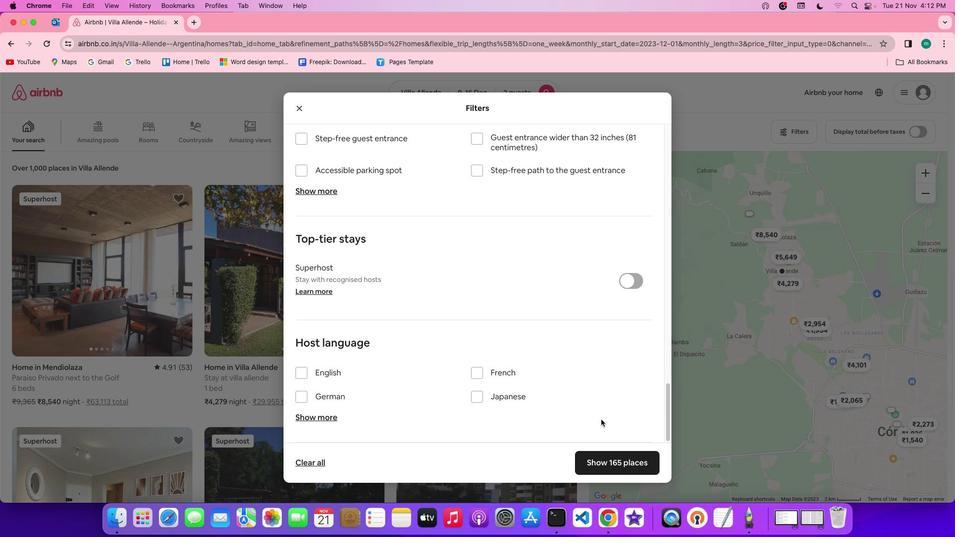 
Action: Mouse scrolled (526, 324) with delta (0, -2)
Screenshot: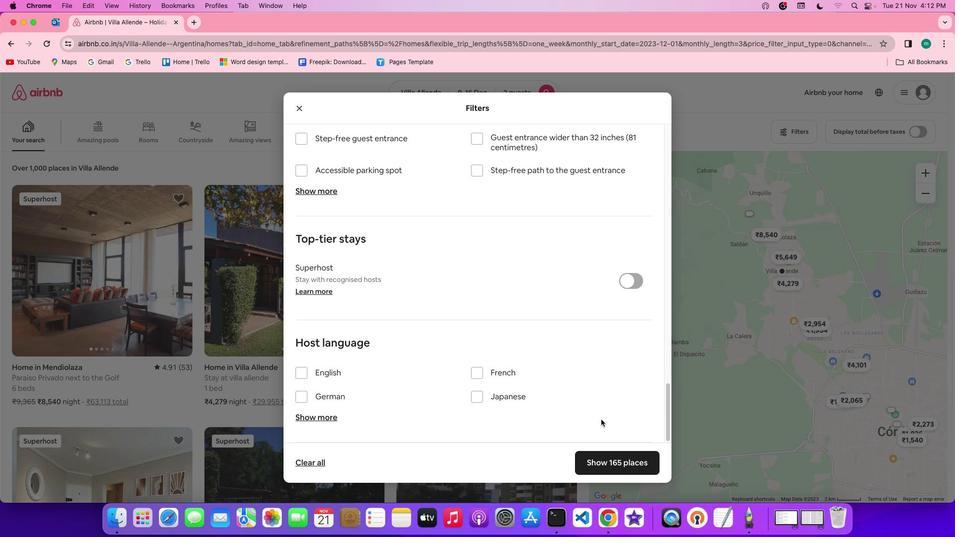 
Action: Mouse moved to (614, 464)
Screenshot: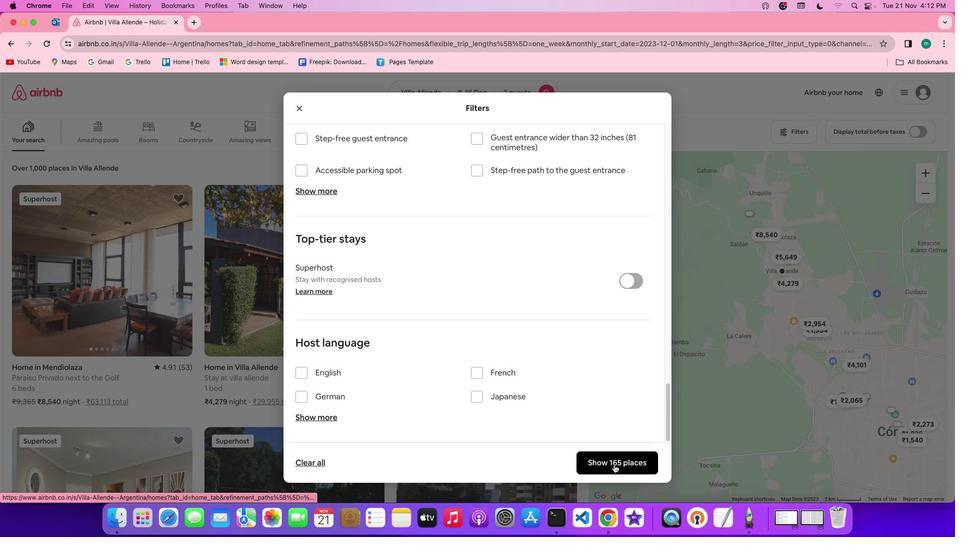 
Action: Mouse pressed left at (614, 464)
Screenshot: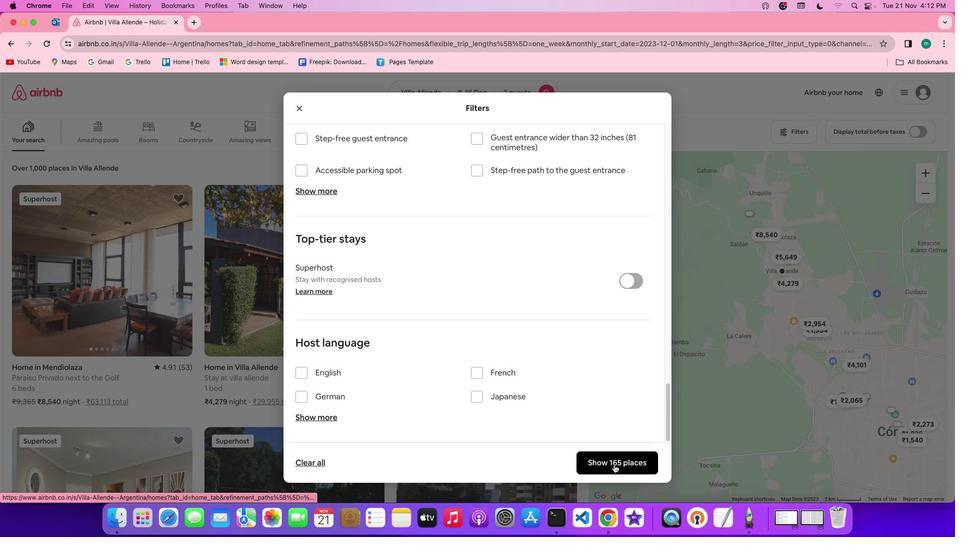 
Action: Mouse moved to (243, 297)
Screenshot: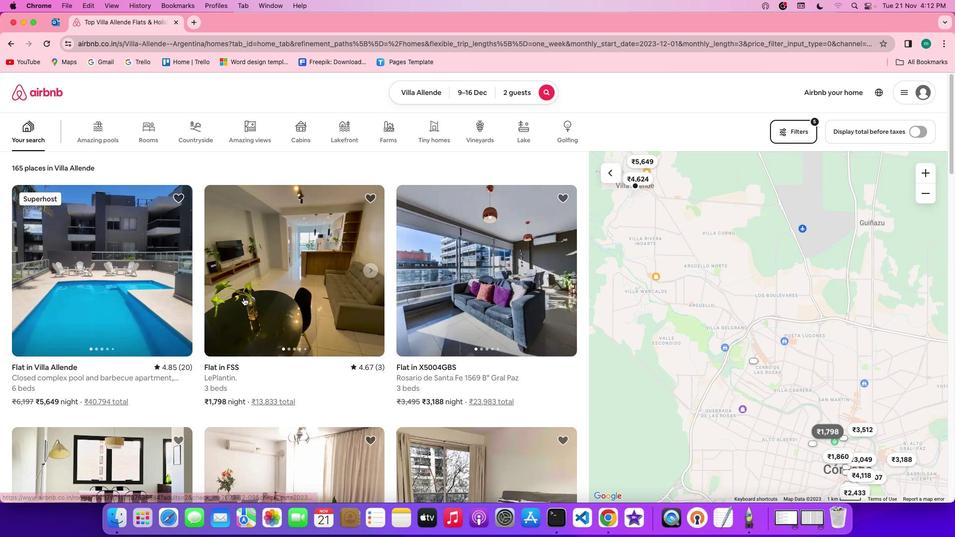 
Action: Mouse scrolled (243, 297) with delta (0, 0)
Screenshot: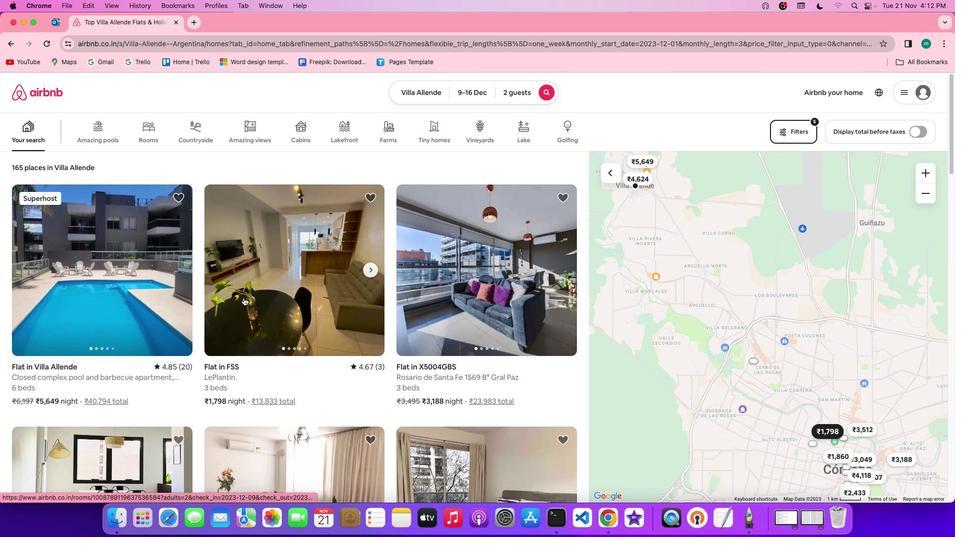 
Action: Mouse scrolled (243, 297) with delta (0, 0)
Screenshot: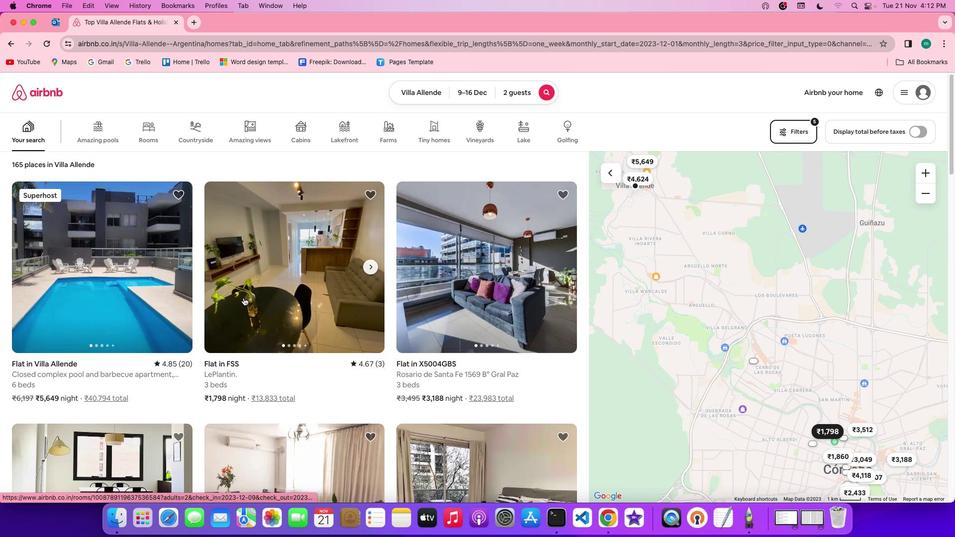 
Action: Mouse scrolled (243, 297) with delta (0, 0)
Screenshot: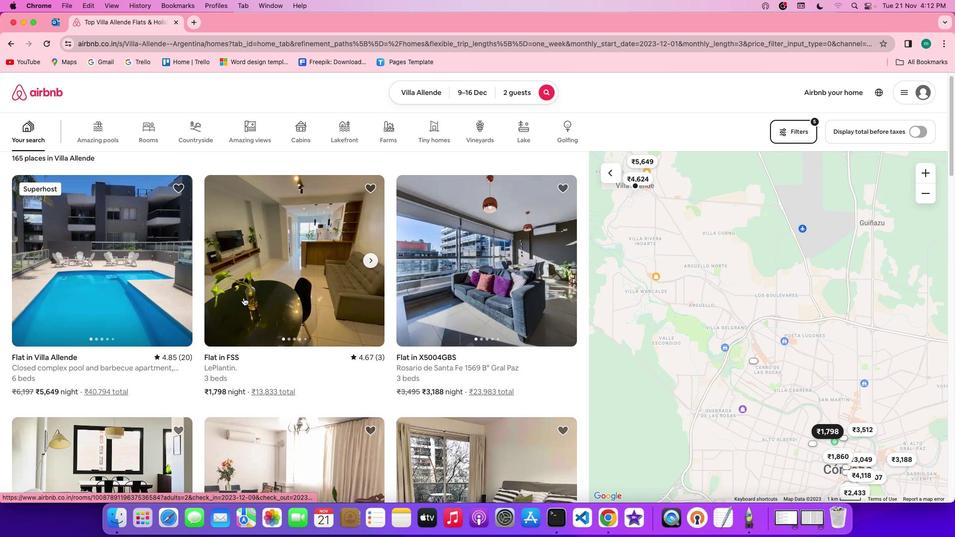 
Action: Mouse moved to (121, 257)
Screenshot: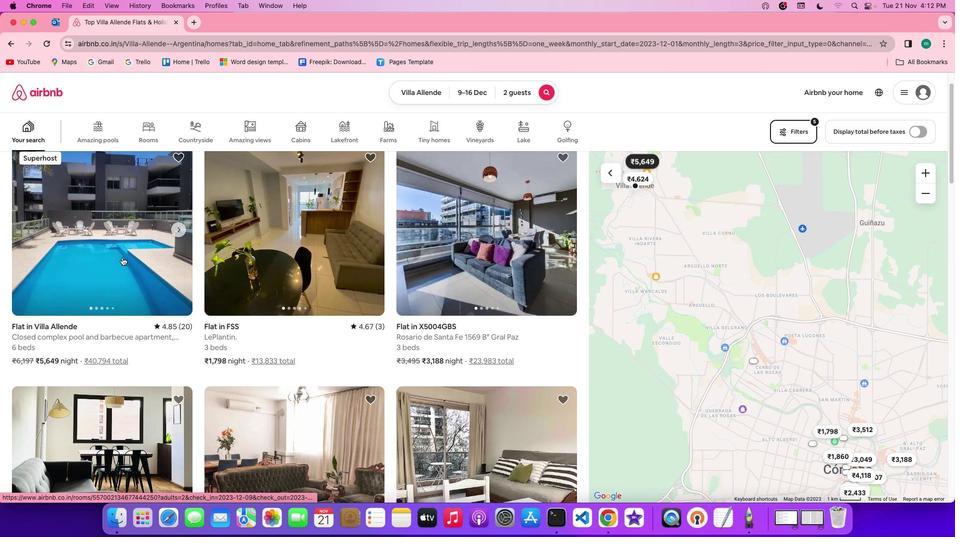
Action: Mouse pressed left at (121, 257)
Screenshot: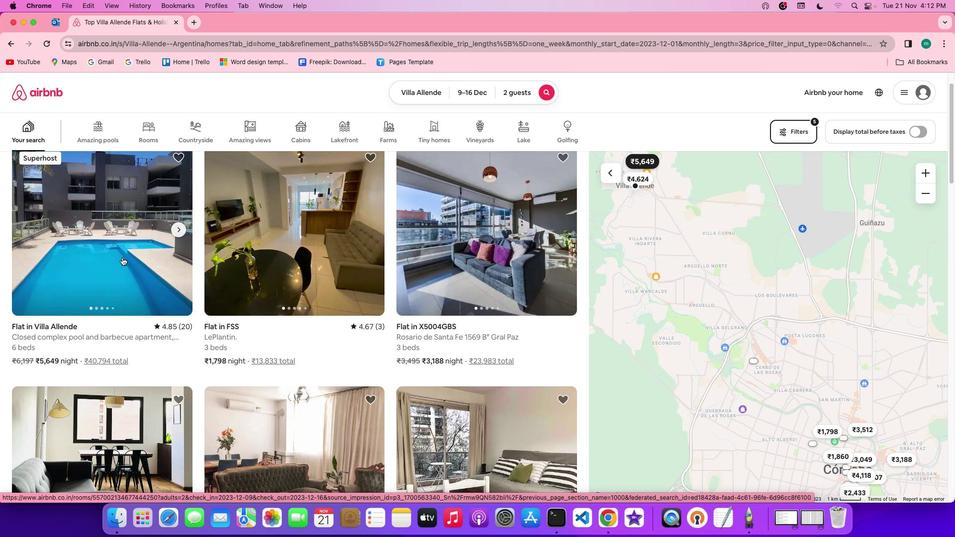 
Action: Mouse moved to (681, 373)
Screenshot: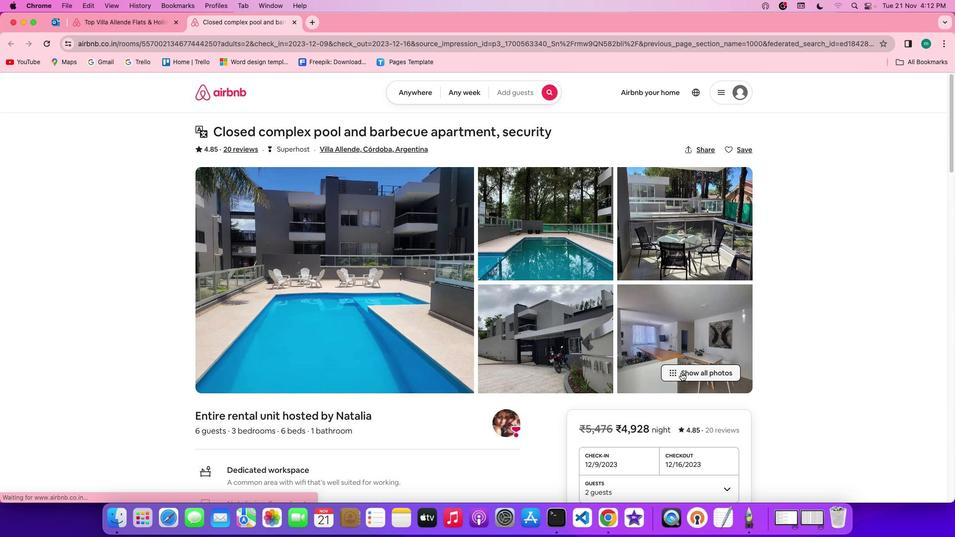 
Action: Mouse pressed left at (681, 373)
Screenshot: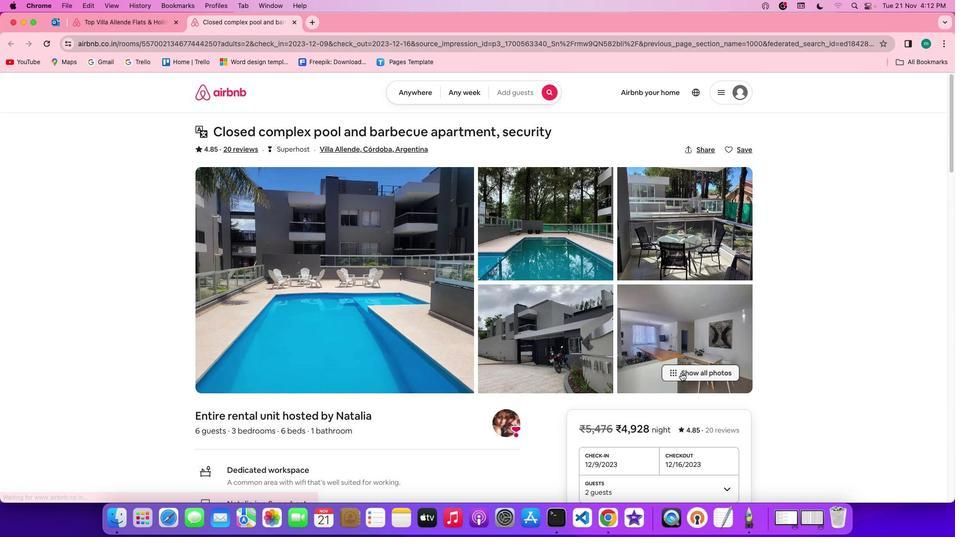 
Action: Mouse moved to (536, 313)
Screenshot: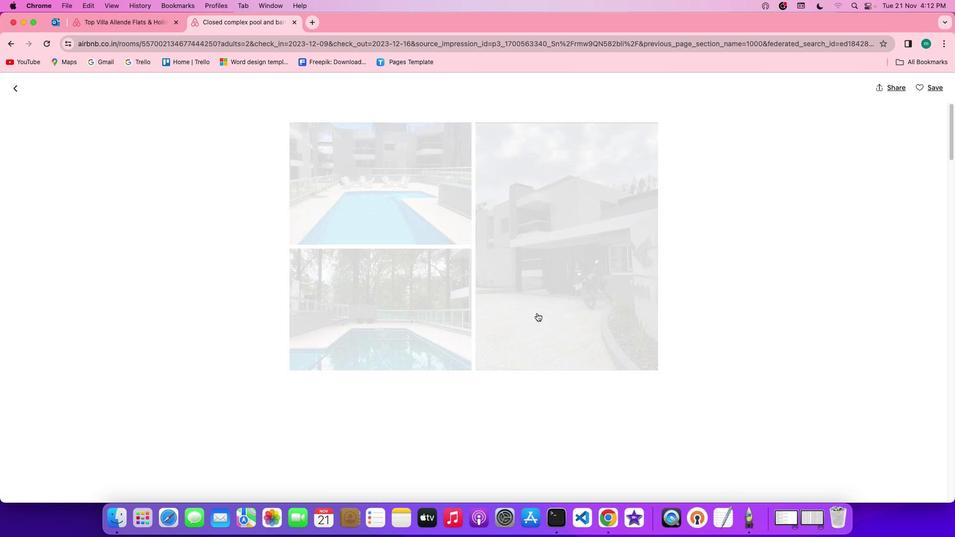 
Action: Mouse scrolled (536, 313) with delta (0, 0)
Screenshot: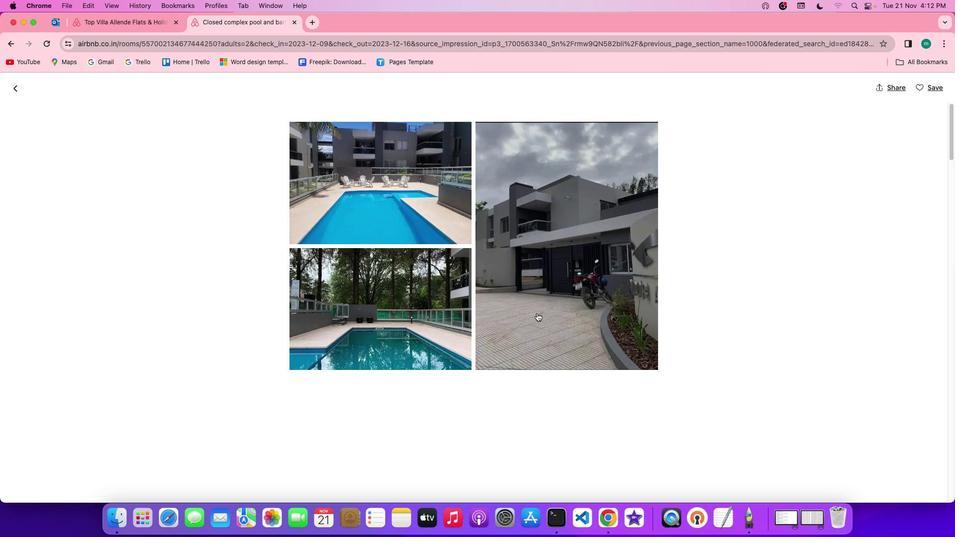 
Action: Mouse scrolled (536, 313) with delta (0, 0)
Screenshot: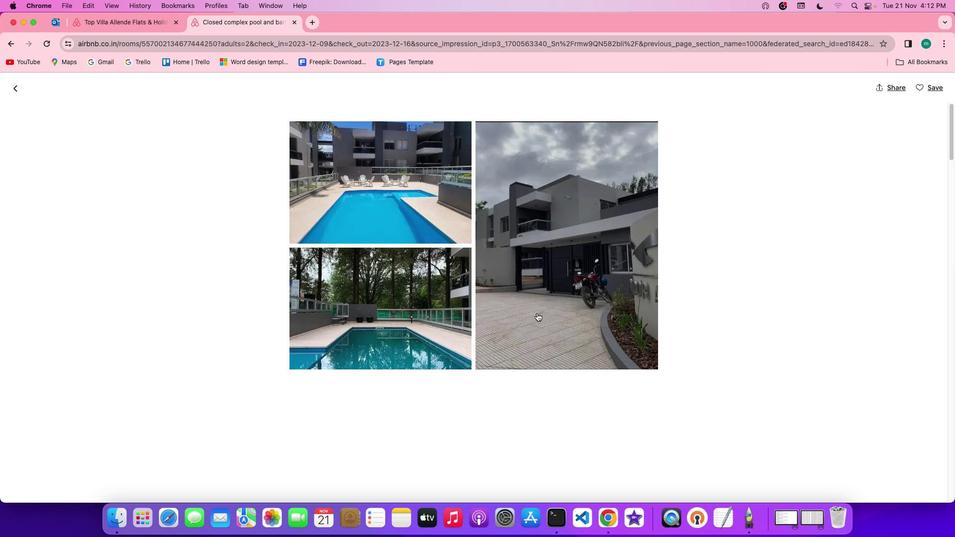 
Action: Mouse scrolled (536, 313) with delta (0, 0)
Screenshot: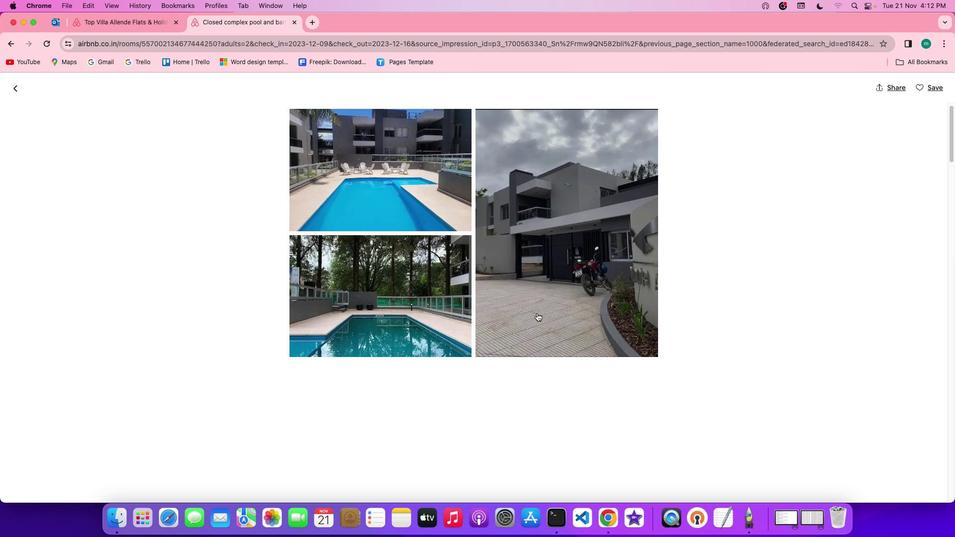 
Action: Mouse scrolled (536, 313) with delta (0, -1)
Screenshot: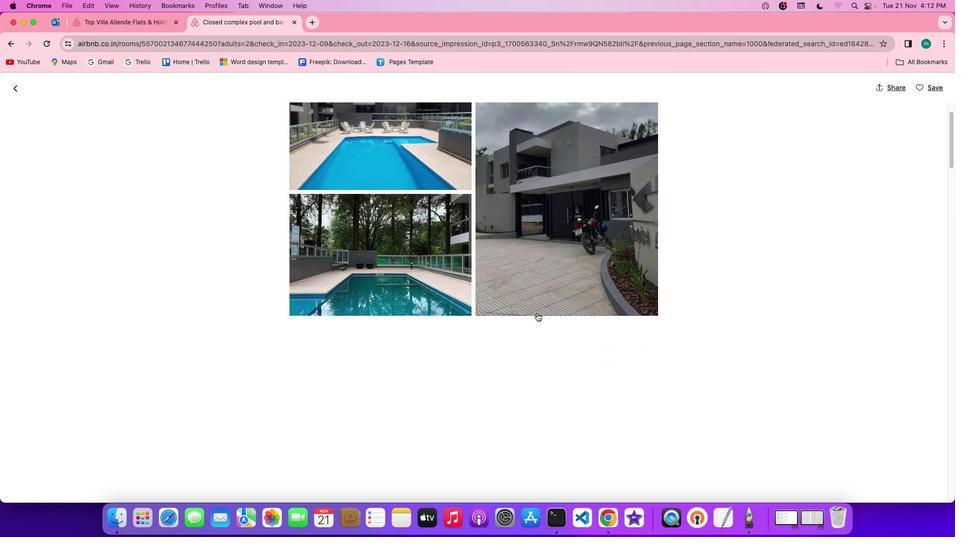 
Action: Mouse scrolled (536, 313) with delta (0, 0)
Screenshot: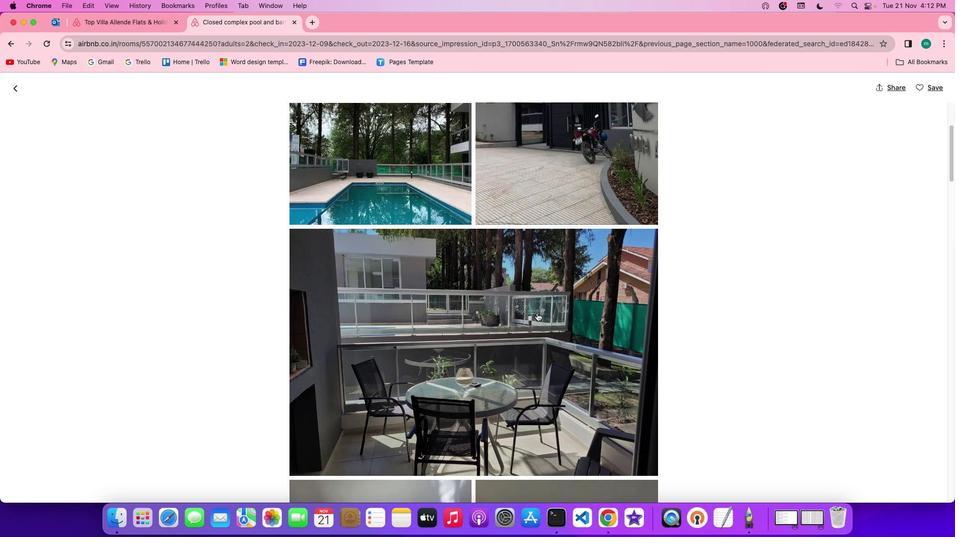 
Action: Mouse scrolled (536, 313) with delta (0, 0)
Screenshot: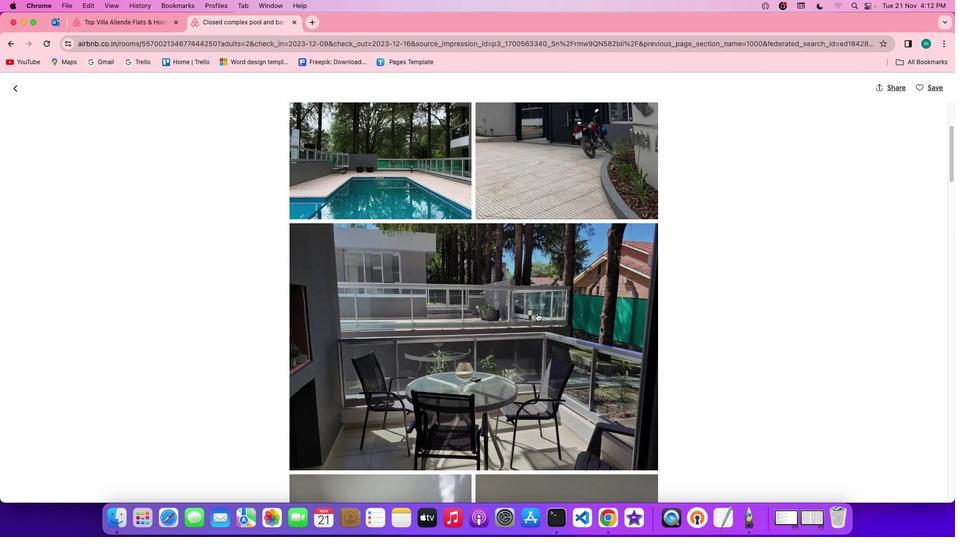 
Action: Mouse scrolled (536, 313) with delta (0, 0)
Screenshot: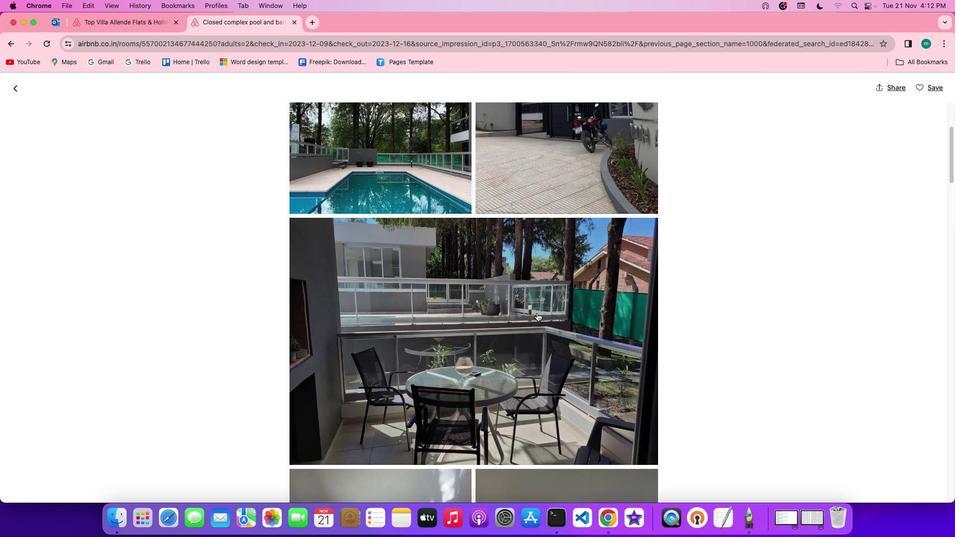 
Action: Mouse scrolled (536, 313) with delta (0, -1)
Screenshot: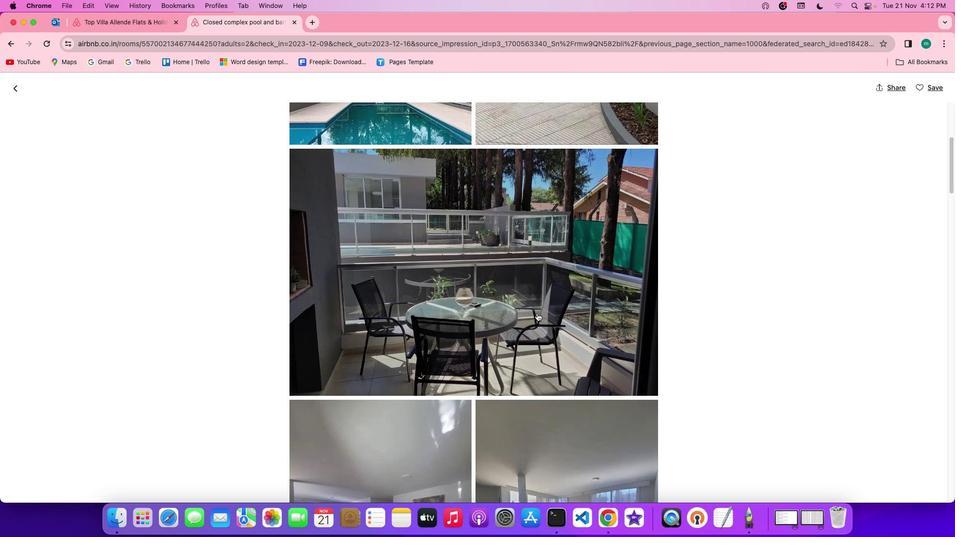 
Action: Mouse scrolled (536, 313) with delta (0, 0)
Screenshot: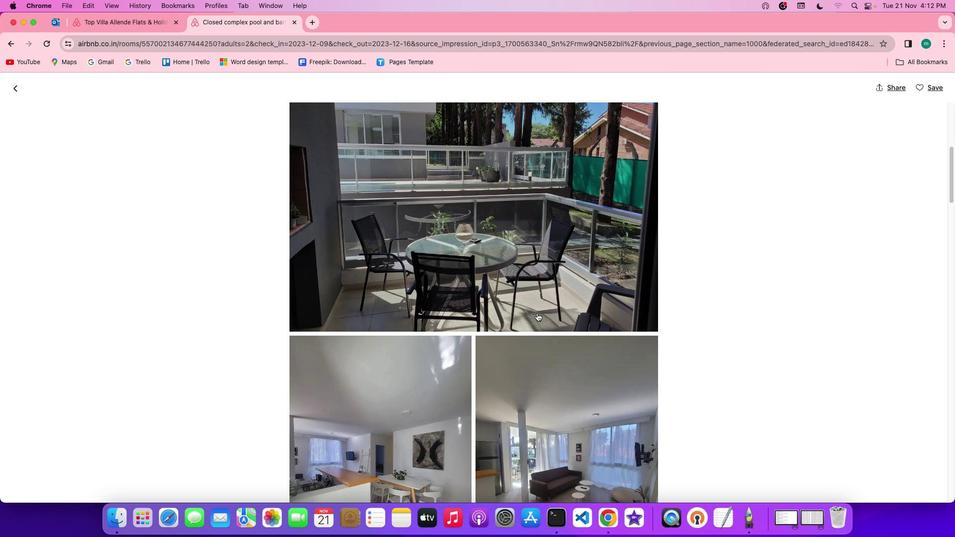 
Action: Mouse scrolled (536, 313) with delta (0, 0)
Screenshot: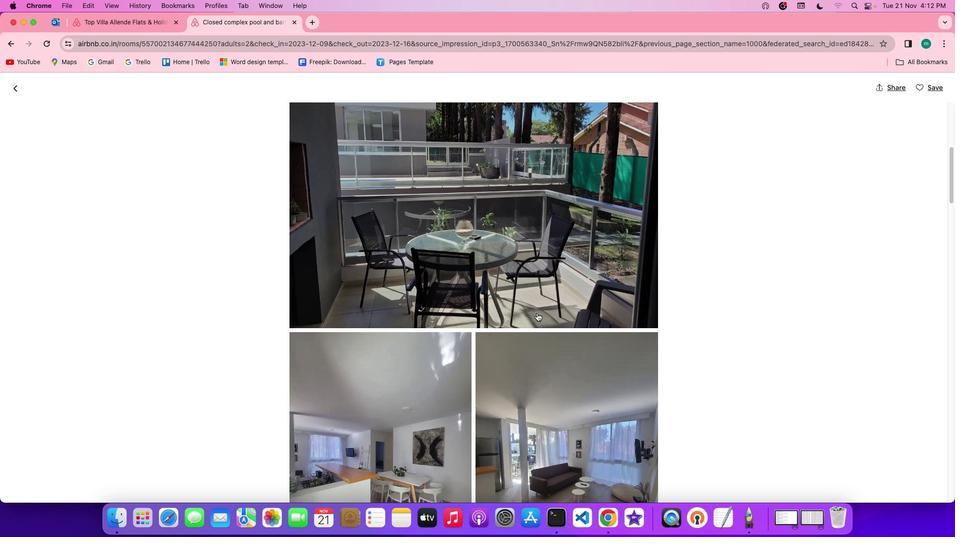 
Action: Mouse scrolled (536, 313) with delta (0, 0)
Screenshot: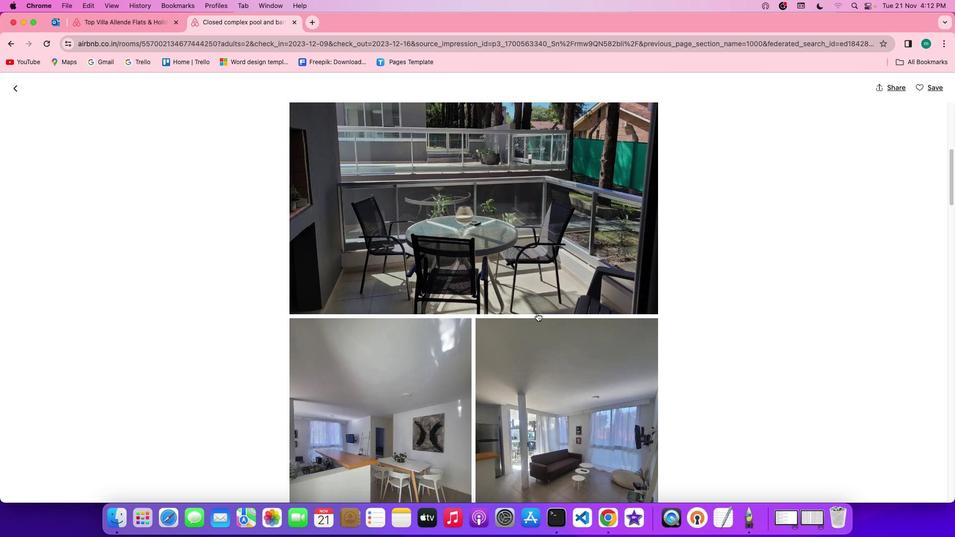 
Action: Mouse scrolled (536, 313) with delta (0, 0)
Screenshot: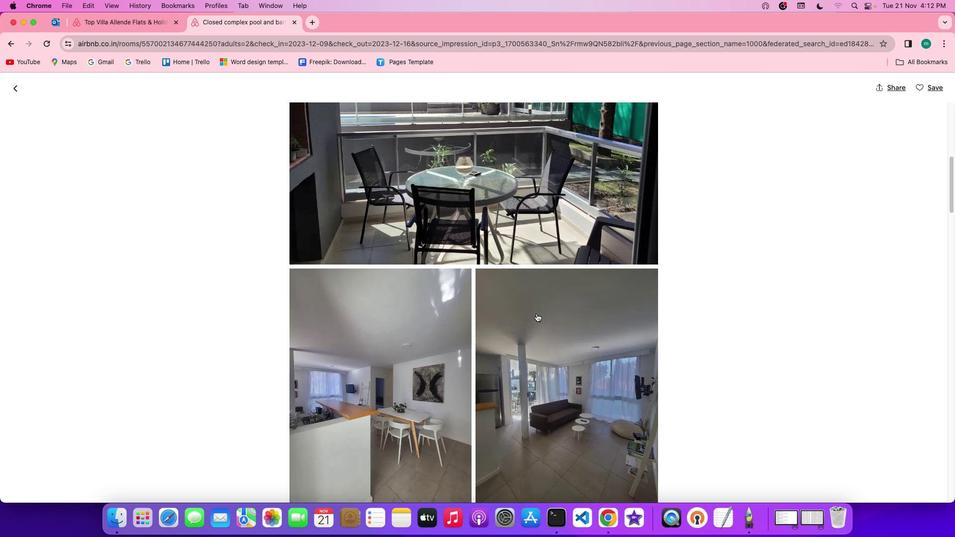 
Action: Mouse moved to (536, 313)
Screenshot: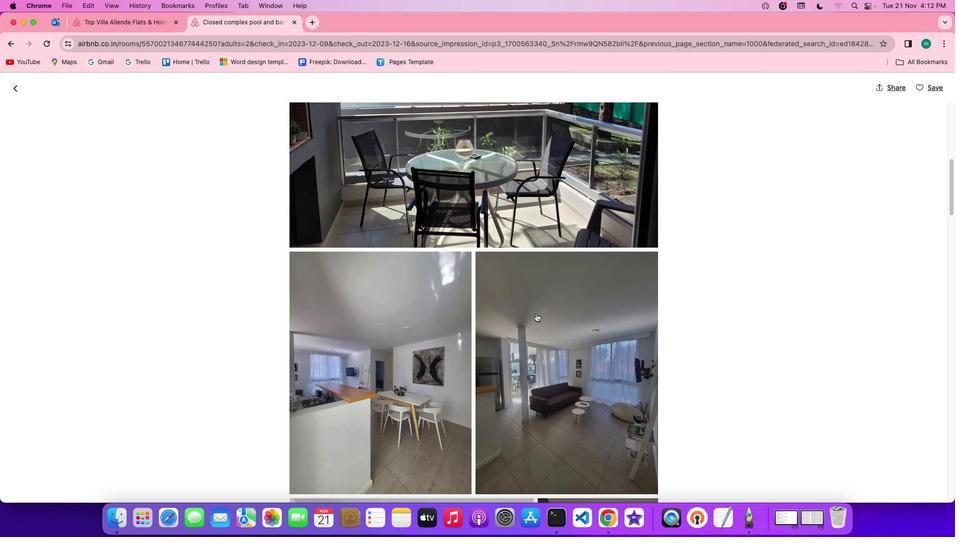 
Action: Mouse scrolled (536, 313) with delta (0, 0)
Screenshot: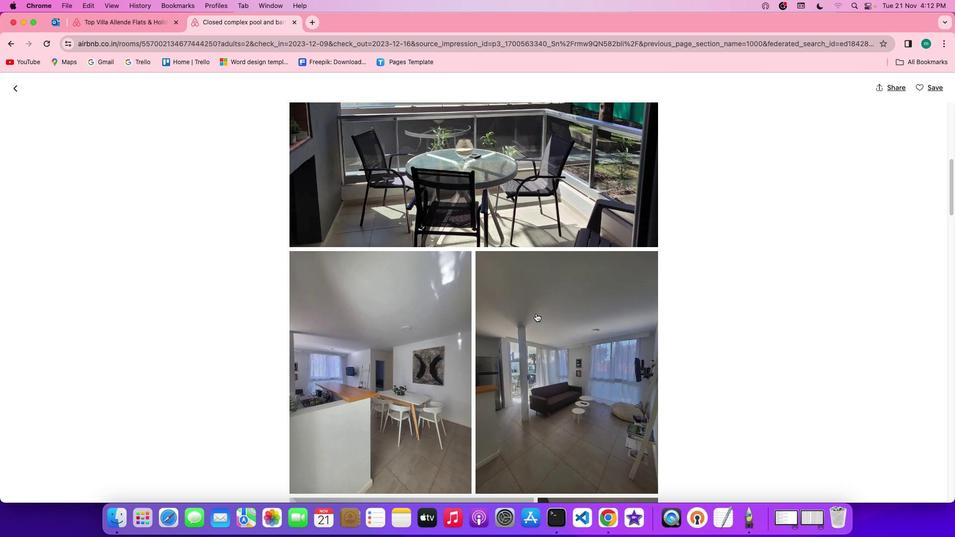 
Action: Mouse scrolled (536, 313) with delta (0, 0)
Screenshot: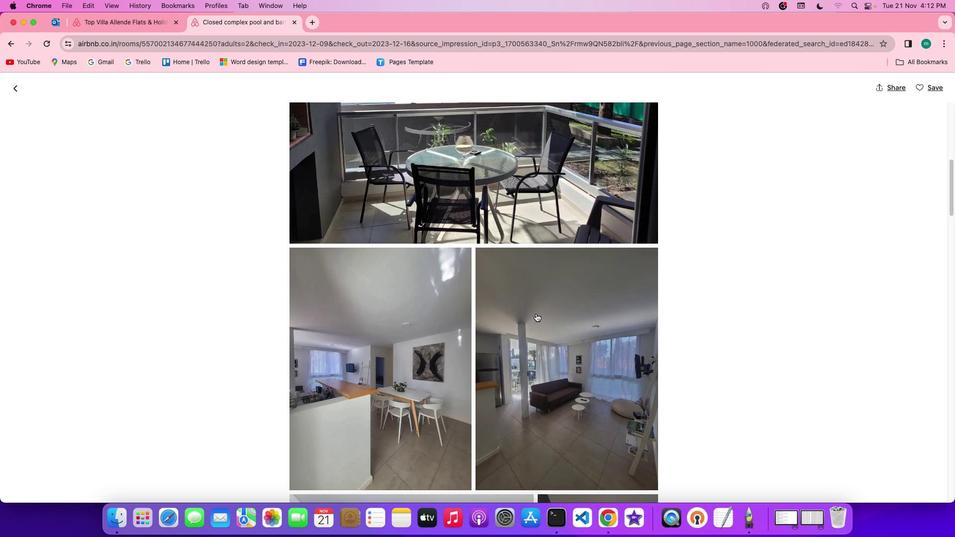 
Action: Mouse scrolled (536, 313) with delta (0, 0)
Screenshot: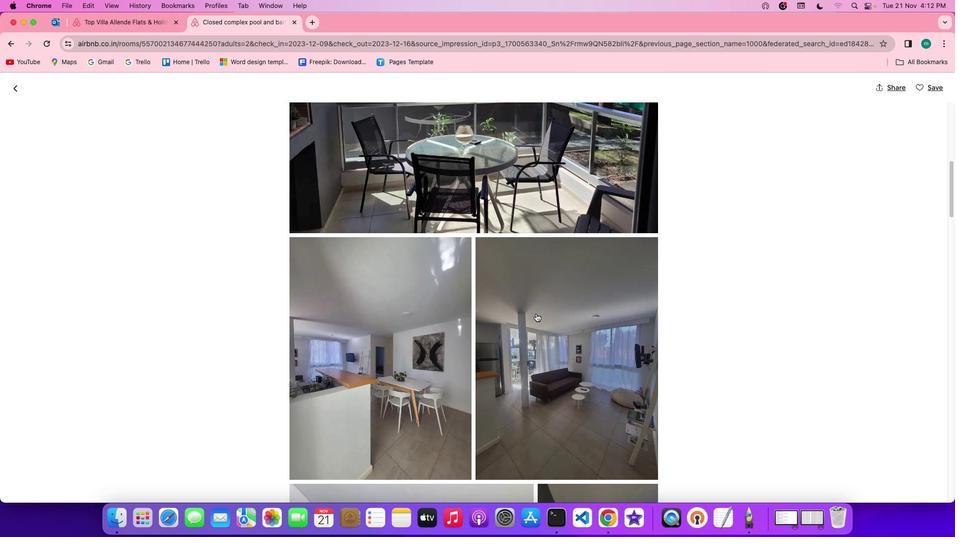 
Action: Mouse scrolled (536, 313) with delta (0, -1)
Screenshot: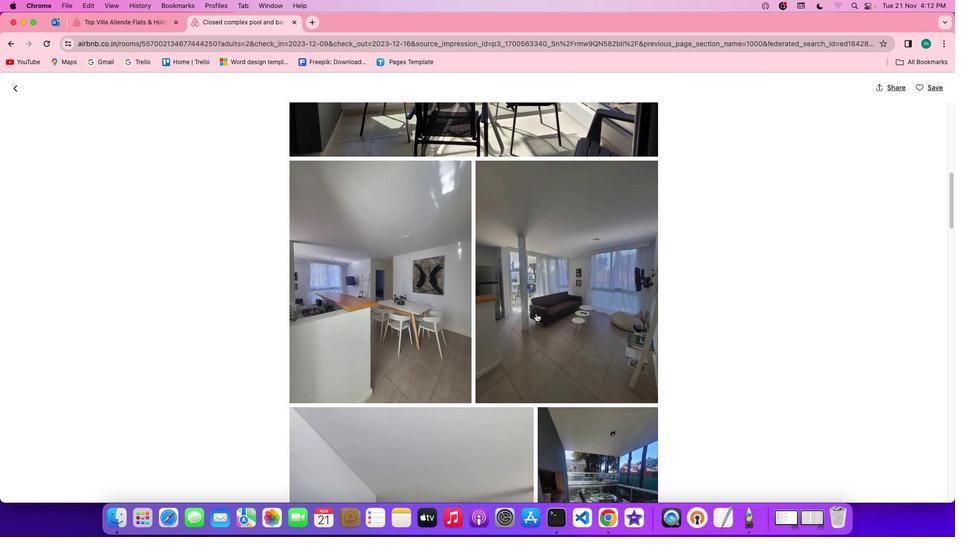 
Action: Mouse scrolled (536, 313) with delta (0, 0)
Screenshot: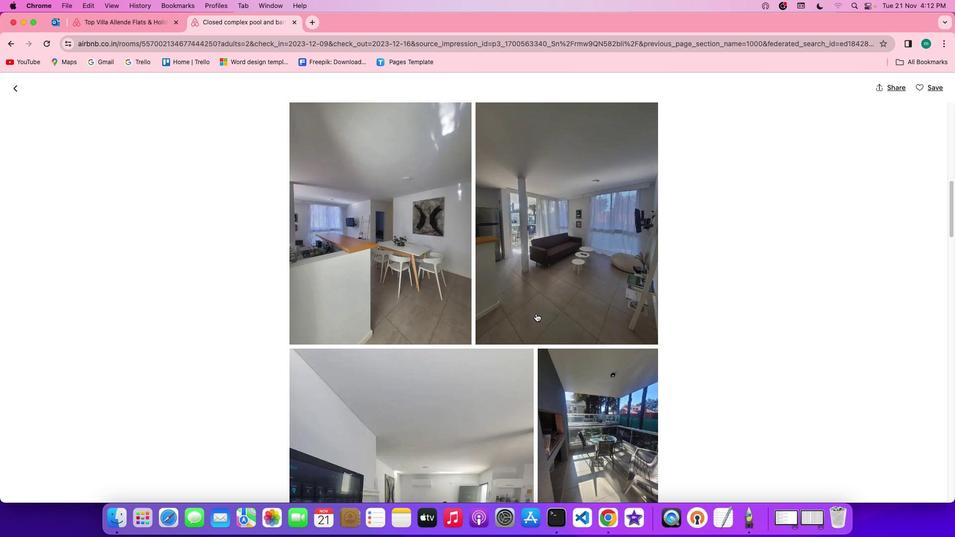 
Action: Mouse scrolled (536, 313) with delta (0, 0)
Screenshot: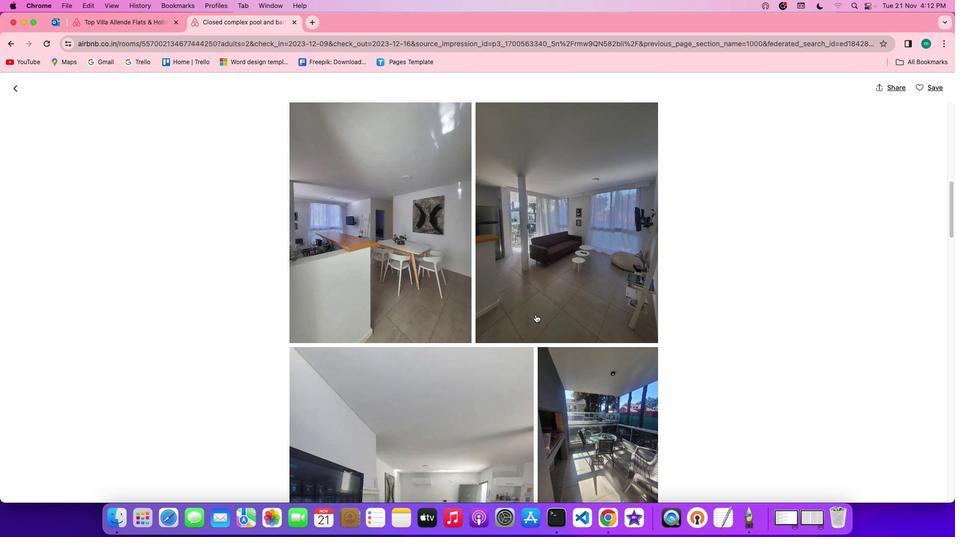 
Action: Mouse moved to (534, 315)
Screenshot: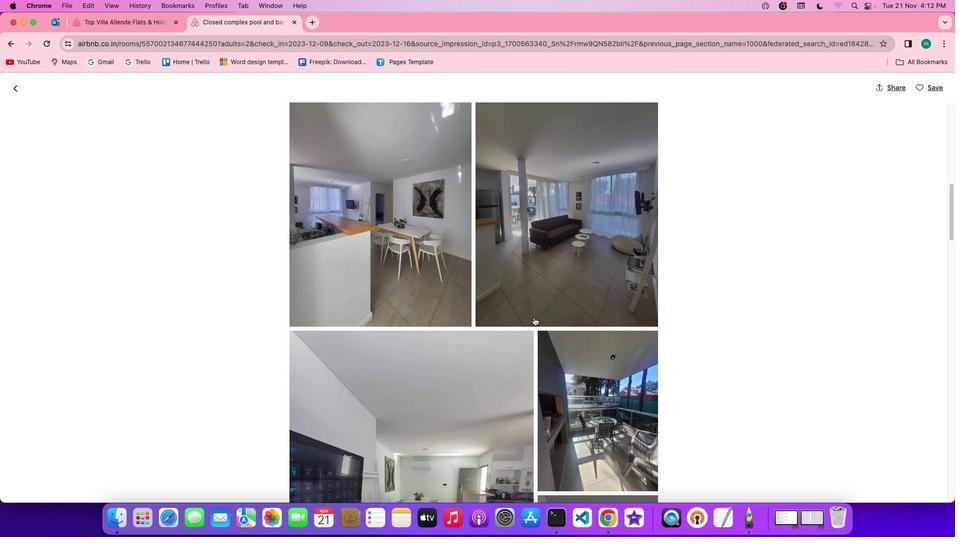 
Action: Mouse scrolled (534, 315) with delta (0, 0)
Screenshot: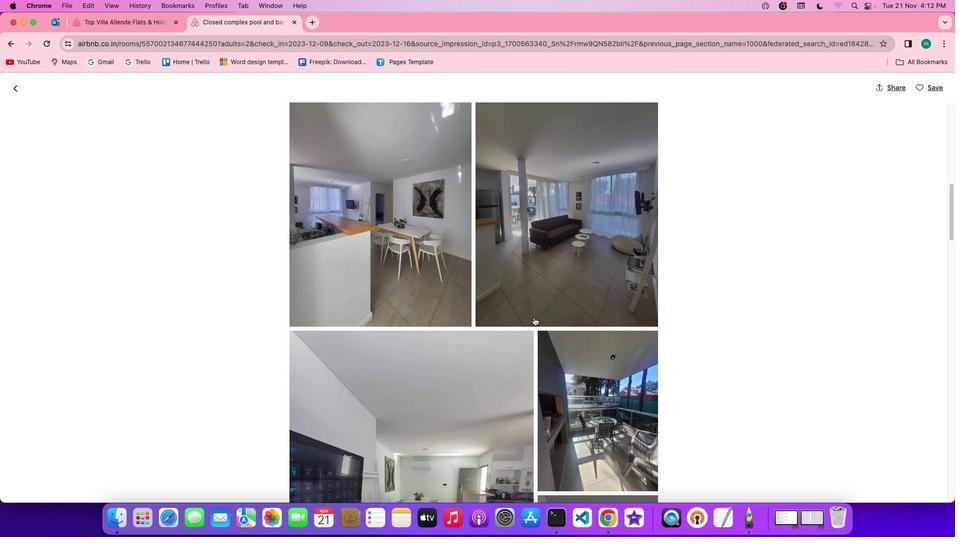 
Action: Mouse moved to (534, 317)
Screenshot: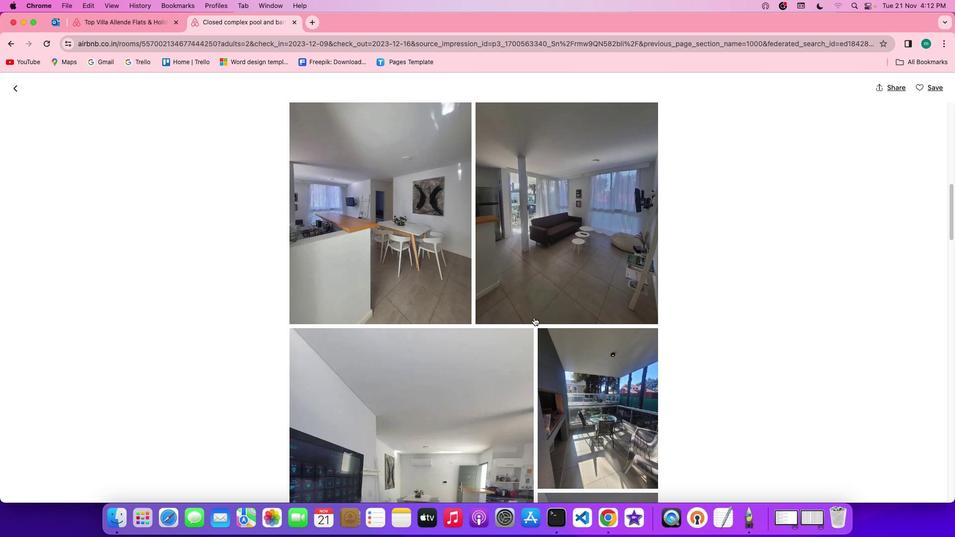 
Action: Mouse scrolled (534, 317) with delta (0, 0)
Screenshot: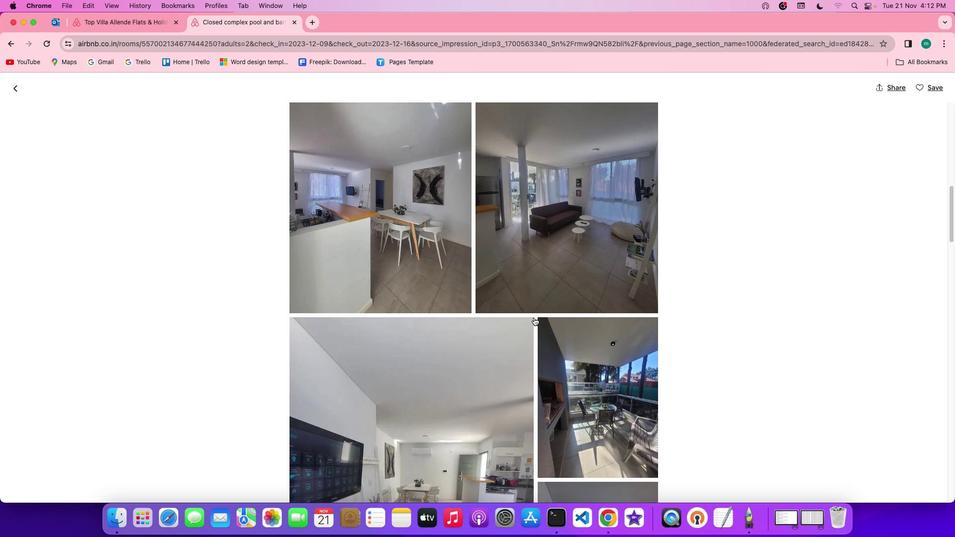 
Action: Mouse scrolled (534, 317) with delta (0, 0)
Screenshot: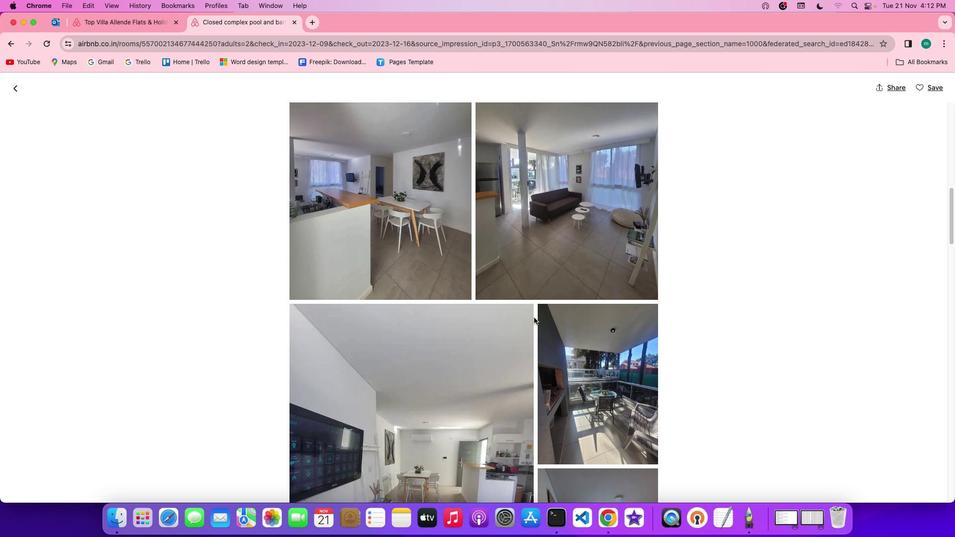 
Action: Mouse scrolled (534, 317) with delta (0, 0)
Screenshot: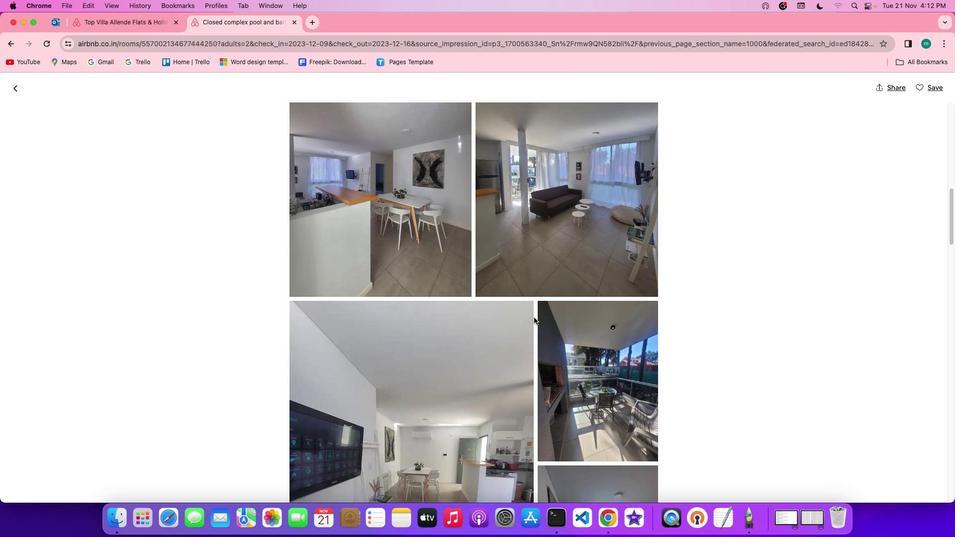 
Action: Mouse scrolled (534, 317) with delta (0, 0)
Screenshot: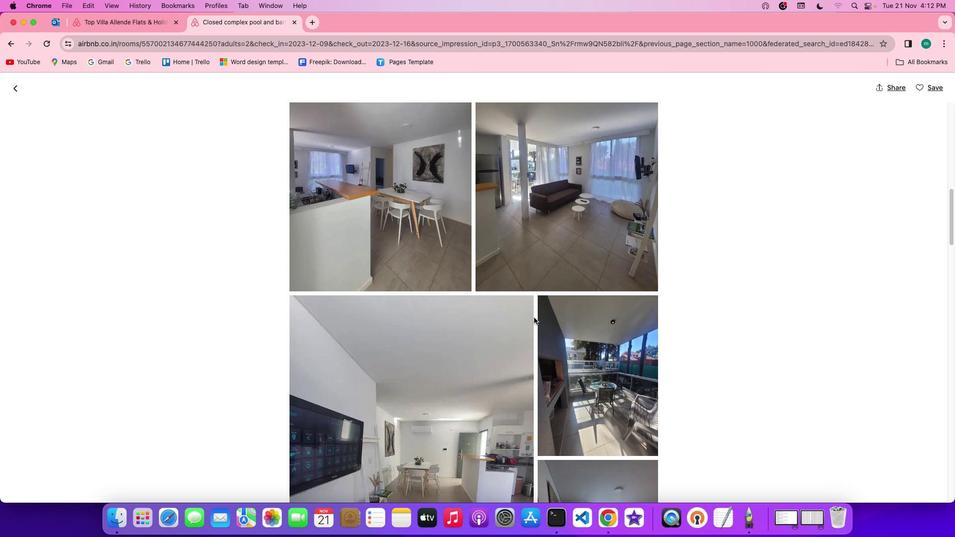 
Action: Mouse scrolled (534, 317) with delta (0, 0)
Screenshot: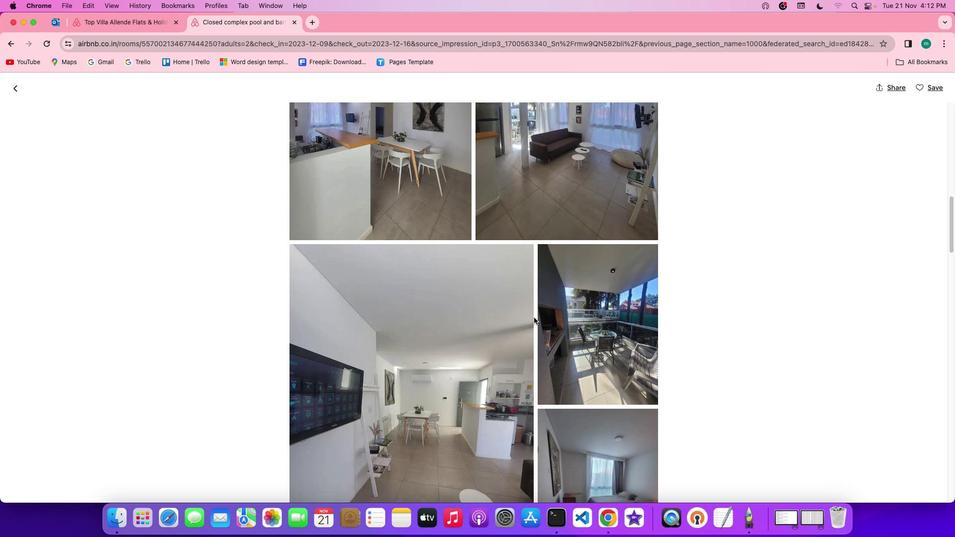 
Action: Mouse scrolled (534, 317) with delta (0, 0)
Screenshot: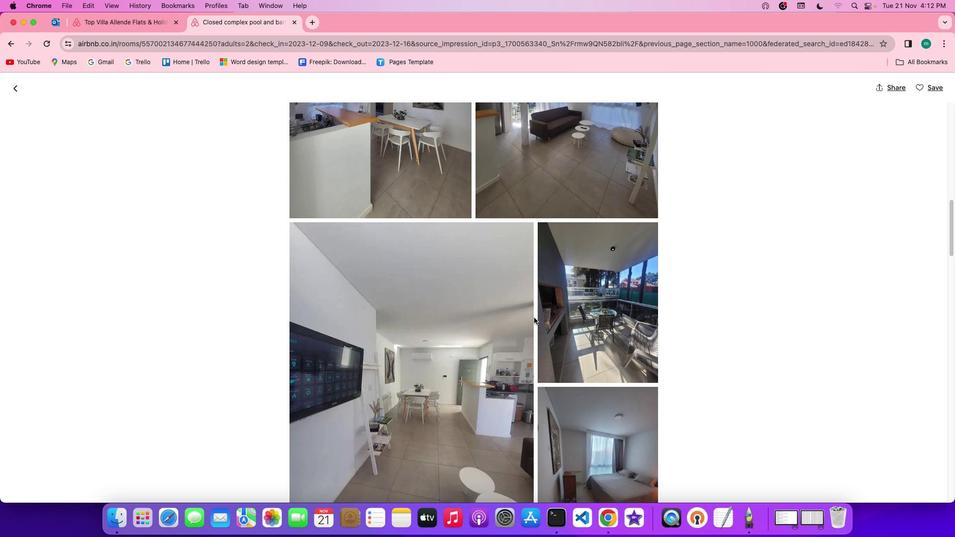 
Action: Mouse scrolled (534, 317) with delta (0, 0)
Screenshot: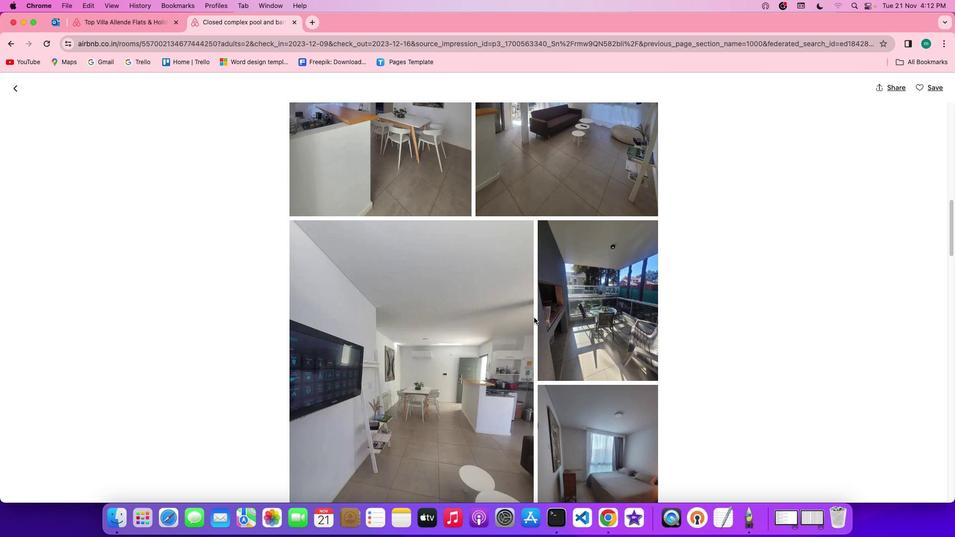 
Action: Mouse scrolled (534, 317) with delta (0, 0)
Screenshot: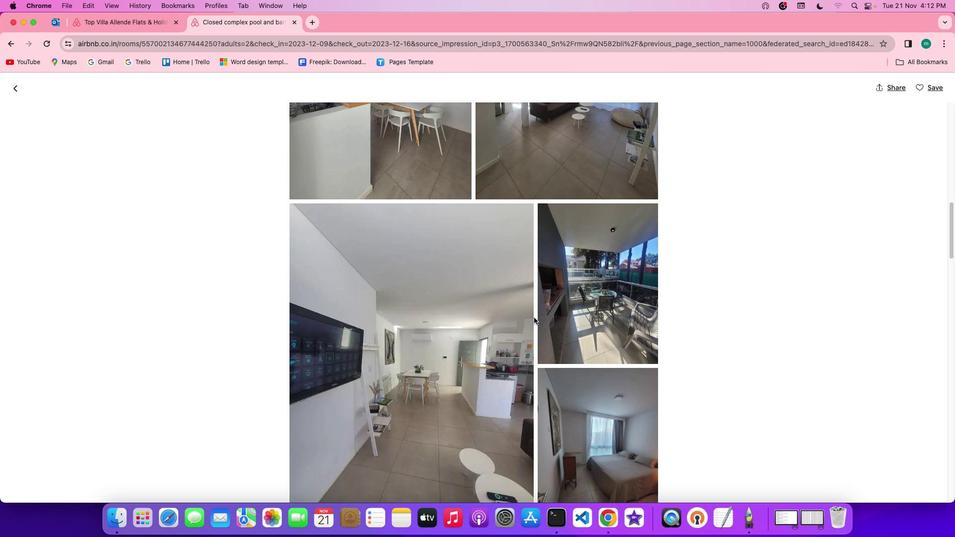 
Action: Mouse moved to (534, 317)
Screenshot: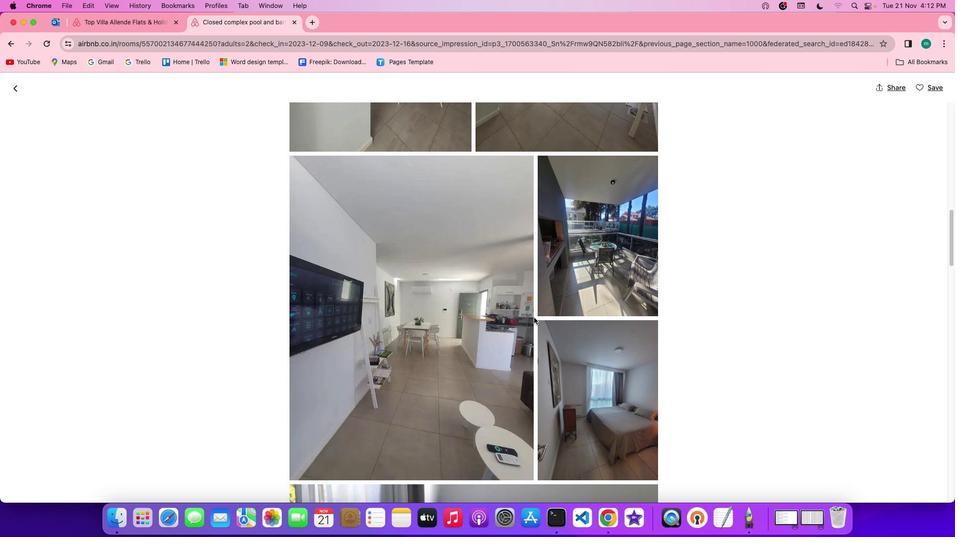 
Action: Mouse scrolled (534, 317) with delta (0, 0)
Screenshot: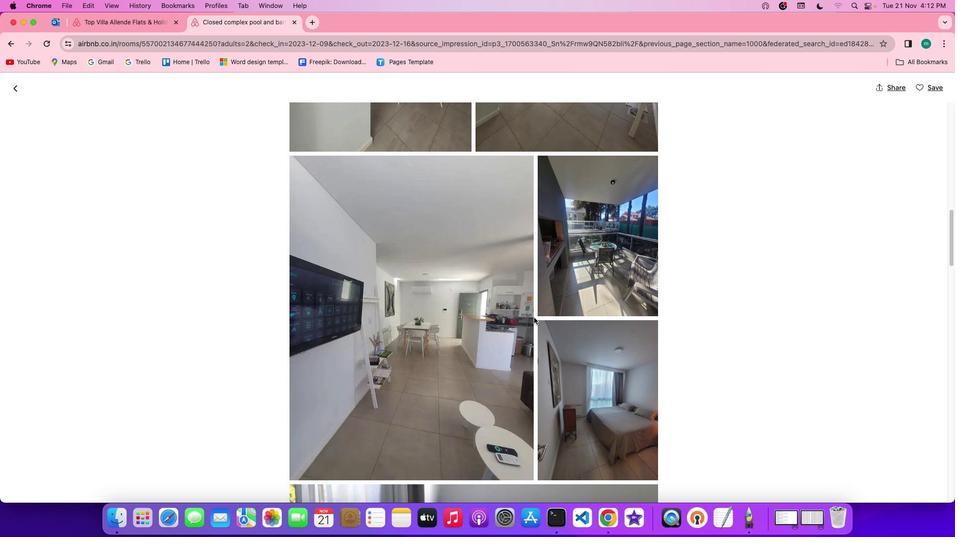 
Action: Mouse scrolled (534, 317) with delta (0, 0)
Screenshot: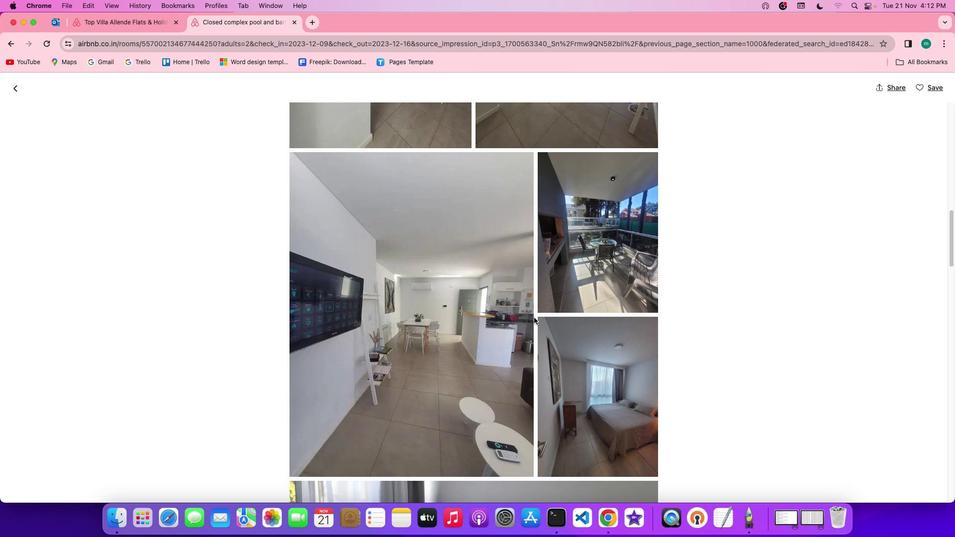 
Action: Mouse scrolled (534, 317) with delta (0, 0)
Screenshot: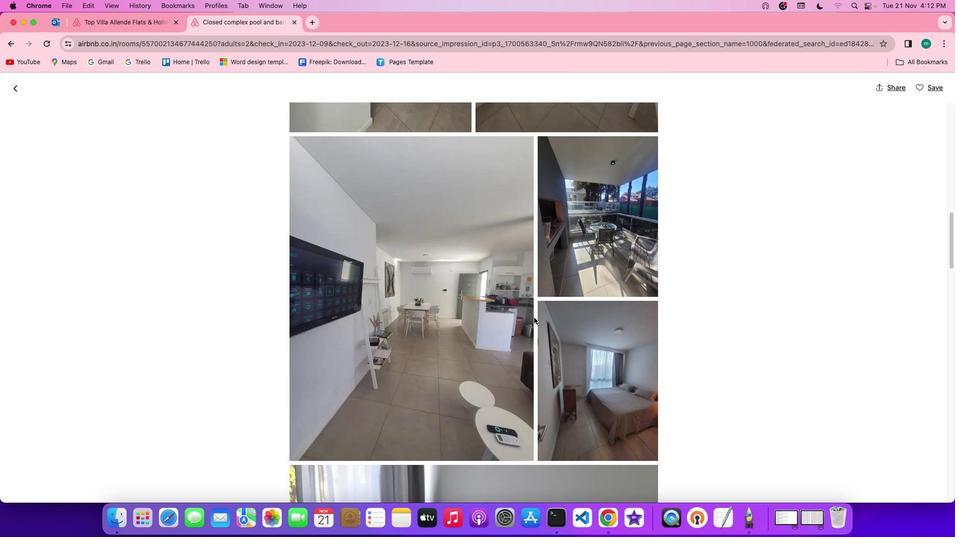 
Action: Mouse scrolled (534, 317) with delta (0, 0)
Screenshot: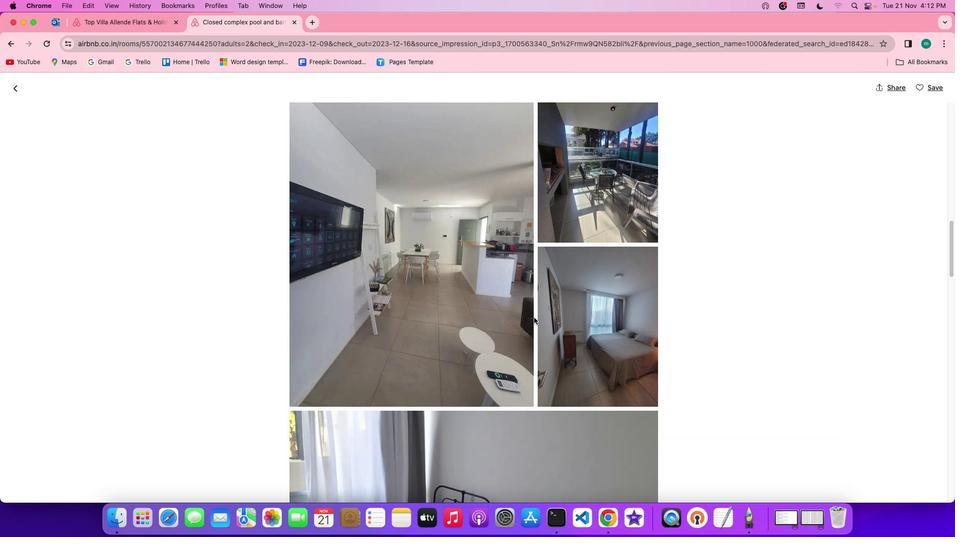
Action: Mouse scrolled (534, 317) with delta (0, 0)
Screenshot: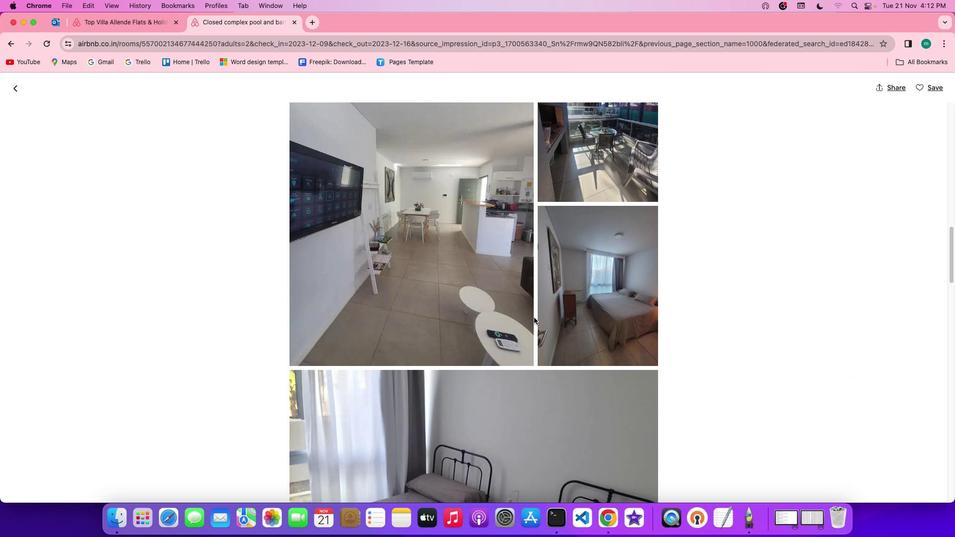
Action: Mouse scrolled (534, 317) with delta (0, 0)
Screenshot: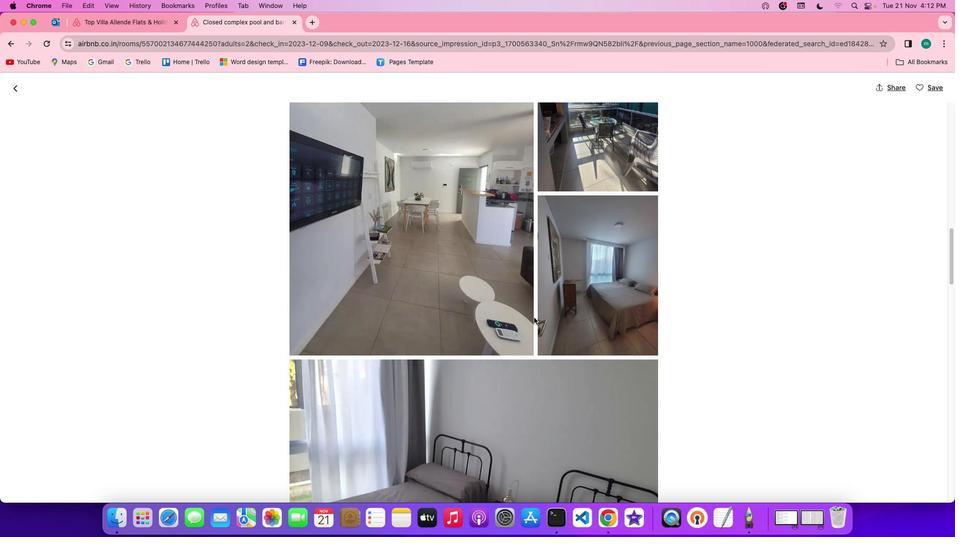 
Action: Mouse scrolled (534, 317) with delta (0, -1)
Screenshot: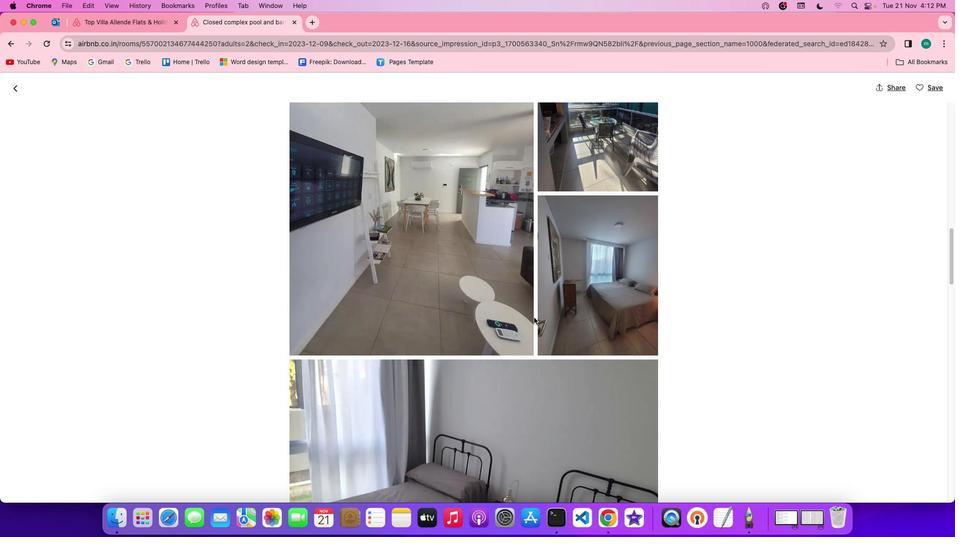 
Action: Mouse scrolled (534, 317) with delta (0, -1)
Screenshot: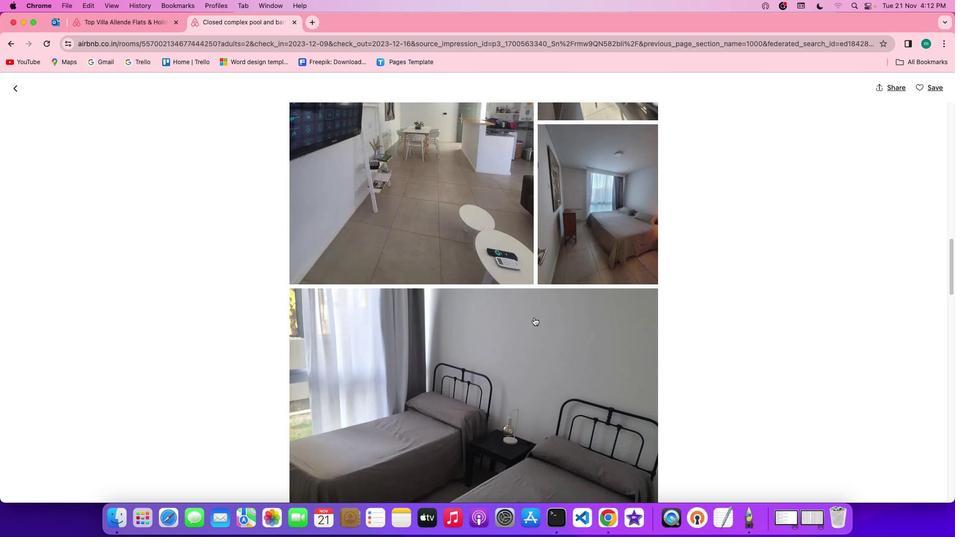 
Action: Mouse scrolled (534, 317) with delta (0, 0)
Screenshot: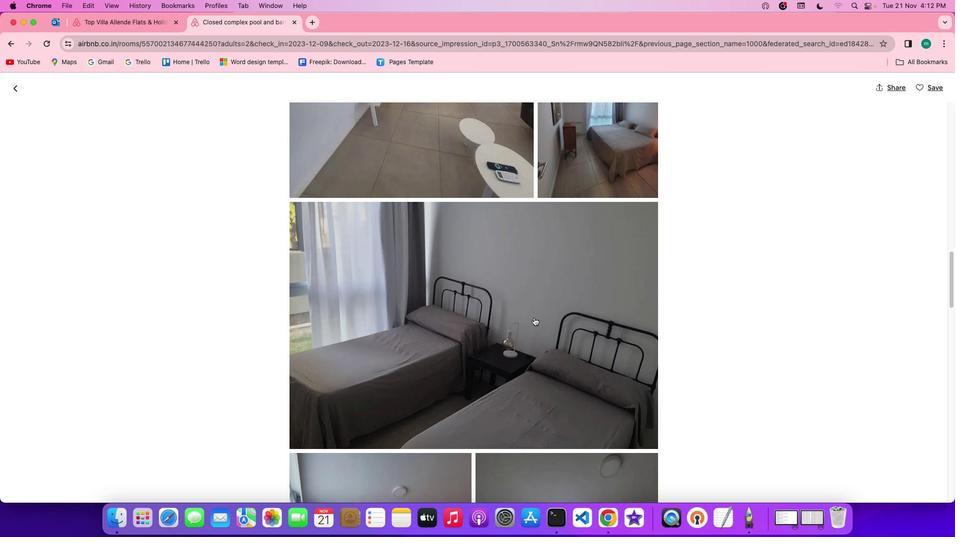 
Action: Mouse scrolled (534, 317) with delta (0, 0)
Screenshot: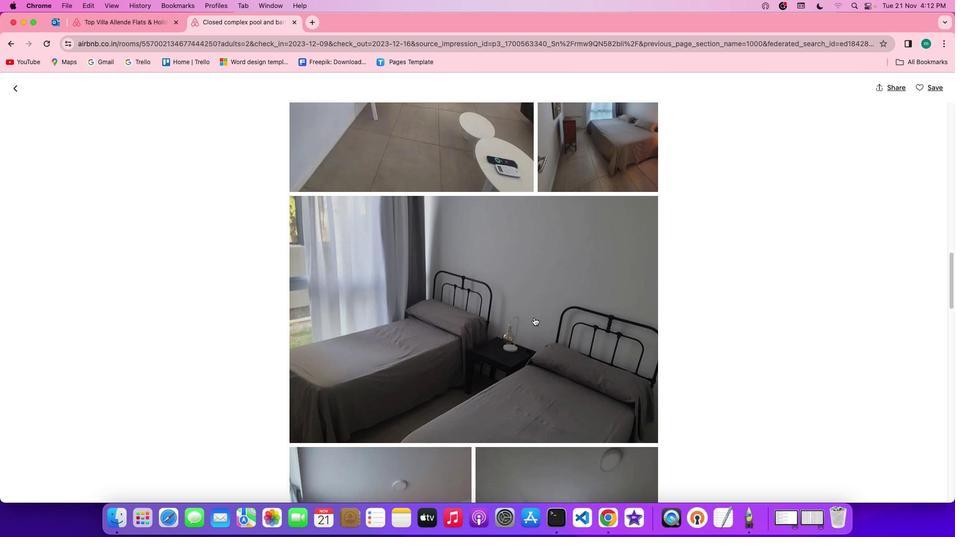 
Action: Mouse scrolled (534, 317) with delta (0, 0)
Screenshot: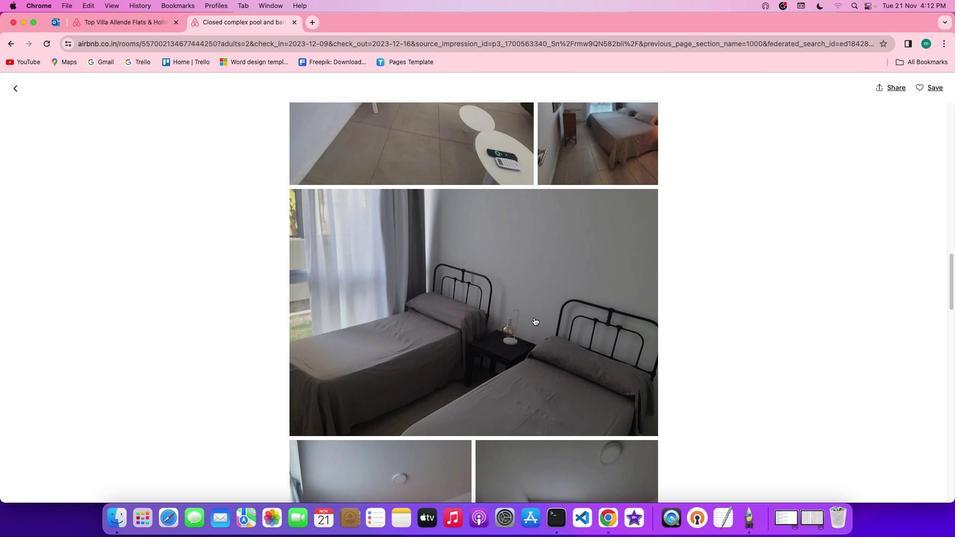 
Action: Mouse scrolled (534, 317) with delta (0, -1)
Screenshot: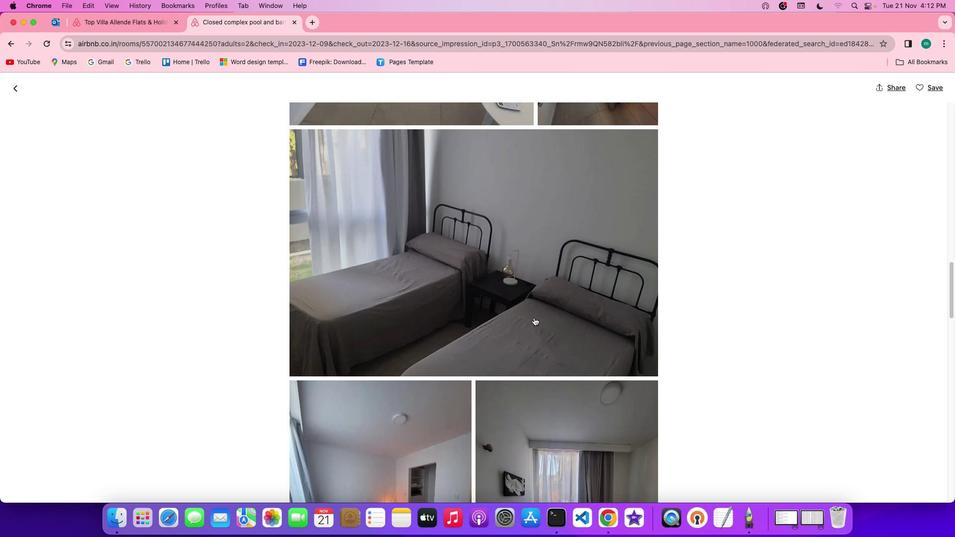 
Action: Mouse scrolled (534, 317) with delta (0, 0)
Screenshot: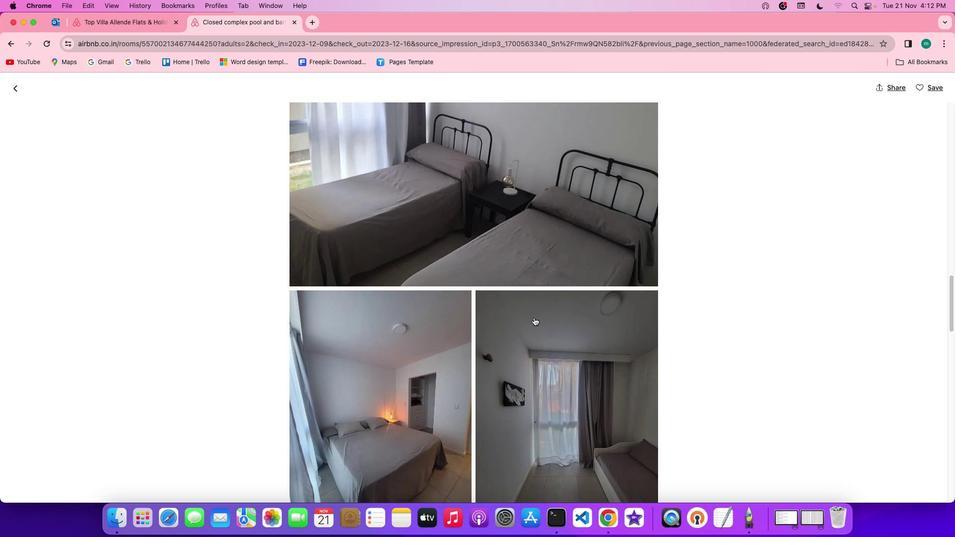 
Action: Mouse scrolled (534, 317) with delta (0, 0)
Screenshot: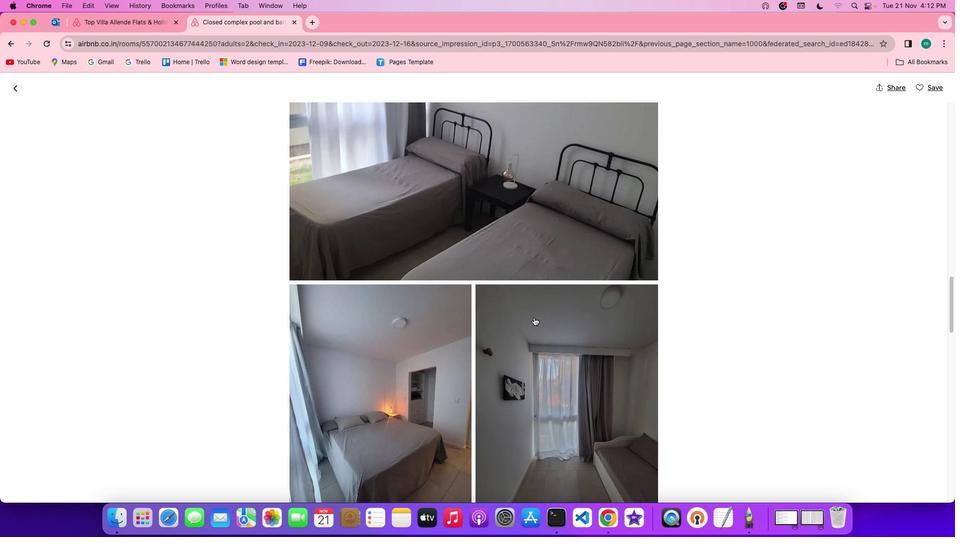 
Action: Mouse scrolled (534, 317) with delta (0, 0)
Screenshot: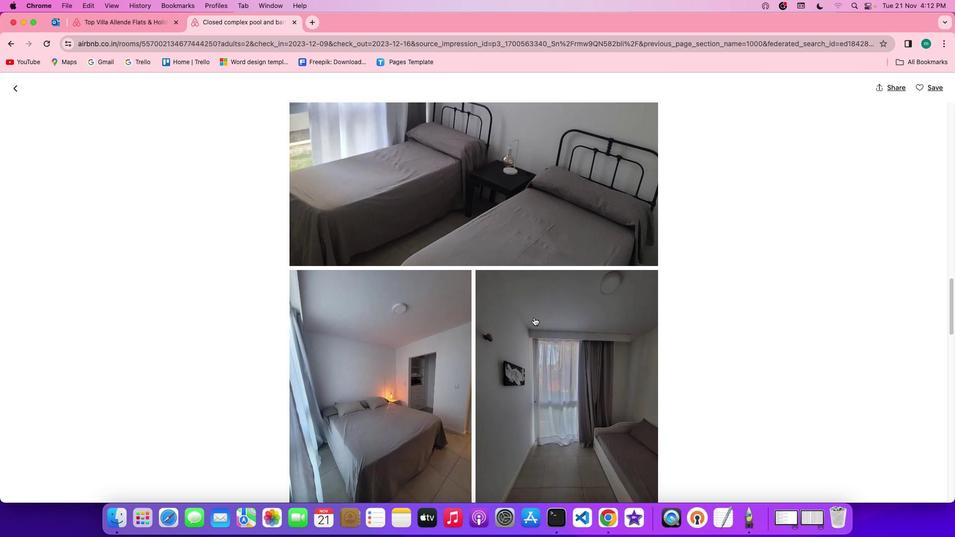 
Action: Mouse scrolled (534, 317) with delta (0, -1)
Screenshot: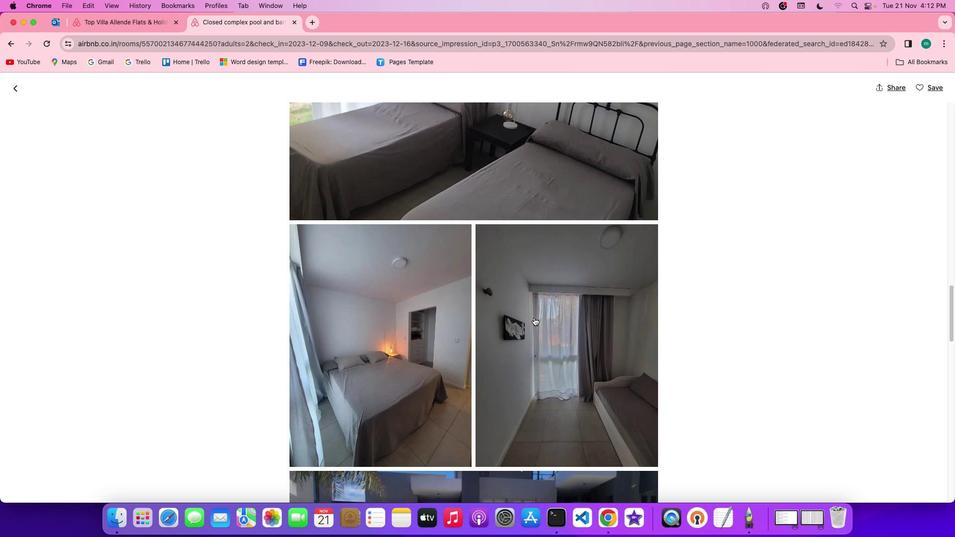 
Action: Mouse scrolled (534, 317) with delta (0, 0)
Screenshot: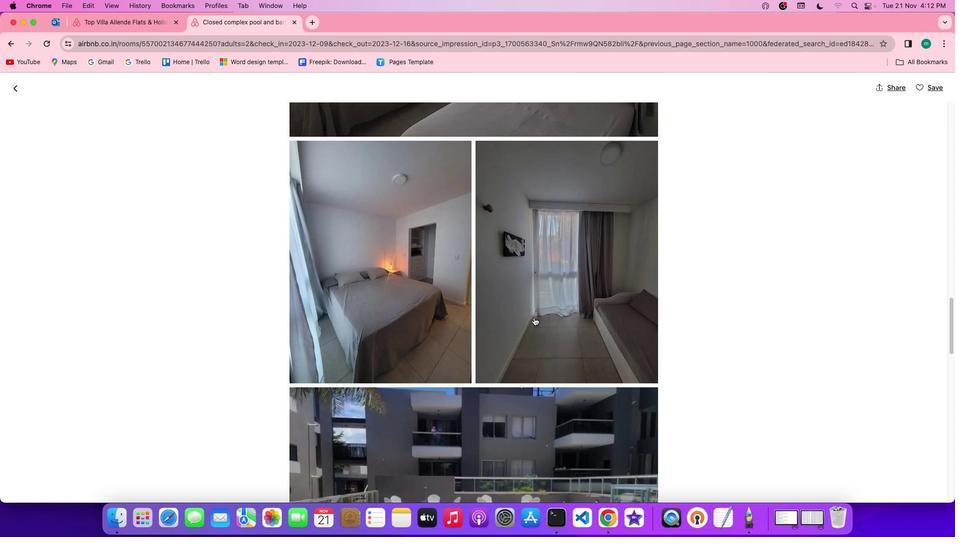 
Action: Mouse scrolled (534, 317) with delta (0, 0)
Screenshot: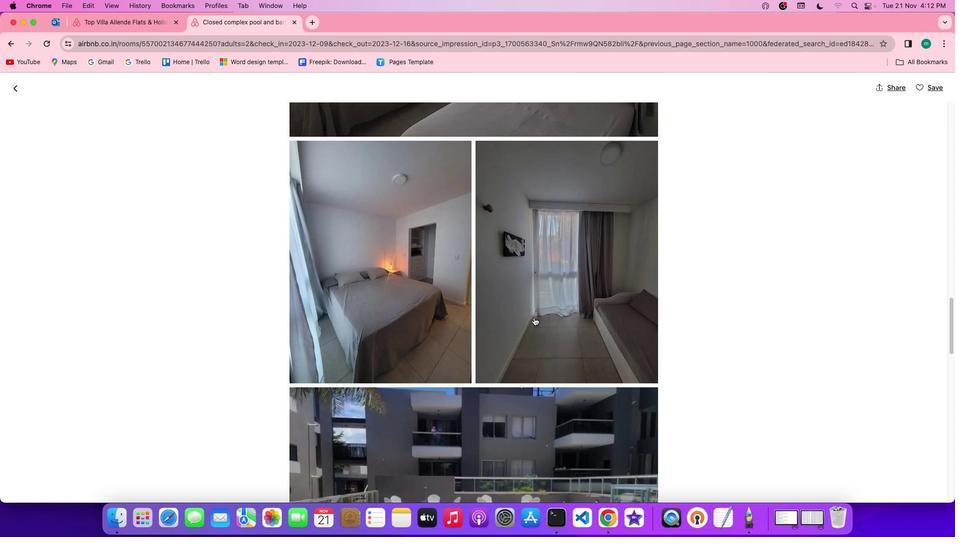 
Action: Mouse scrolled (534, 317) with delta (0, -1)
Screenshot: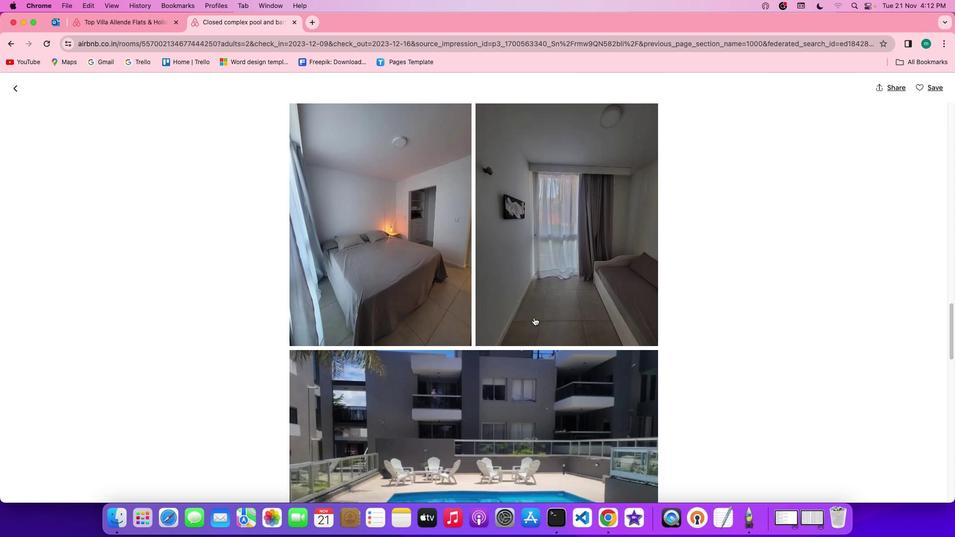 
Action: Mouse scrolled (534, 317) with delta (0, 0)
Screenshot: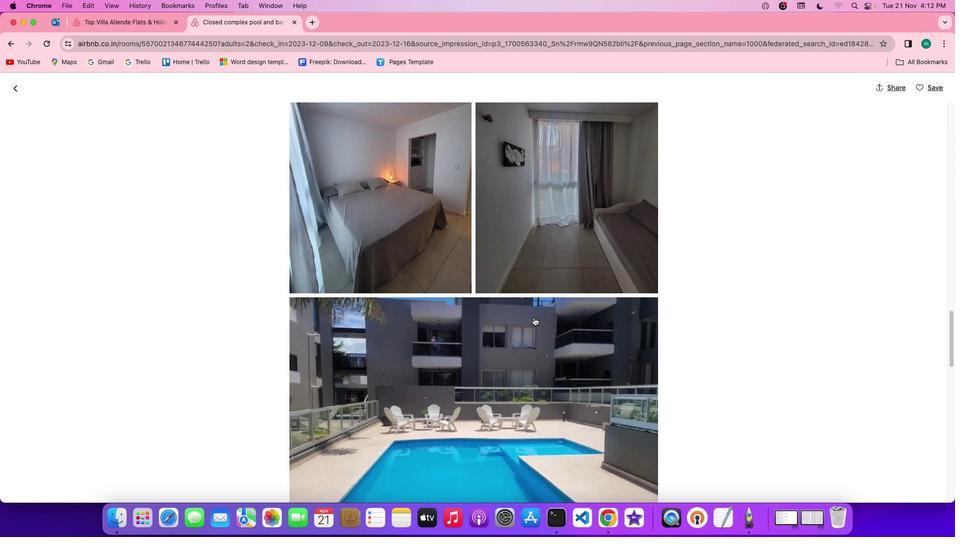 
Action: Mouse moved to (534, 317)
Screenshot: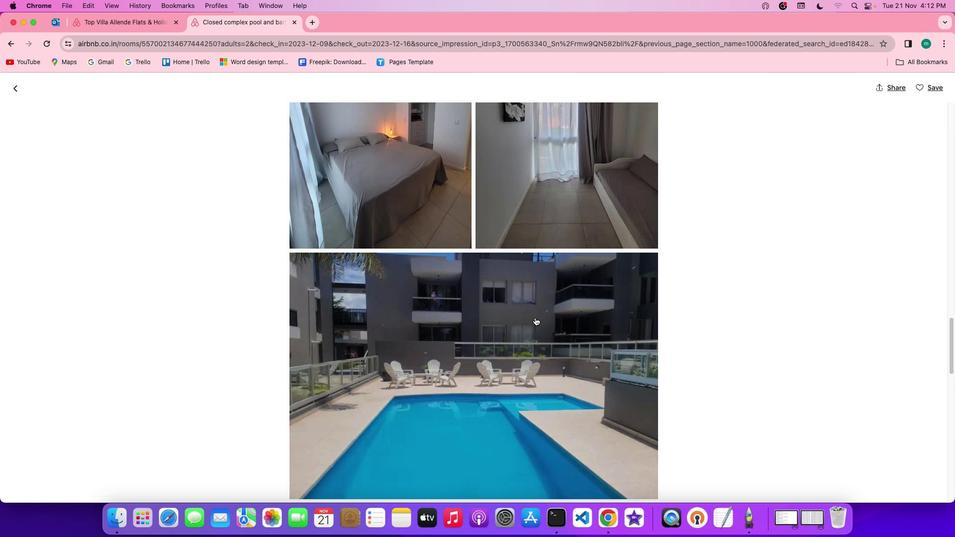 
Action: Mouse scrolled (534, 317) with delta (0, 0)
Screenshot: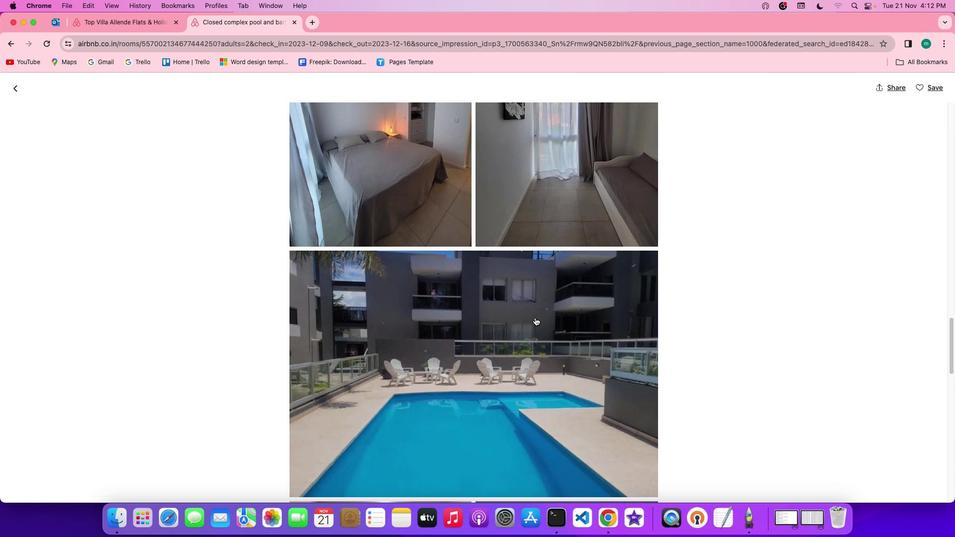 
Action: Mouse scrolled (534, 317) with delta (0, 0)
Screenshot: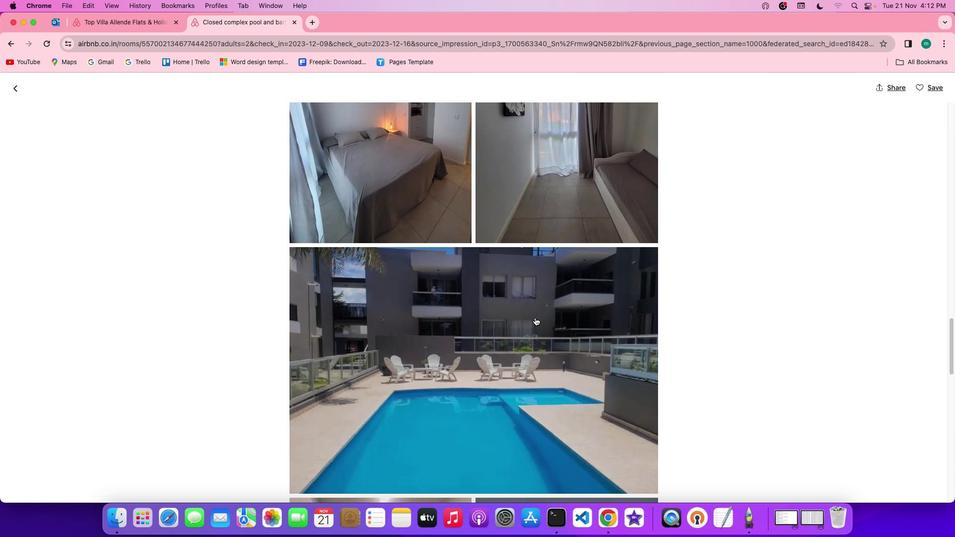 
Action: Mouse scrolled (534, 317) with delta (0, 0)
Screenshot: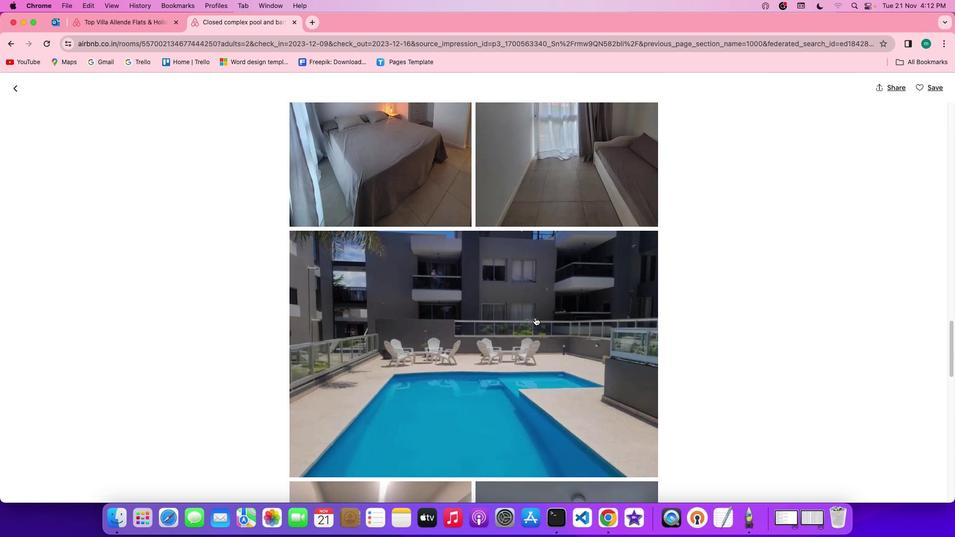 
Action: Mouse moved to (538, 315)
Screenshot: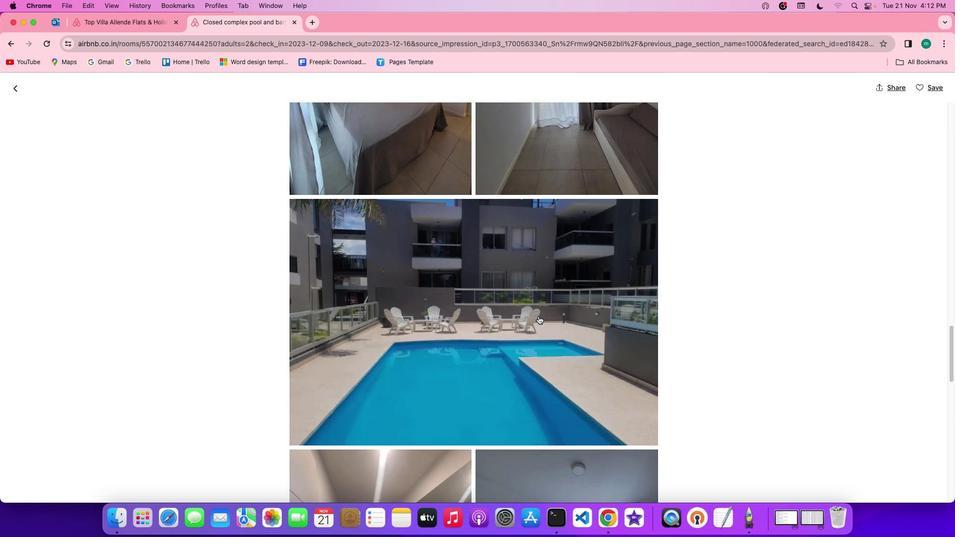 
Action: Mouse scrolled (538, 315) with delta (0, 0)
Screenshot: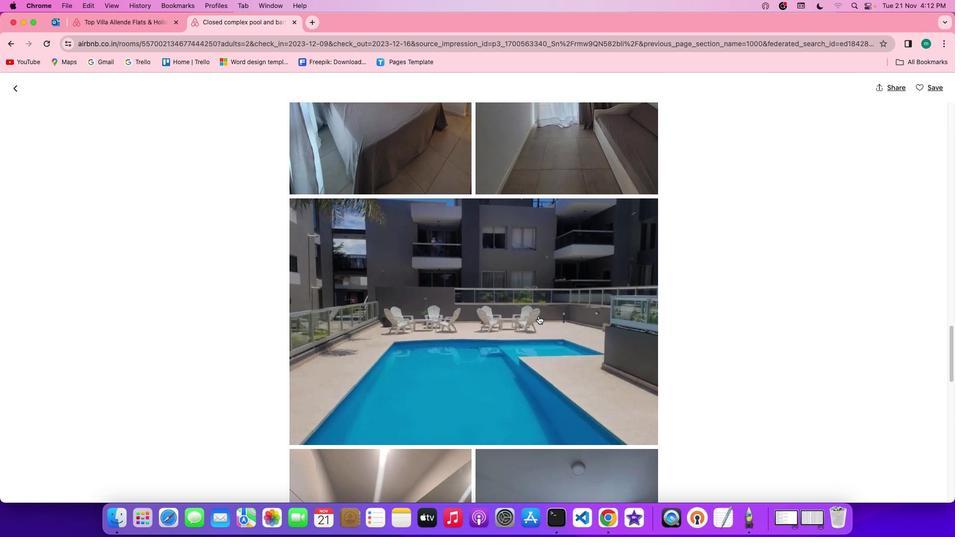 
Action: Mouse scrolled (538, 315) with delta (0, 0)
Screenshot: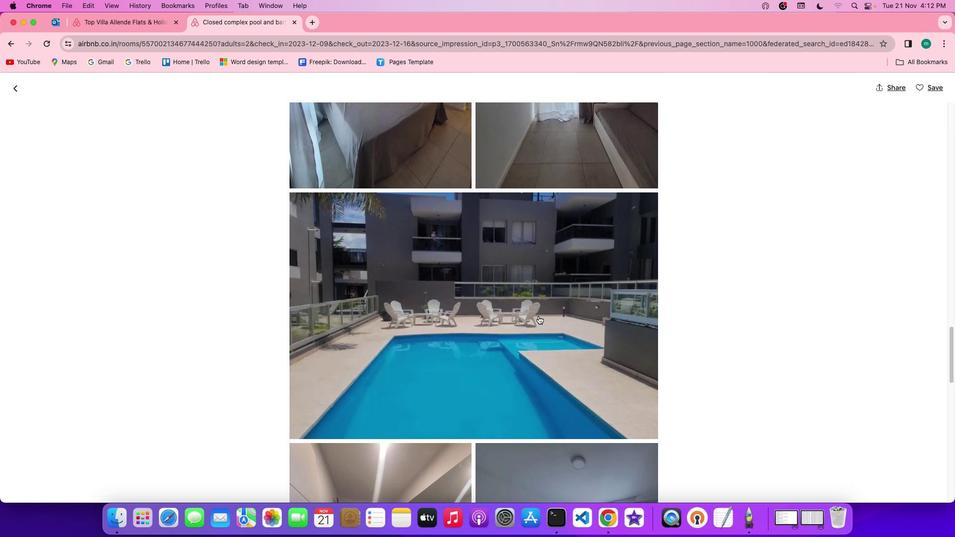 
Action: Mouse scrolled (538, 315) with delta (0, 0)
Screenshot: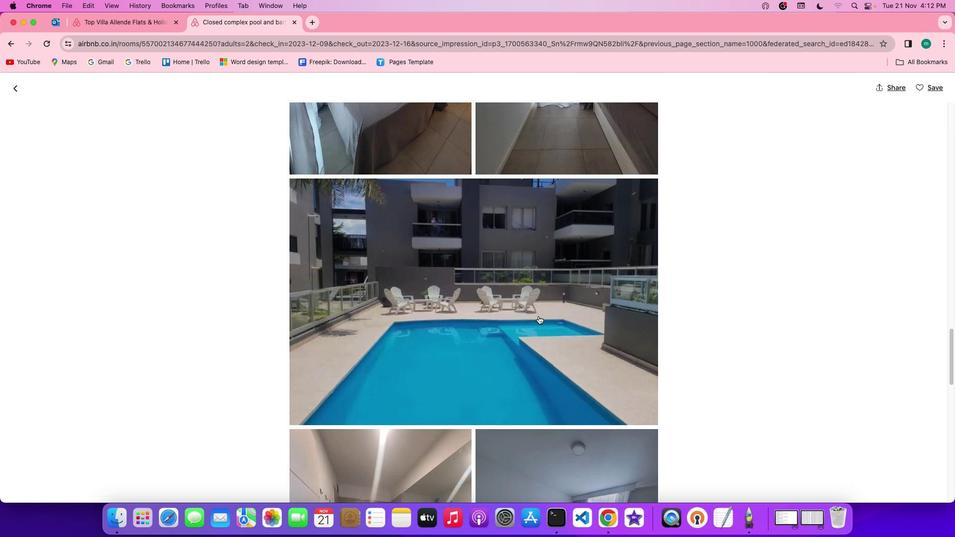 
Action: Mouse scrolled (538, 315) with delta (0, -1)
Screenshot: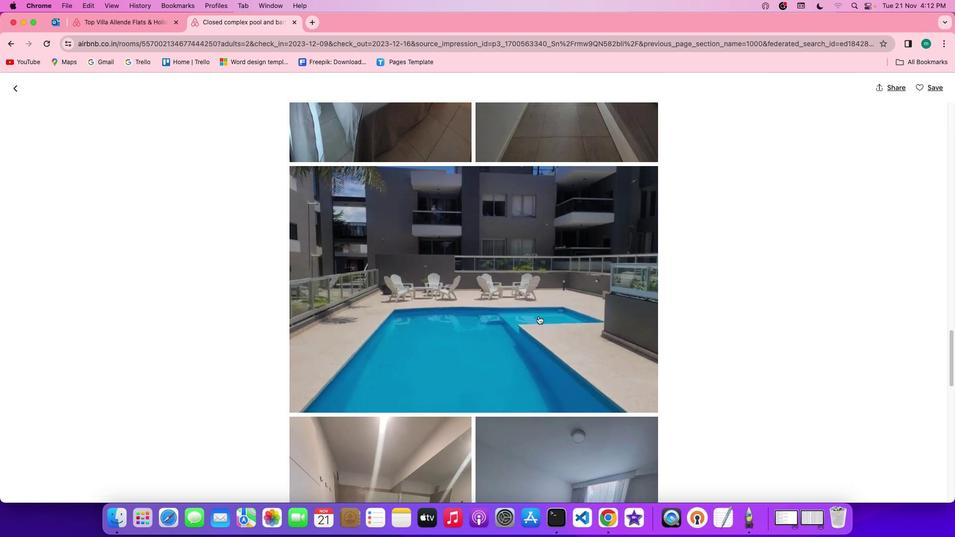 
Action: Mouse moved to (538, 315)
Screenshot: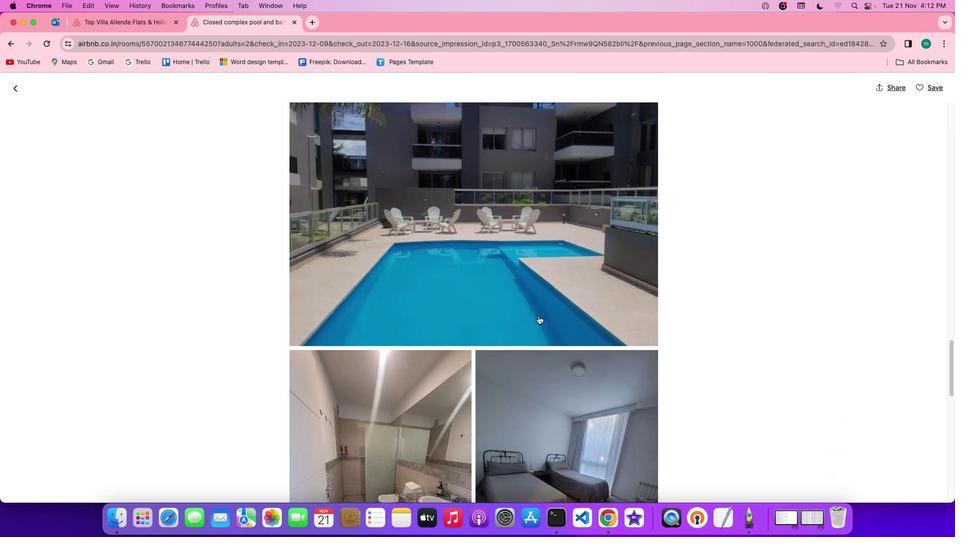
Action: Mouse scrolled (538, 315) with delta (0, 0)
Screenshot: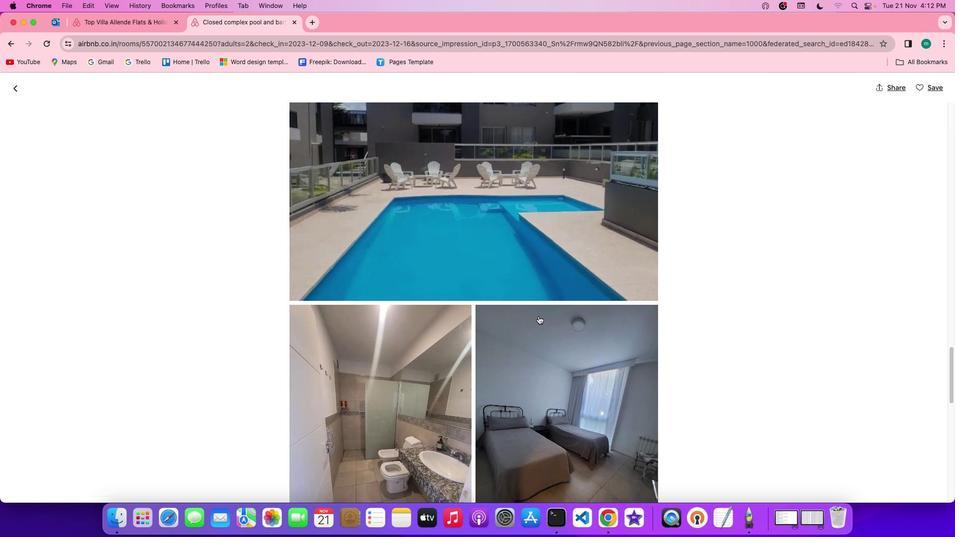 
Action: Mouse scrolled (538, 315) with delta (0, 0)
Screenshot: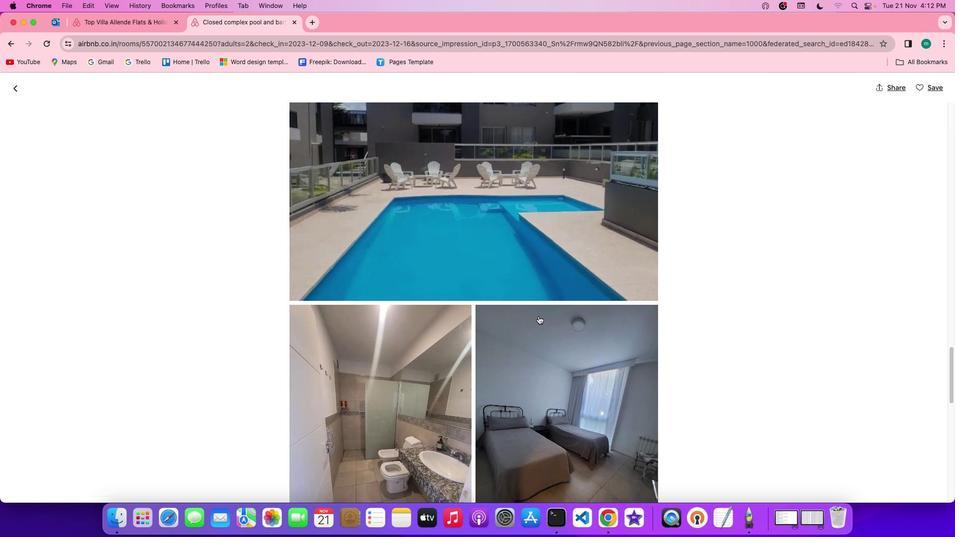 
Action: Mouse scrolled (538, 315) with delta (0, -1)
Screenshot: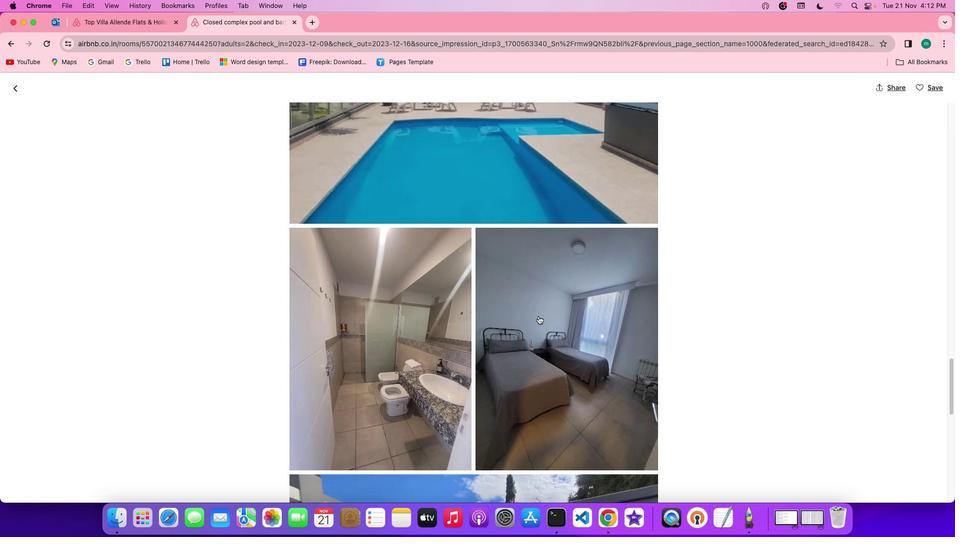 
Action: Mouse scrolled (538, 315) with delta (0, -2)
Screenshot: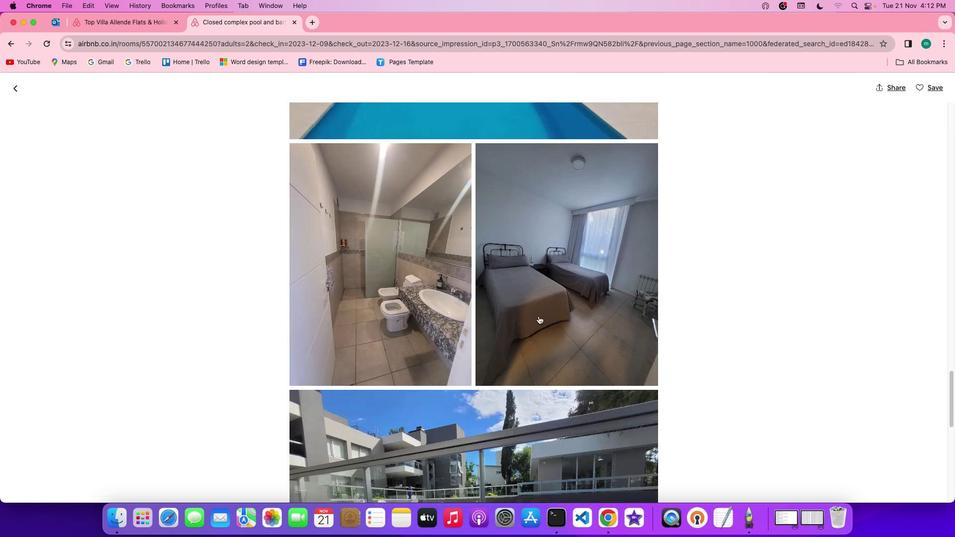 
Action: Mouse scrolled (538, 315) with delta (0, -2)
Screenshot: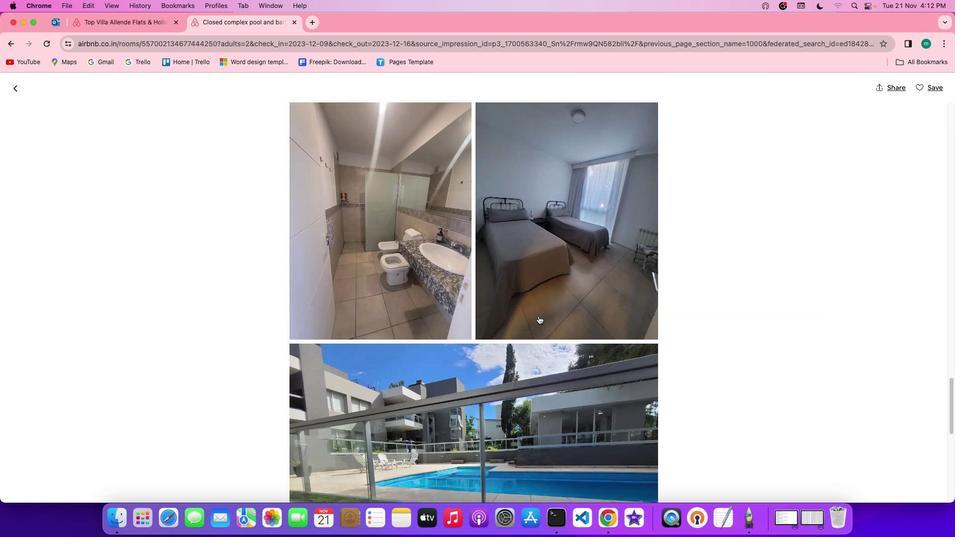 
Action: Mouse scrolled (538, 315) with delta (0, 0)
Screenshot: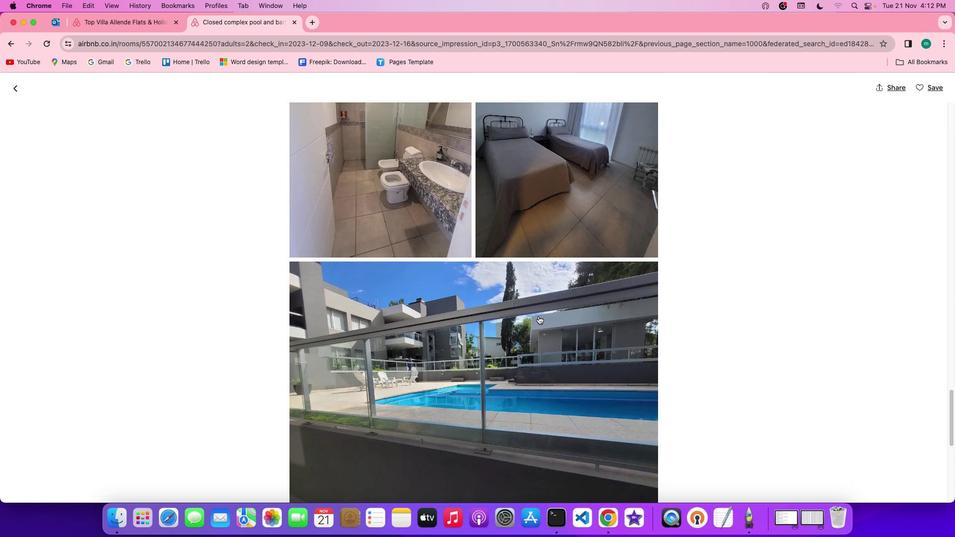 
Action: Mouse scrolled (538, 315) with delta (0, 0)
Screenshot: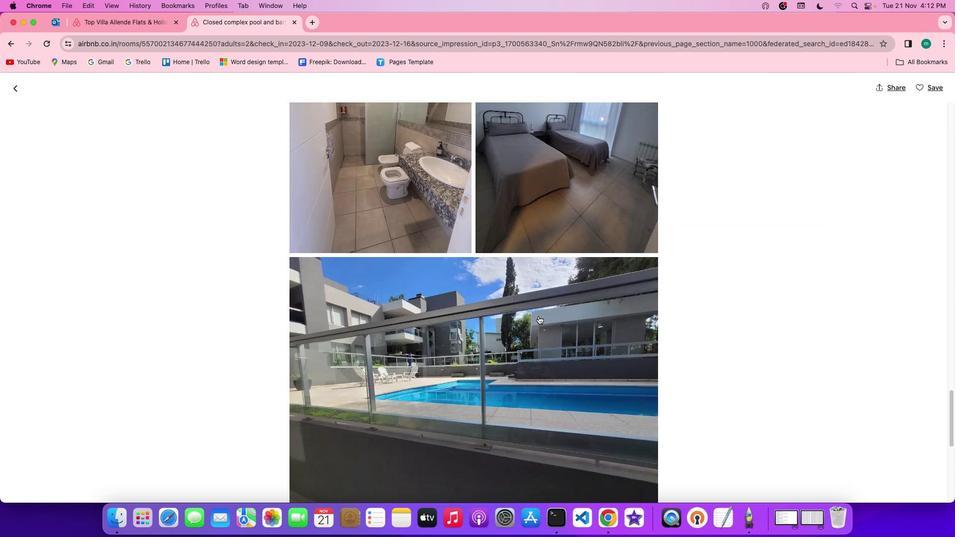 
Action: Mouse moved to (538, 316)
Screenshot: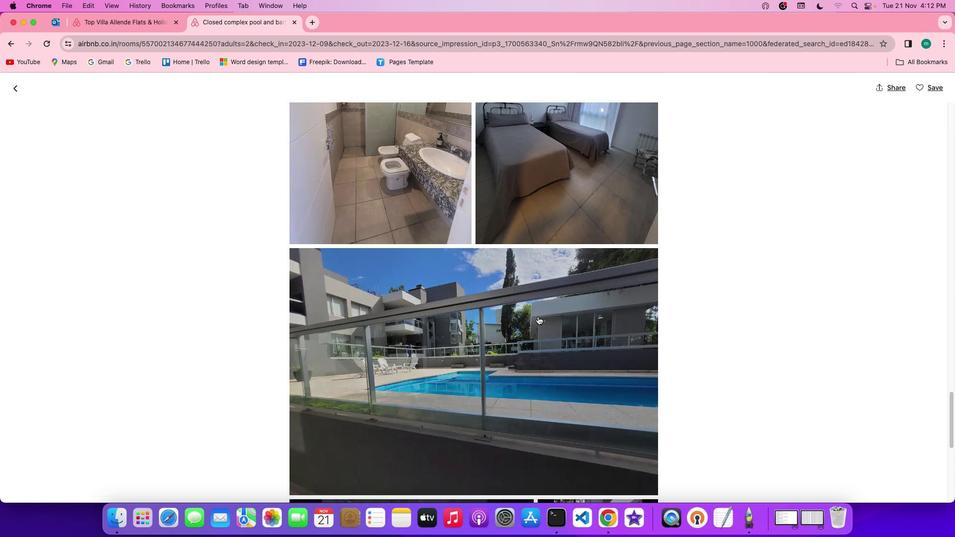 
Action: Mouse scrolled (538, 316) with delta (0, 0)
Screenshot: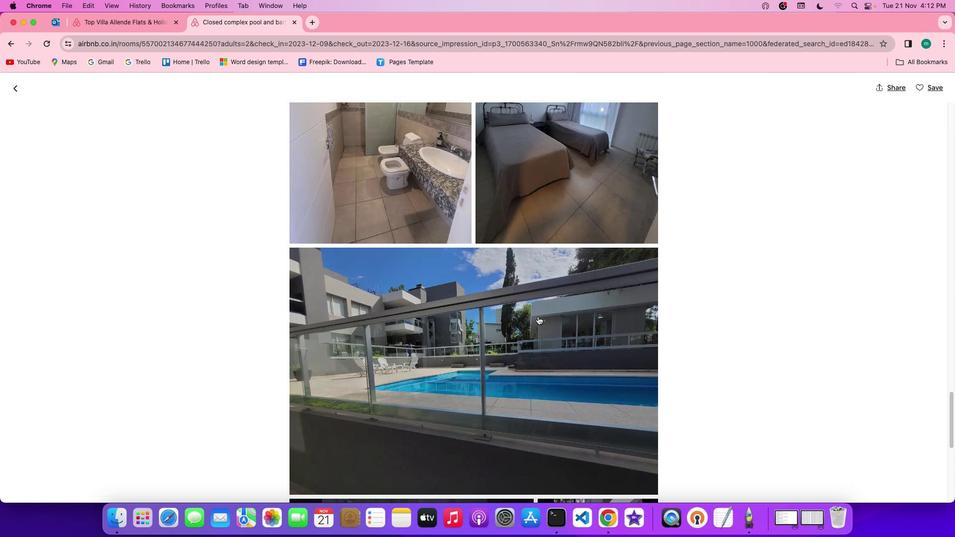 
Action: Mouse scrolled (538, 316) with delta (0, 0)
Screenshot: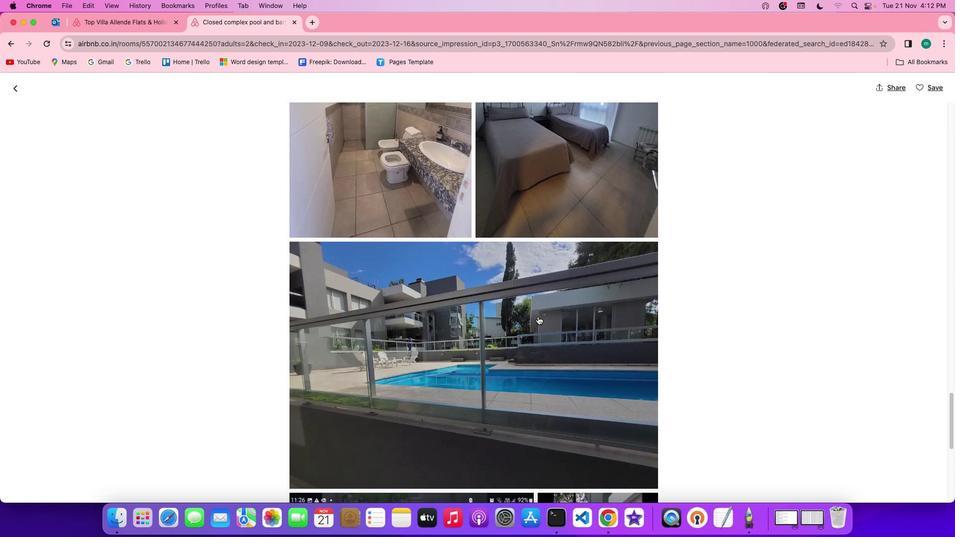 
Action: Mouse scrolled (538, 316) with delta (0, 0)
Screenshot: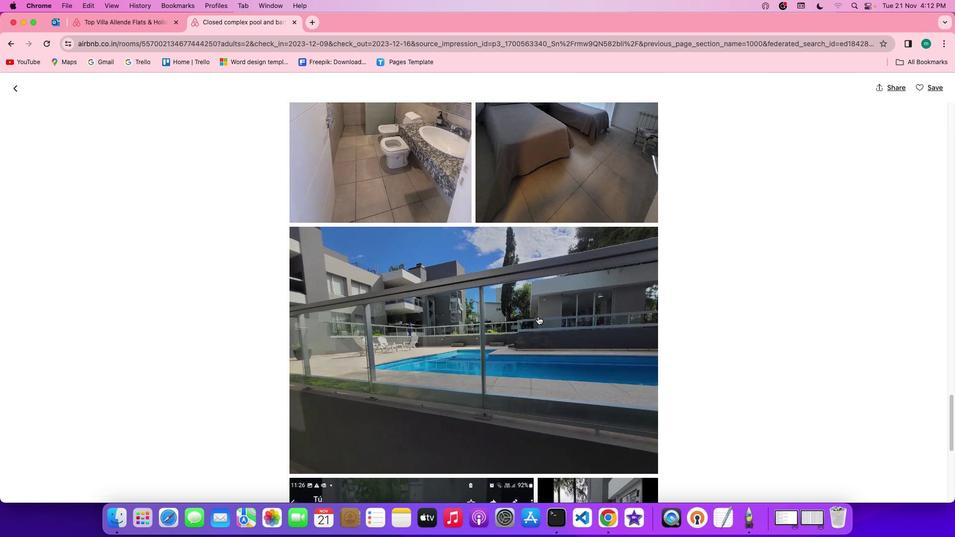 
Action: Mouse scrolled (538, 316) with delta (0, -1)
Screenshot: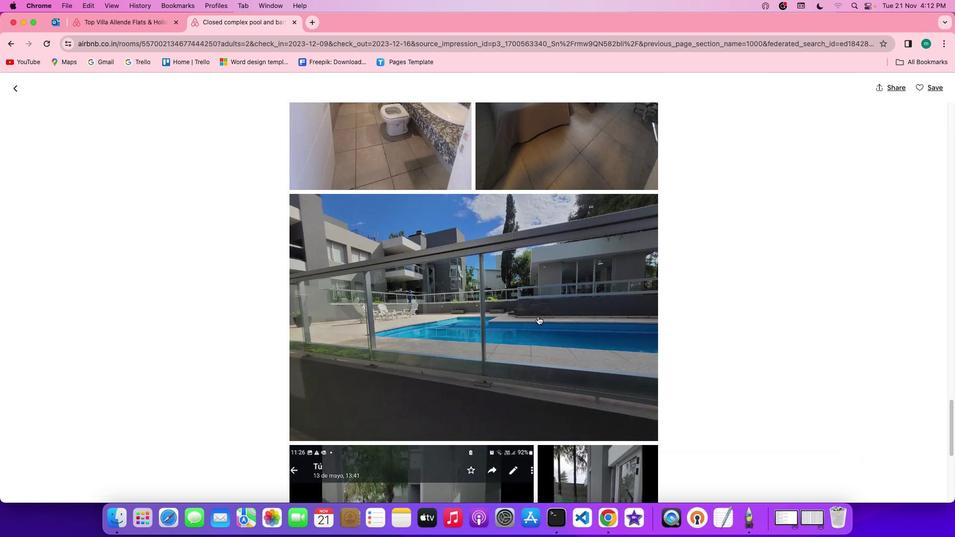 
Action: Mouse moved to (514, 242)
Screenshot: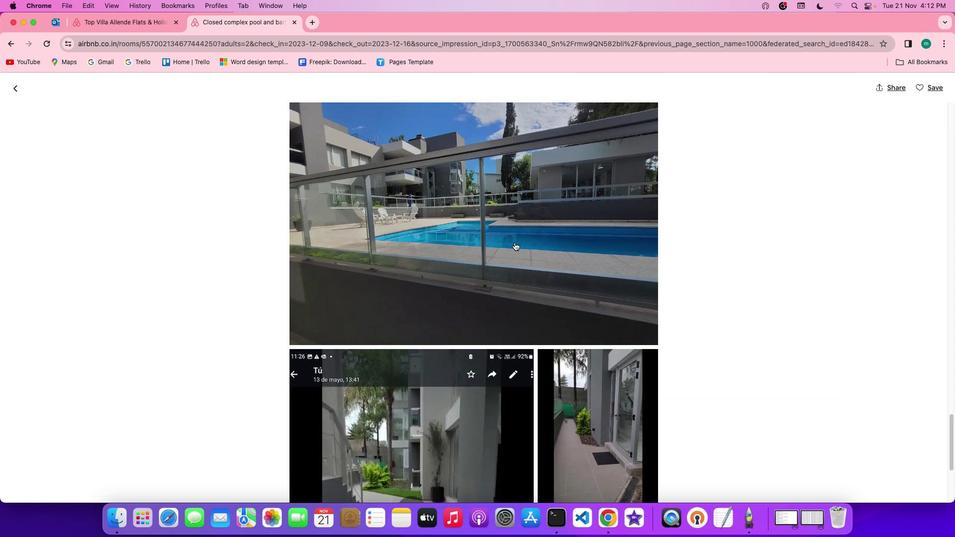 
Action: Mouse scrolled (514, 242) with delta (0, 0)
Screenshot: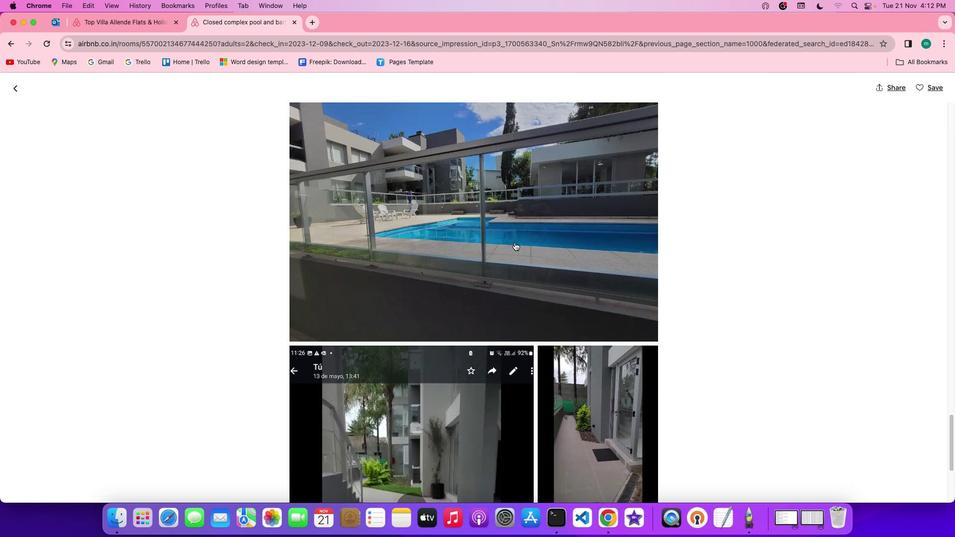 
Action: Mouse scrolled (514, 242) with delta (0, 0)
Screenshot: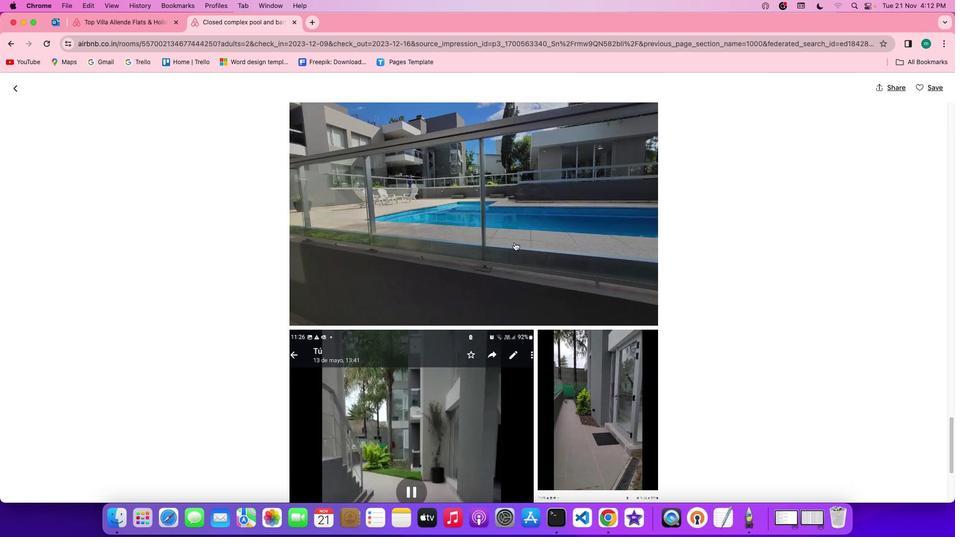 
Action: Mouse scrolled (514, 242) with delta (0, -1)
Screenshot: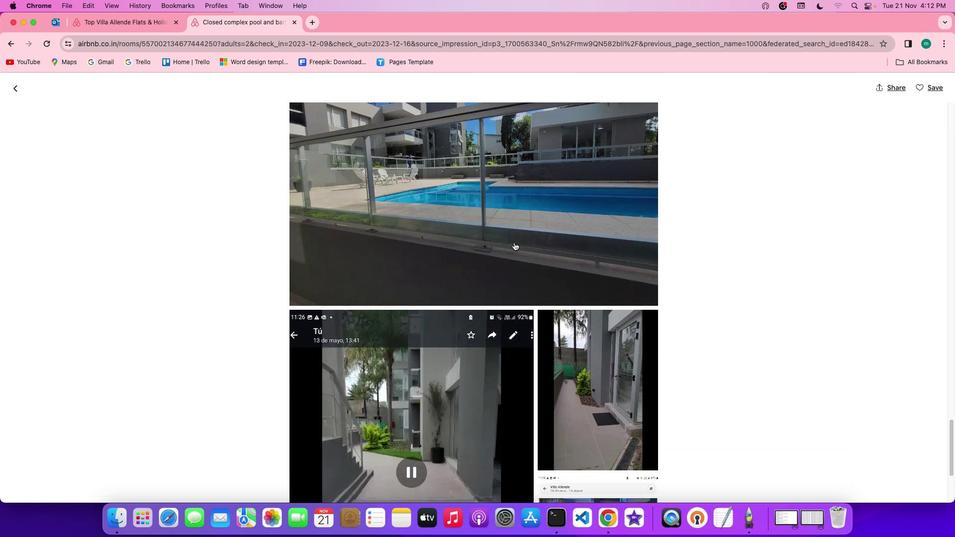 
Action: Mouse scrolled (514, 242) with delta (0, -1)
Screenshot: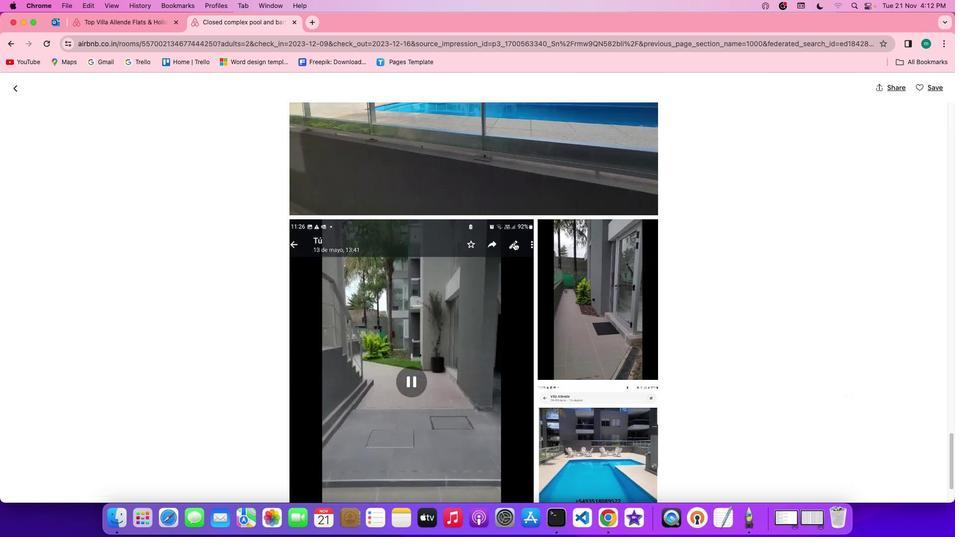 
Action: Mouse moved to (514, 242)
Screenshot: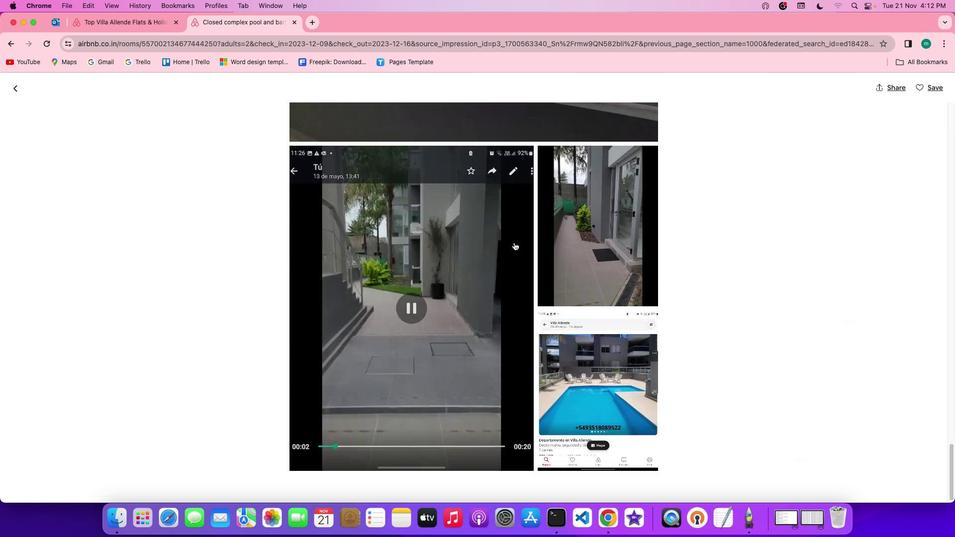 
Action: Mouse scrolled (514, 242) with delta (0, -2)
Screenshot: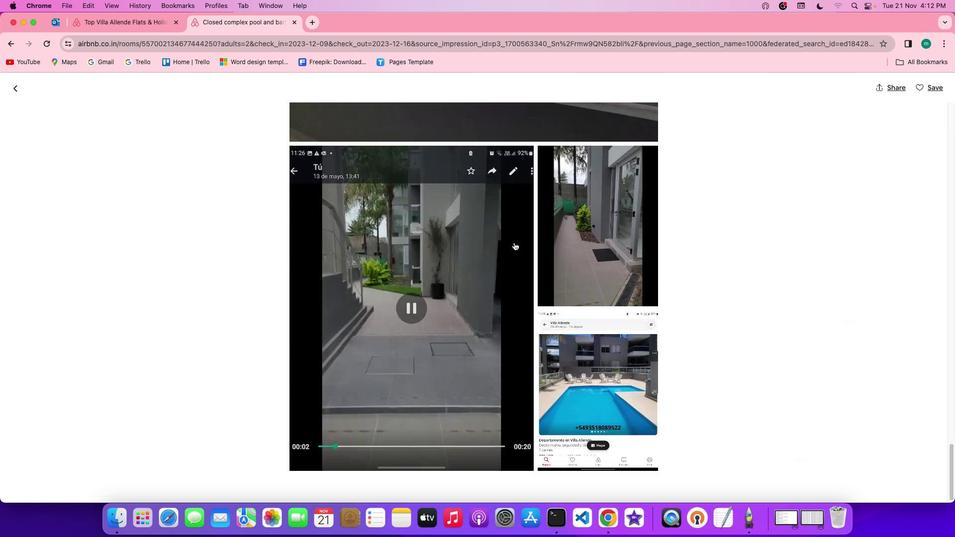 
Action: Mouse scrolled (514, 242) with delta (0, 0)
Screenshot: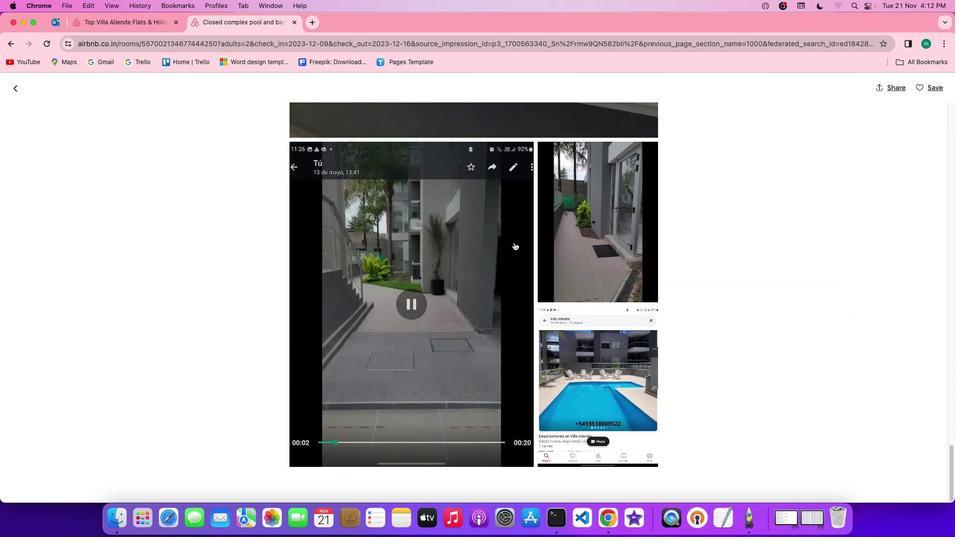 
Action: Mouse scrolled (514, 242) with delta (0, 0)
Screenshot: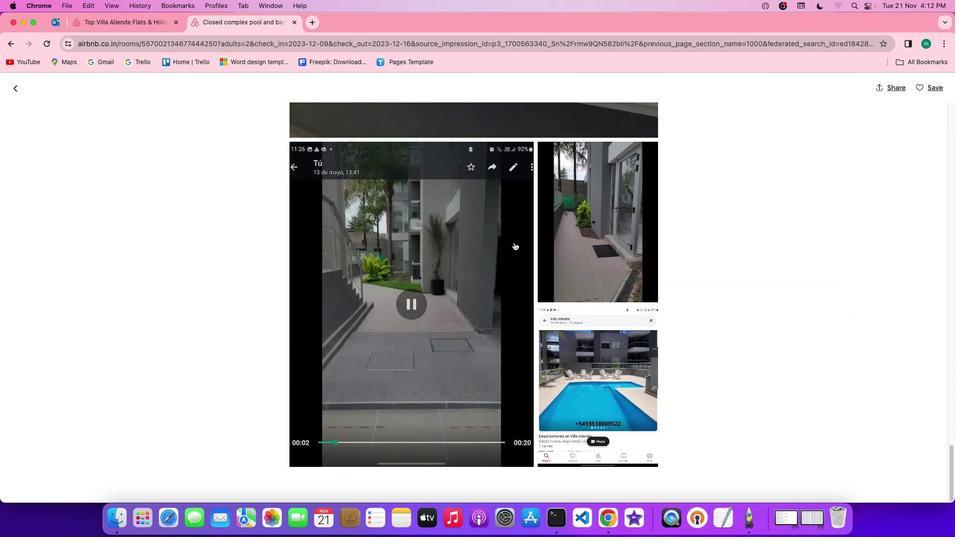 
Action: Mouse scrolled (514, 242) with delta (0, -1)
Screenshot: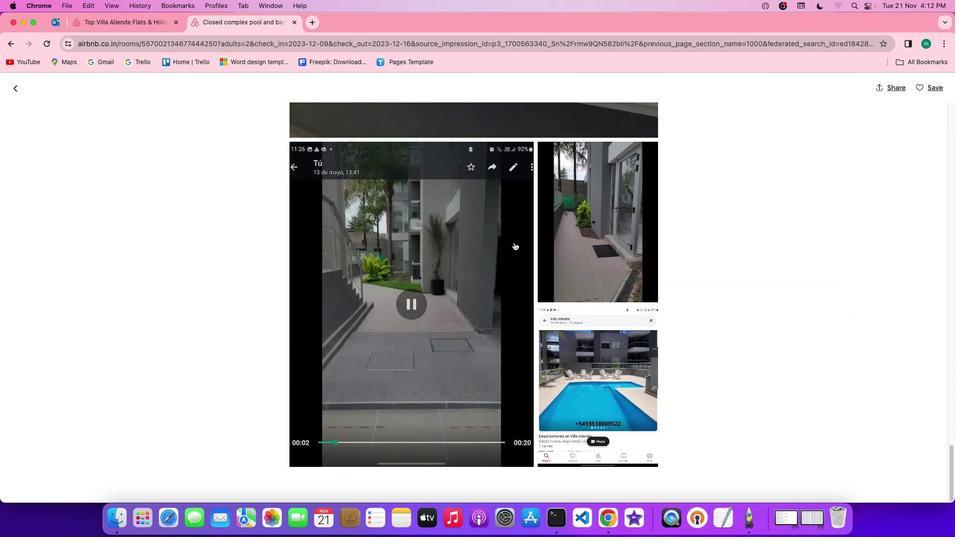 
Action: Mouse scrolled (514, 242) with delta (0, -1)
Screenshot: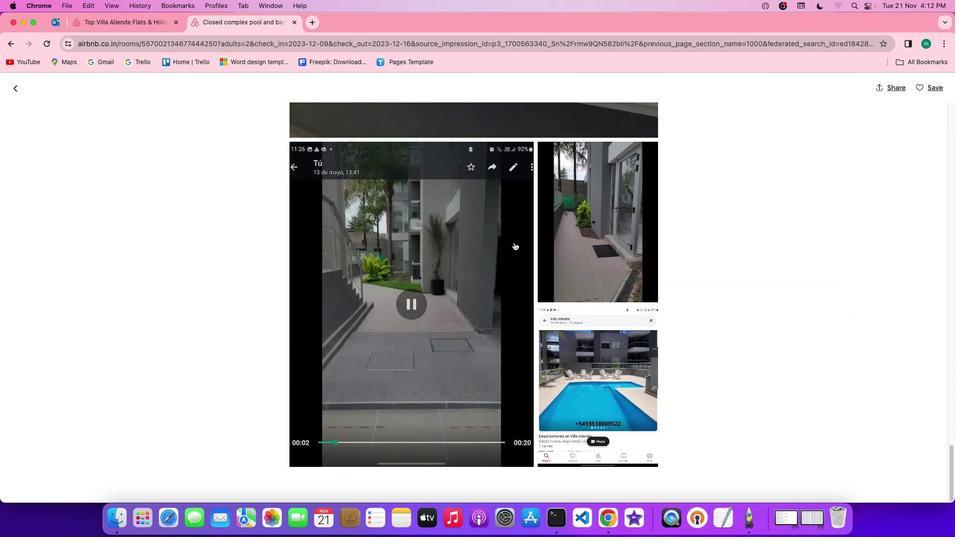 
Action: Mouse scrolled (514, 242) with delta (0, 0)
Screenshot: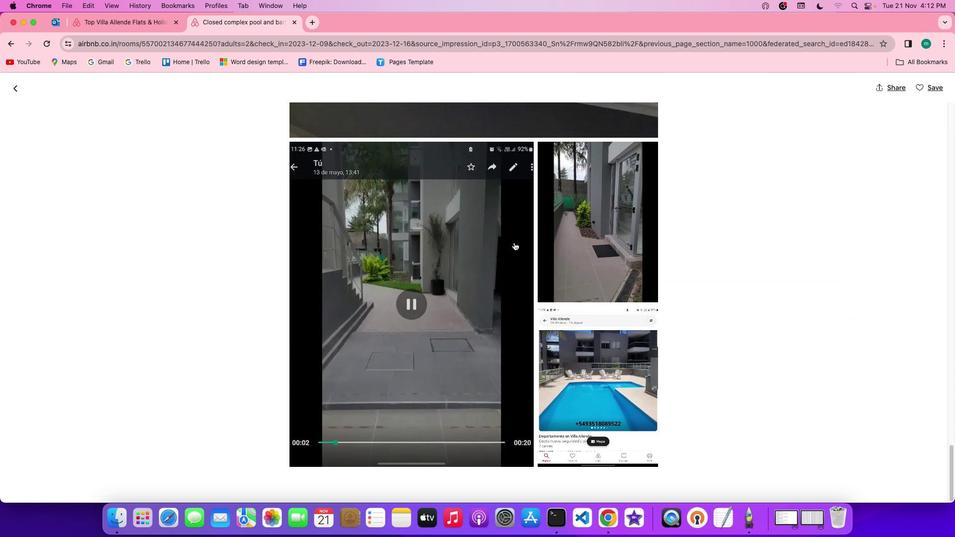 
Action: Mouse scrolled (514, 242) with delta (0, 0)
Screenshot: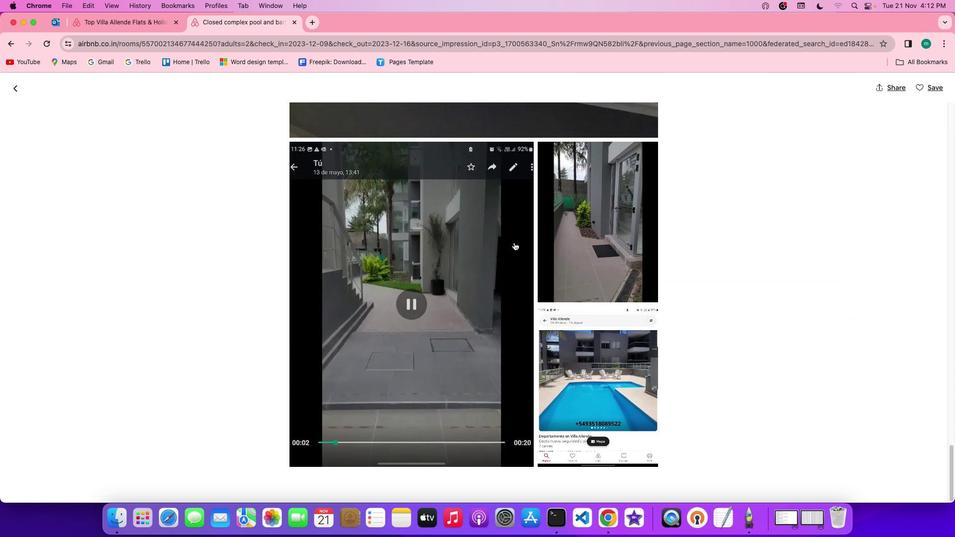 
Action: Mouse scrolled (514, 242) with delta (0, -1)
Screenshot: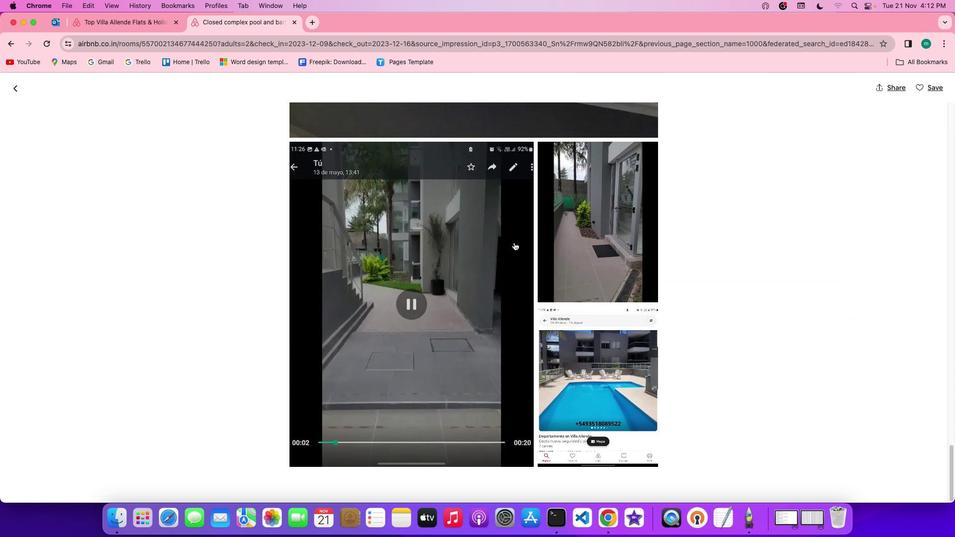 
Action: Mouse moved to (15, 87)
Screenshot: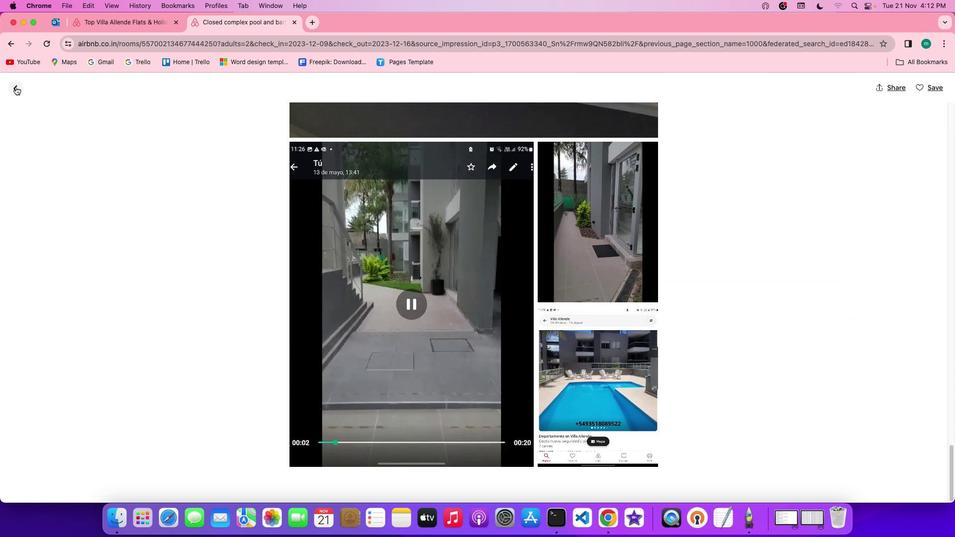 
Action: Mouse pressed left at (15, 87)
Screenshot: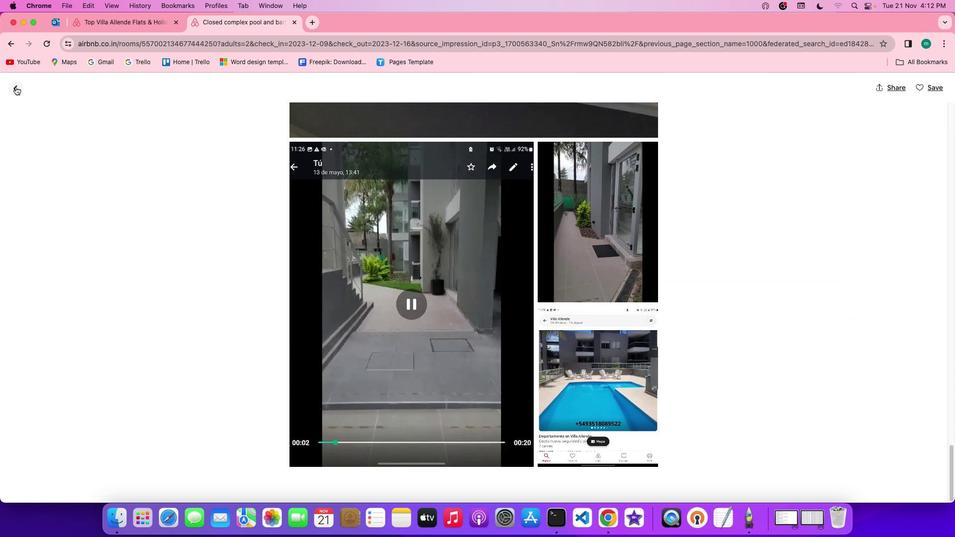 
Action: Mouse moved to (397, 341)
Screenshot: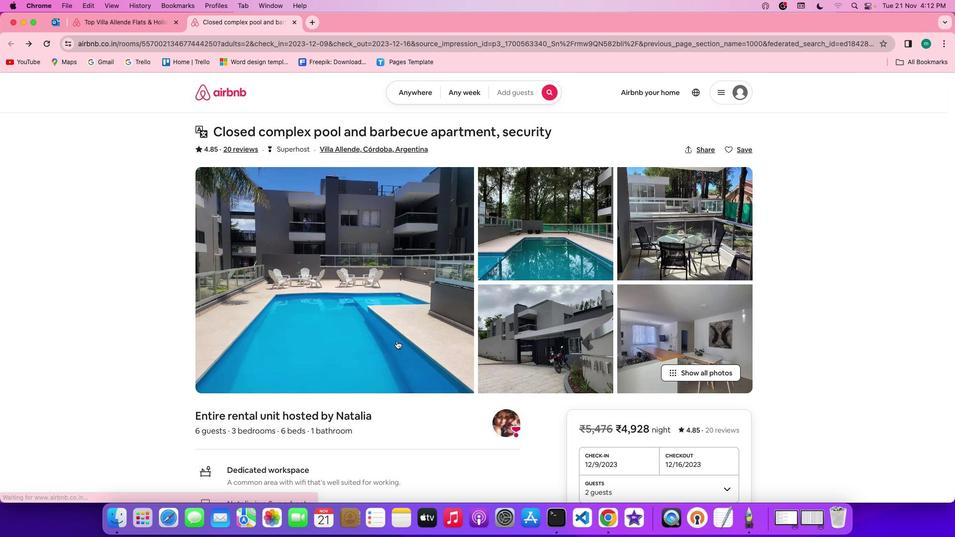 
Action: Mouse scrolled (397, 341) with delta (0, 0)
Screenshot: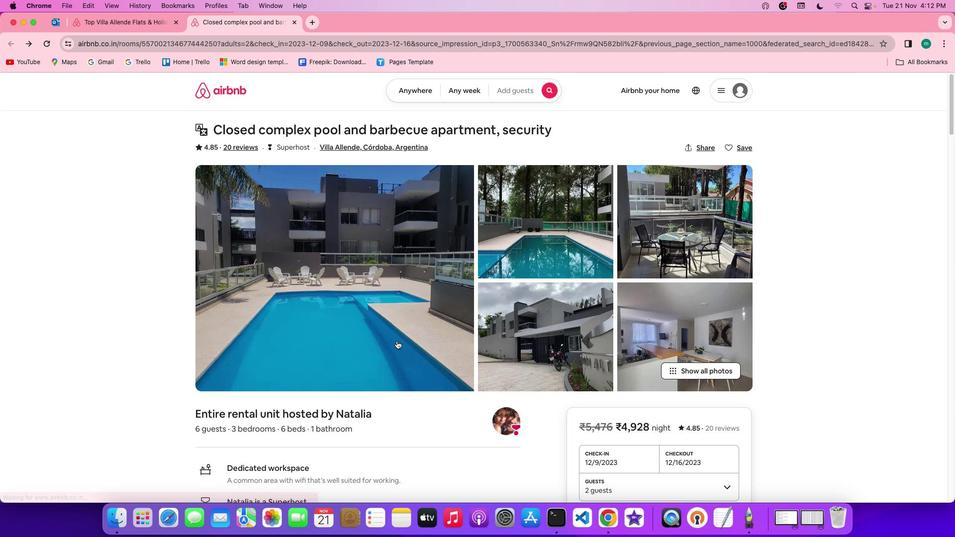 
Action: Mouse scrolled (397, 341) with delta (0, 0)
Screenshot: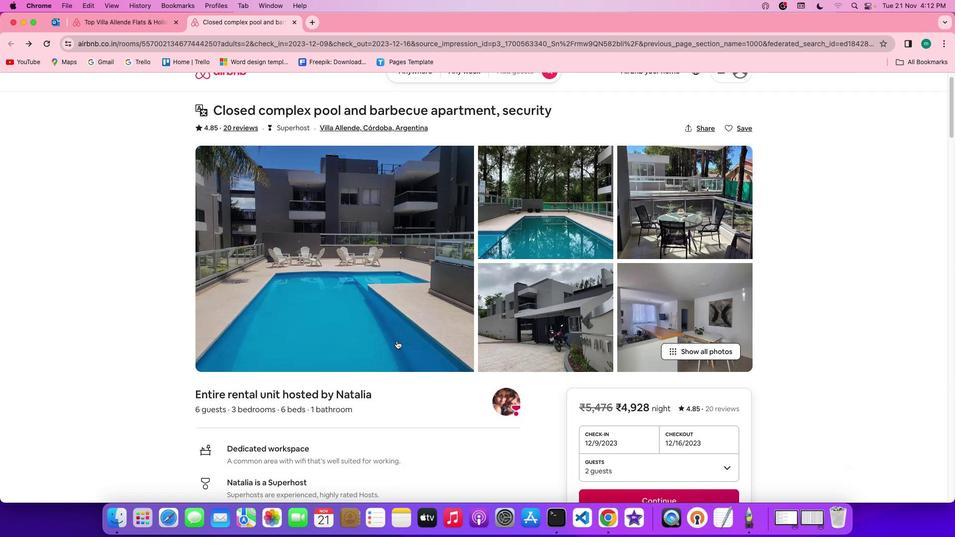 
Action: Mouse scrolled (397, 341) with delta (0, -1)
Screenshot: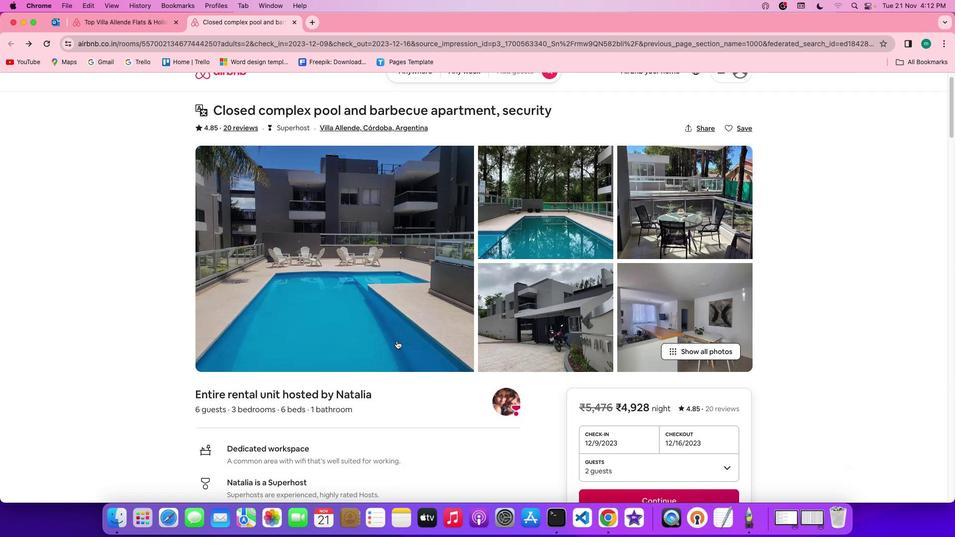 
Action: Mouse scrolled (397, 341) with delta (0, -2)
Screenshot: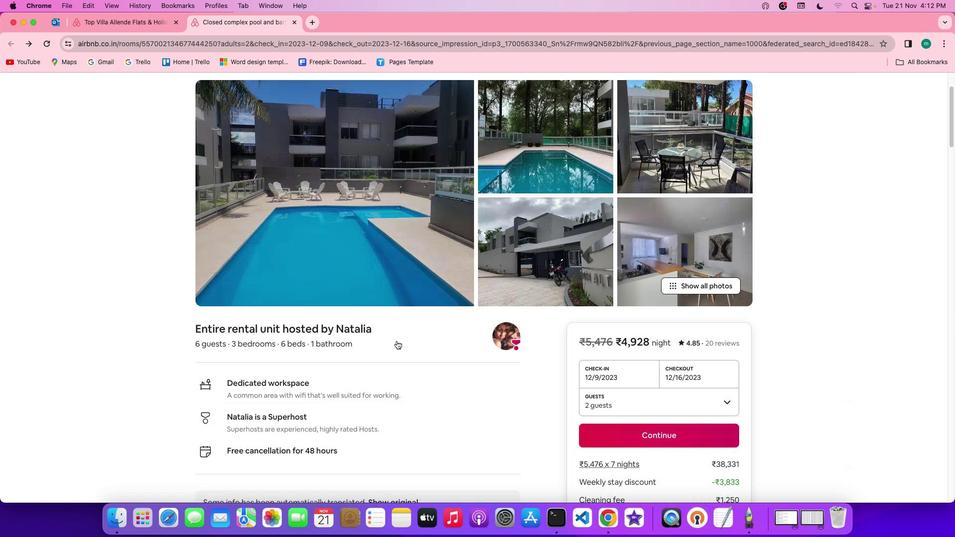 
Action: Mouse scrolled (397, 341) with delta (0, -2)
Screenshot: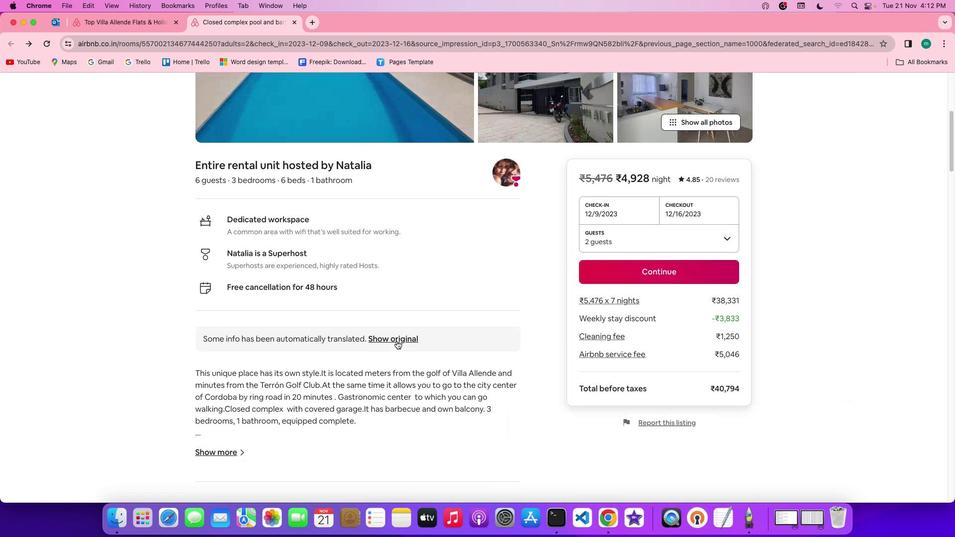 
Action: Mouse scrolled (397, 341) with delta (0, 0)
Screenshot: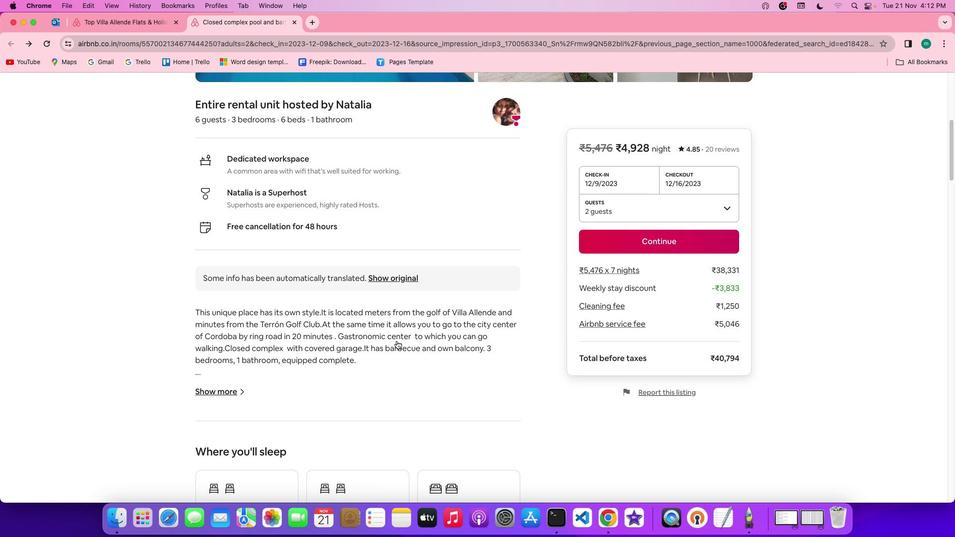 
Action: Mouse scrolled (397, 341) with delta (0, 0)
Screenshot: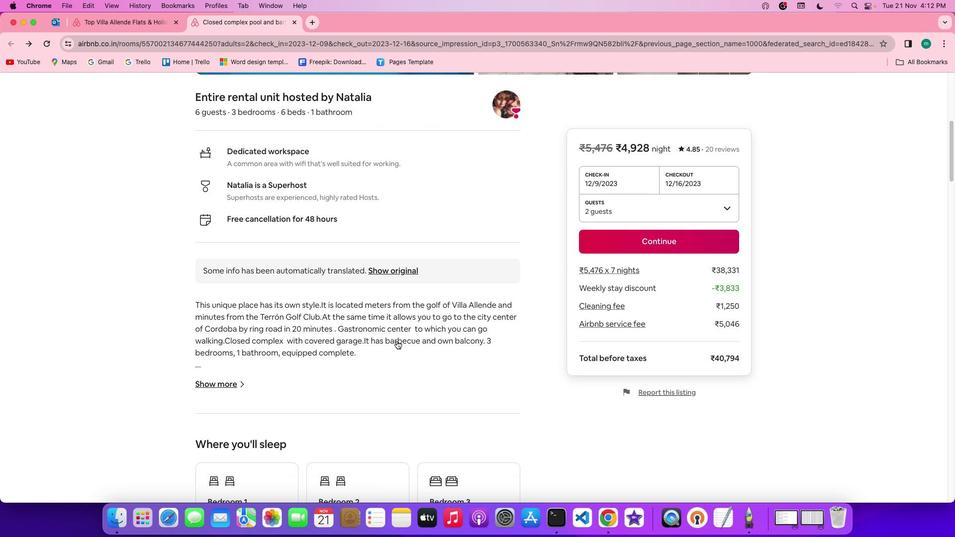 
Action: Mouse scrolled (397, 341) with delta (0, 0)
Screenshot: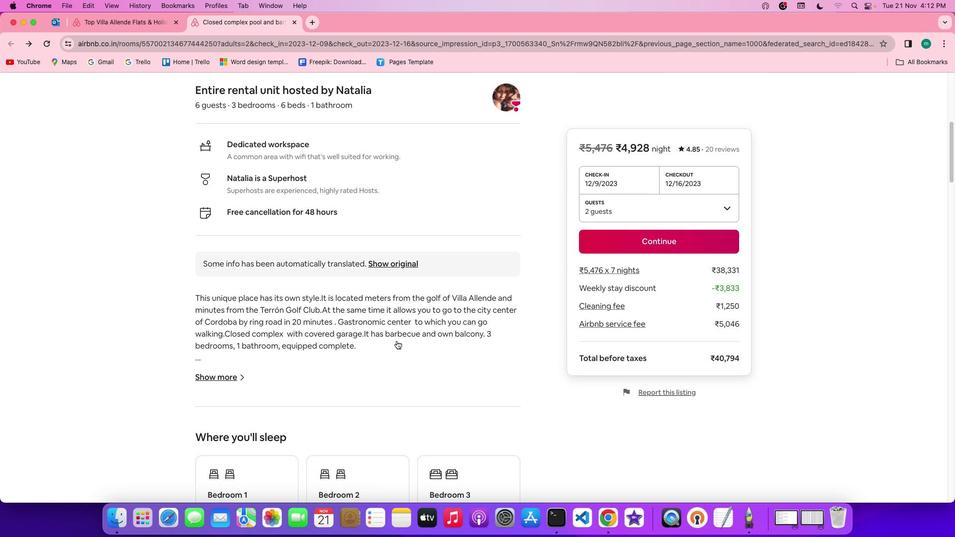 
Action: Mouse scrolled (397, 341) with delta (0, -1)
Screenshot: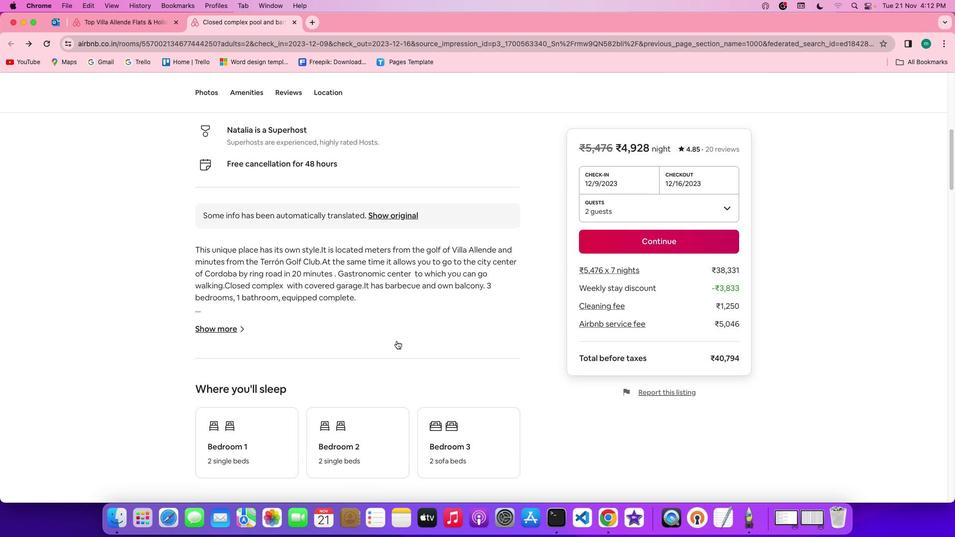 
Action: Mouse moved to (225, 239)
Screenshot: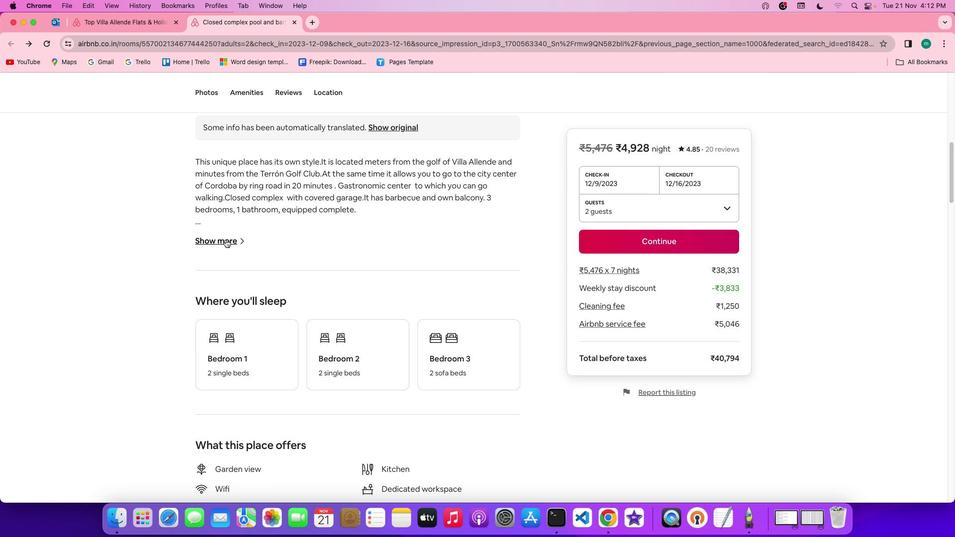 
Action: Mouse pressed left at (225, 239)
Screenshot: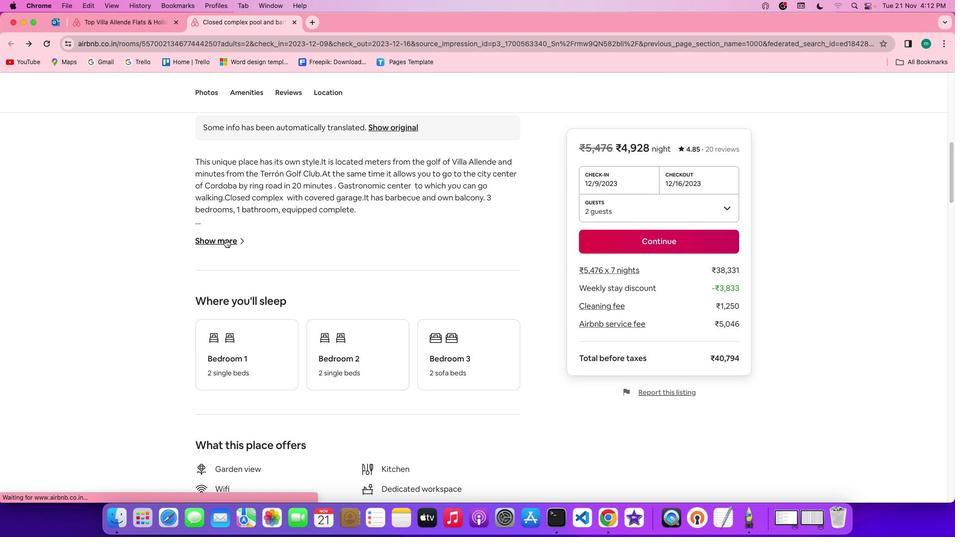 
Action: Mouse moved to (501, 324)
Screenshot: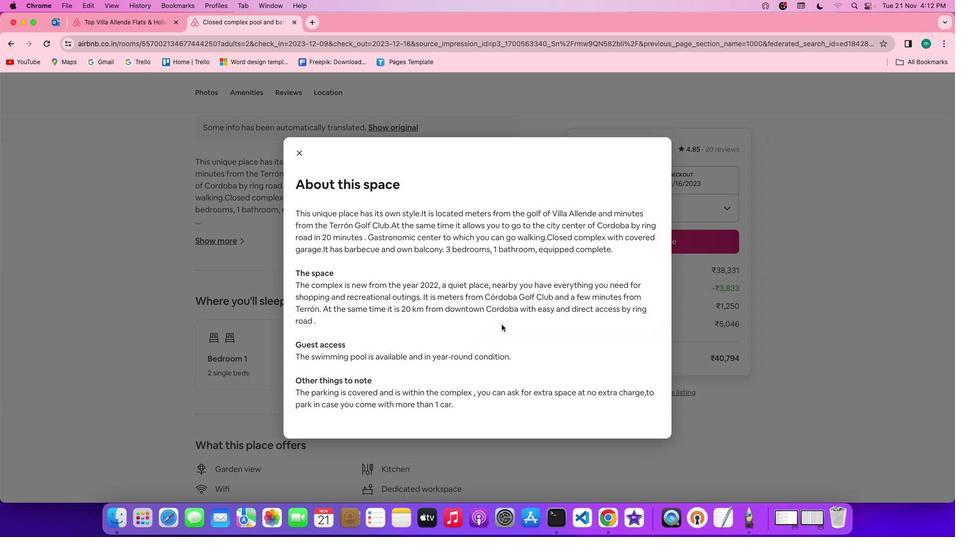 
Action: Mouse scrolled (501, 324) with delta (0, 0)
Screenshot: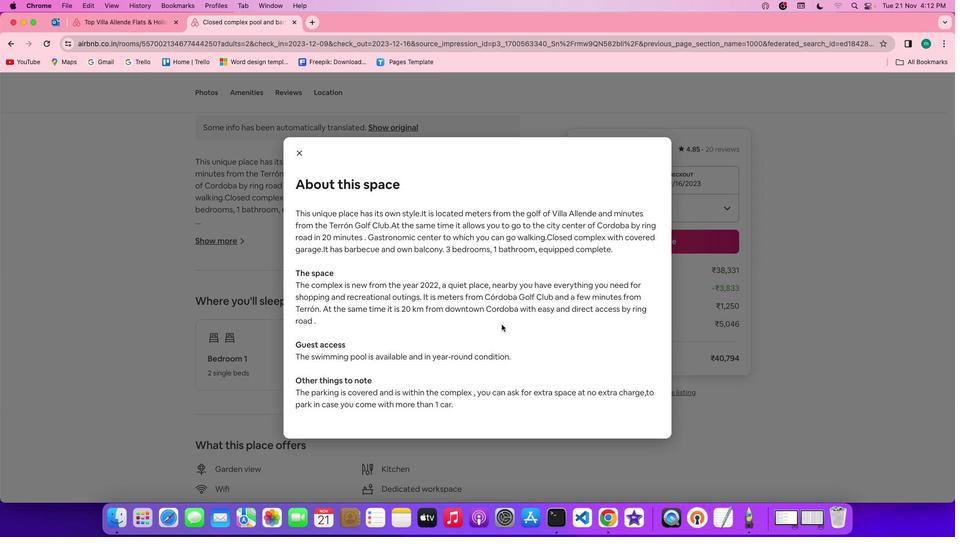 
Action: Mouse scrolled (501, 324) with delta (0, 0)
Screenshot: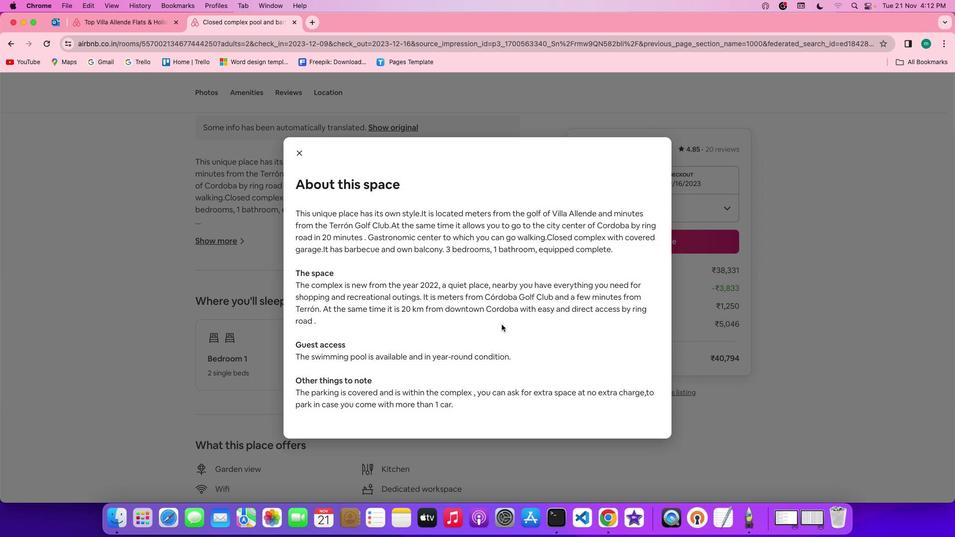 
Action: Mouse scrolled (501, 324) with delta (0, -1)
Screenshot: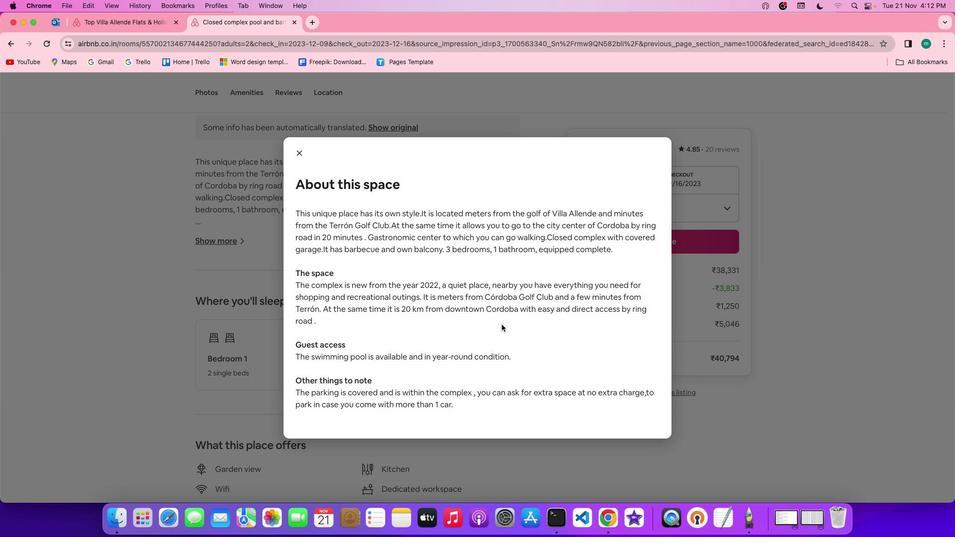 
Action: Mouse scrolled (501, 324) with delta (0, -1)
Screenshot: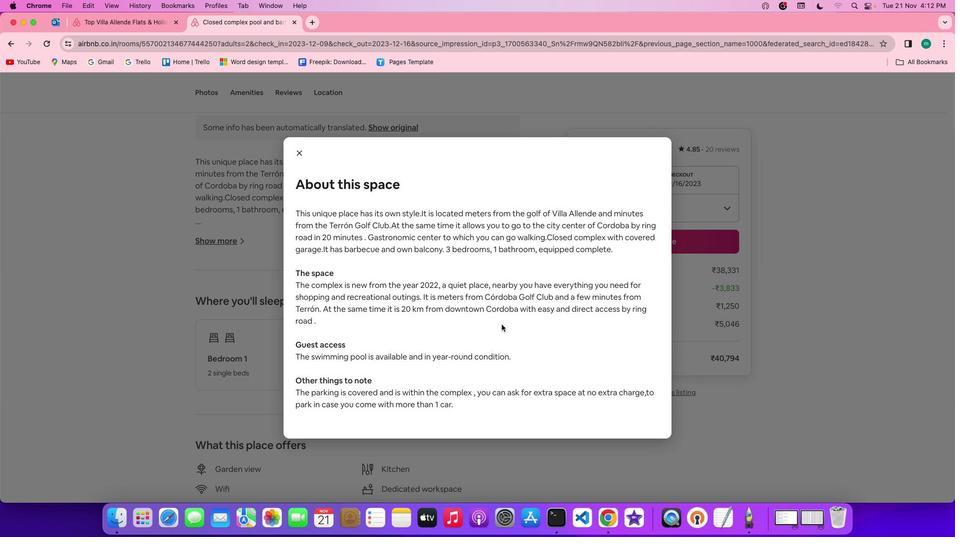 
Action: Mouse scrolled (501, 324) with delta (0, -2)
Screenshot: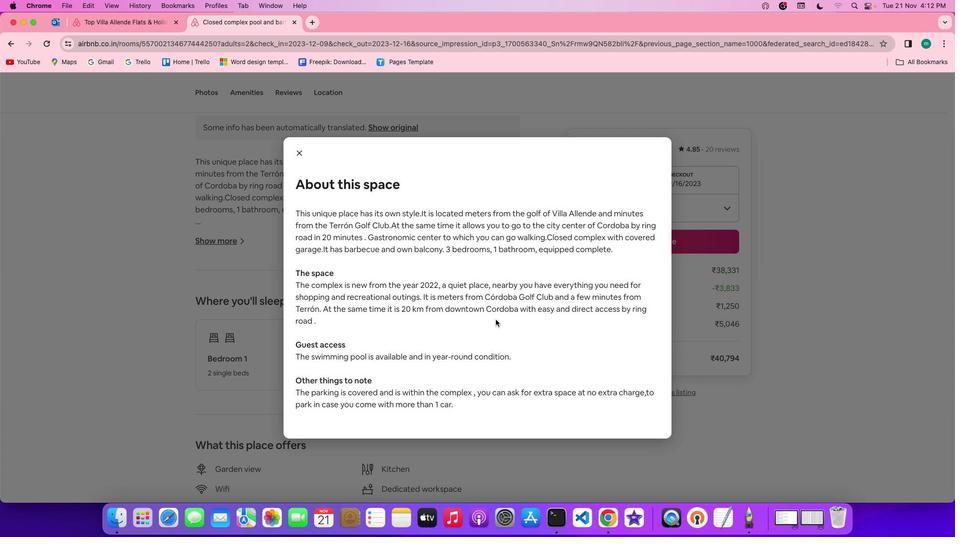 
Action: Mouse moved to (302, 157)
Screenshot: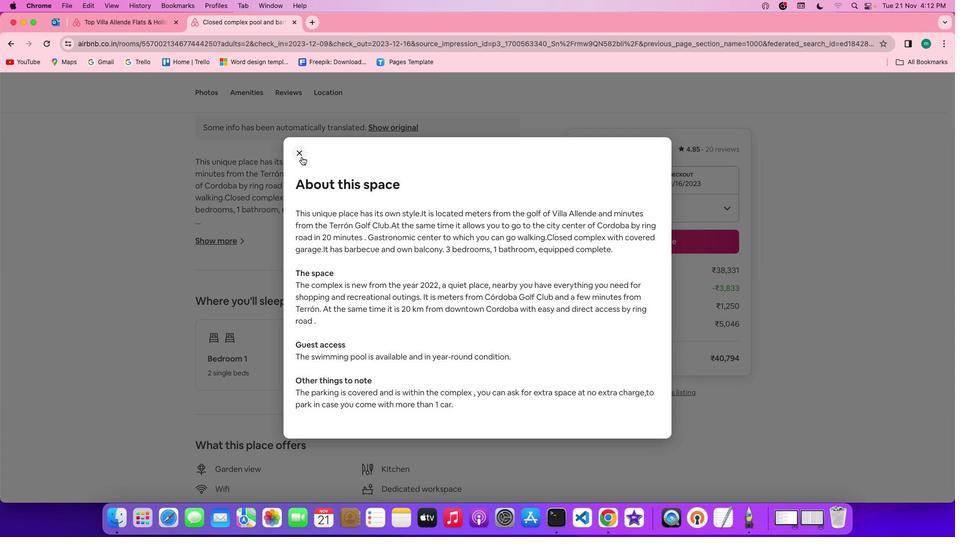 
Action: Mouse pressed left at (302, 157)
Screenshot: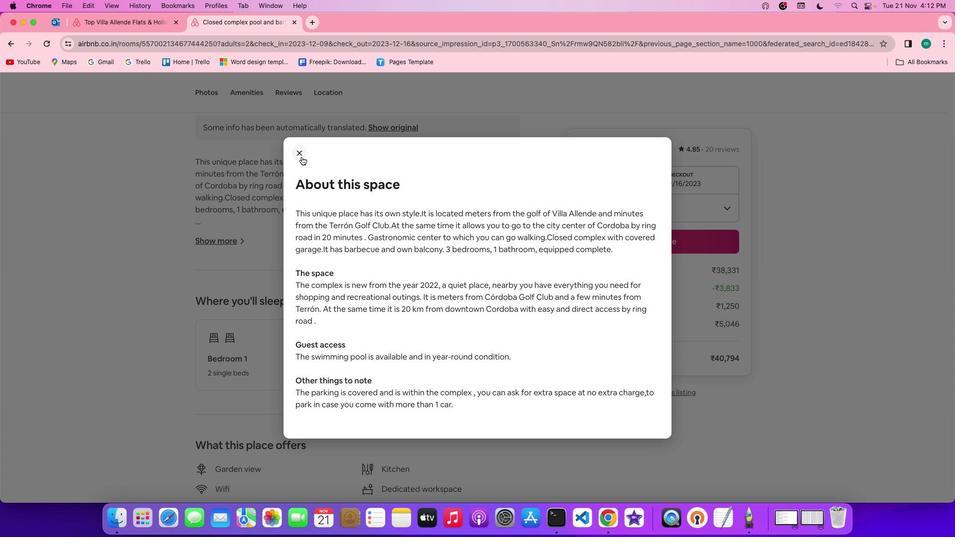 
Action: Mouse moved to (406, 325)
Screenshot: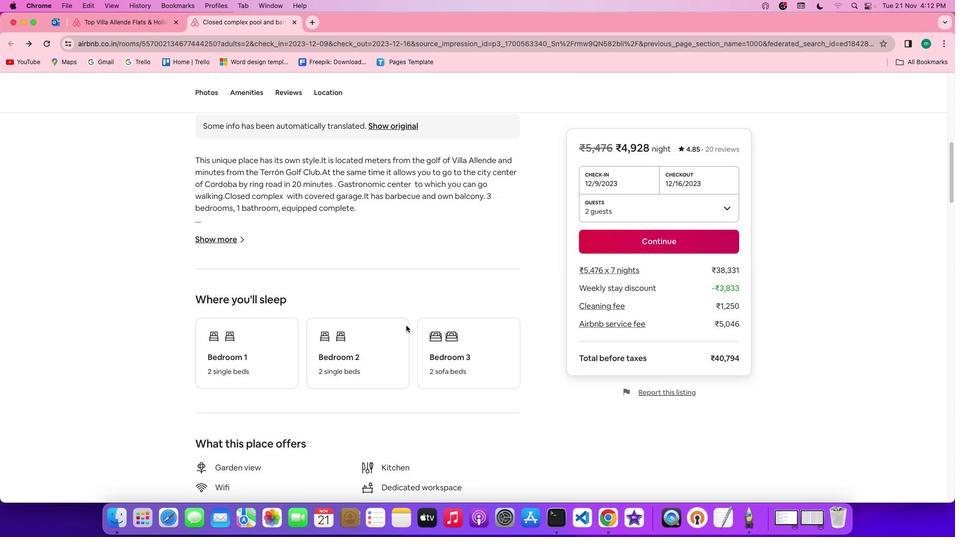 
Action: Mouse scrolled (406, 325) with delta (0, 0)
Screenshot: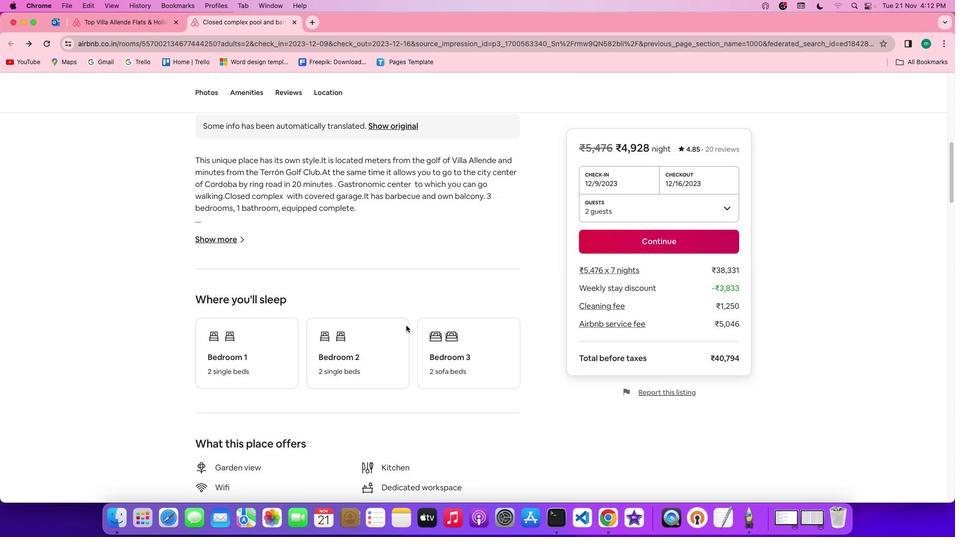 
Action: Mouse scrolled (406, 325) with delta (0, 0)
